Task: Buy 5 Muddlers from Bar & Wine Tools section under best seller category for shipping address: Javier Perez, 2100 Pike Street, San Diego, California 92126, Cell Number 8585770212. Pay from credit card ending with 9757, CVV 798
Action: Mouse moved to (22, 81)
Screenshot: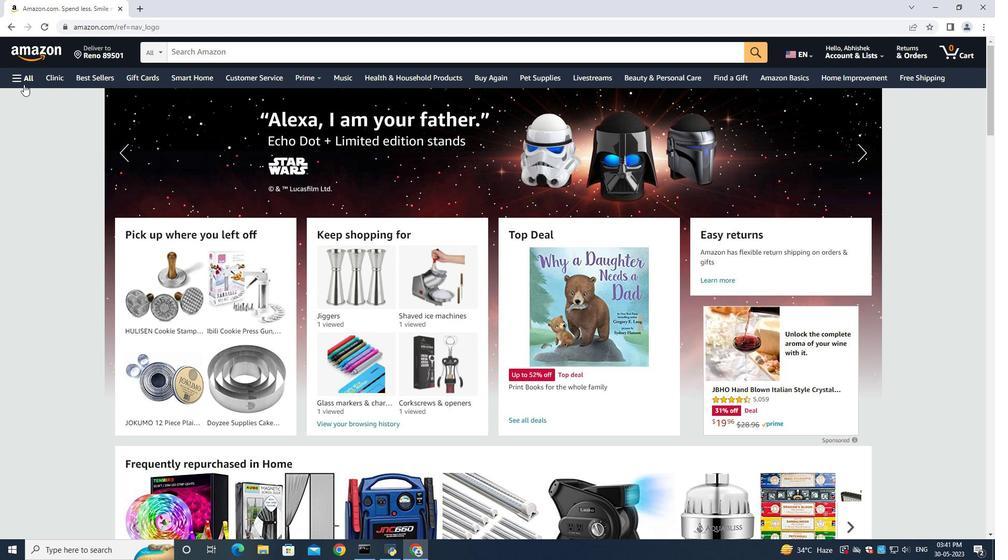 
Action: Mouse pressed left at (22, 81)
Screenshot: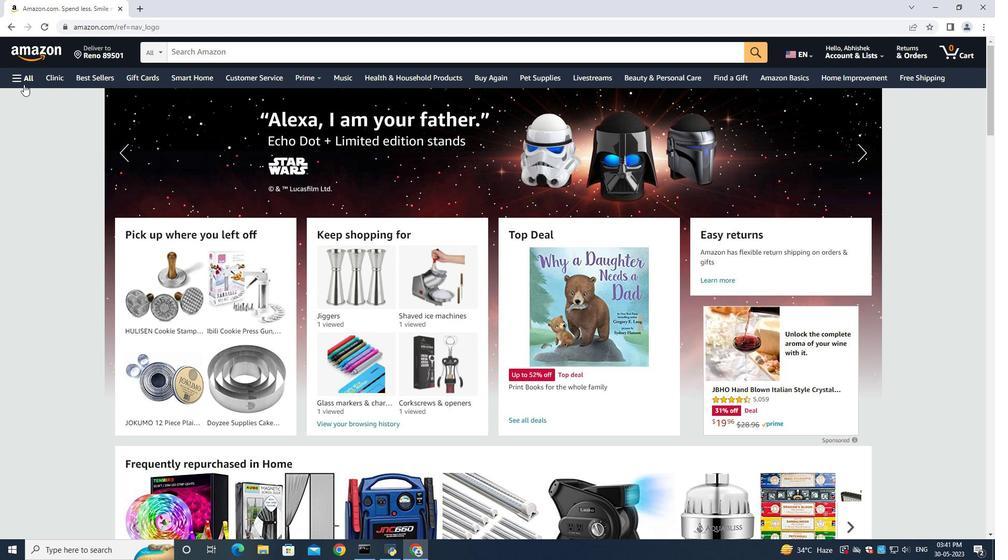 
Action: Mouse moved to (37, 99)
Screenshot: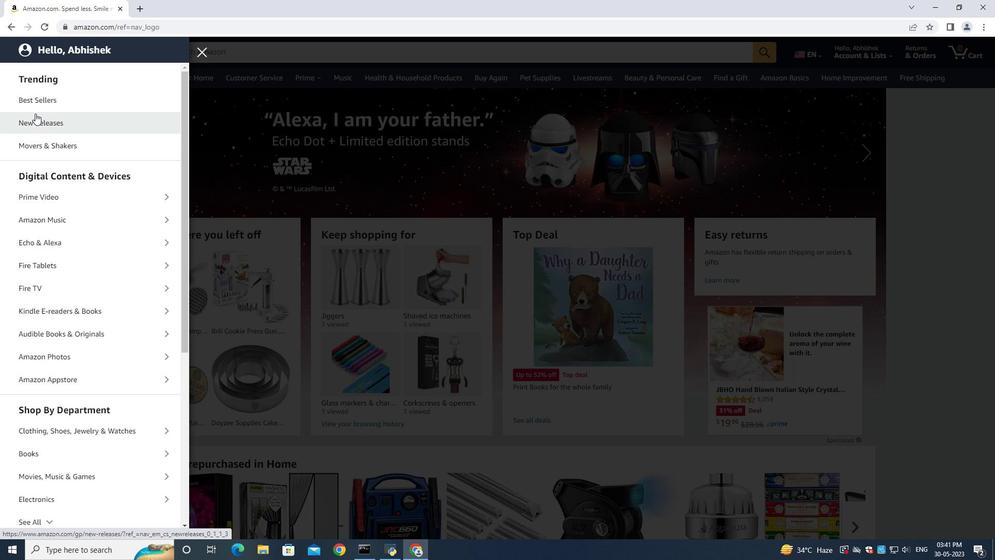 
Action: Mouse pressed left at (37, 99)
Screenshot: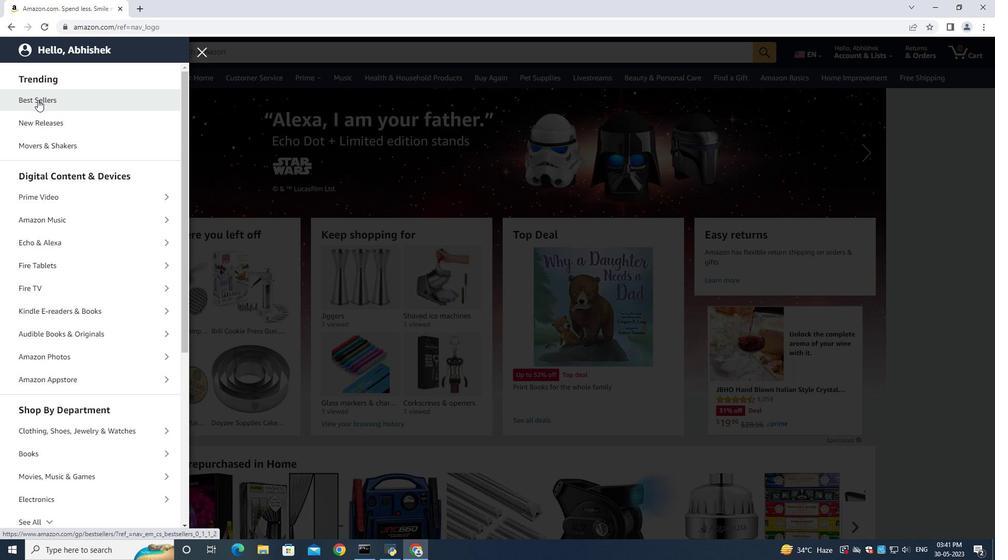 
Action: Mouse moved to (204, 51)
Screenshot: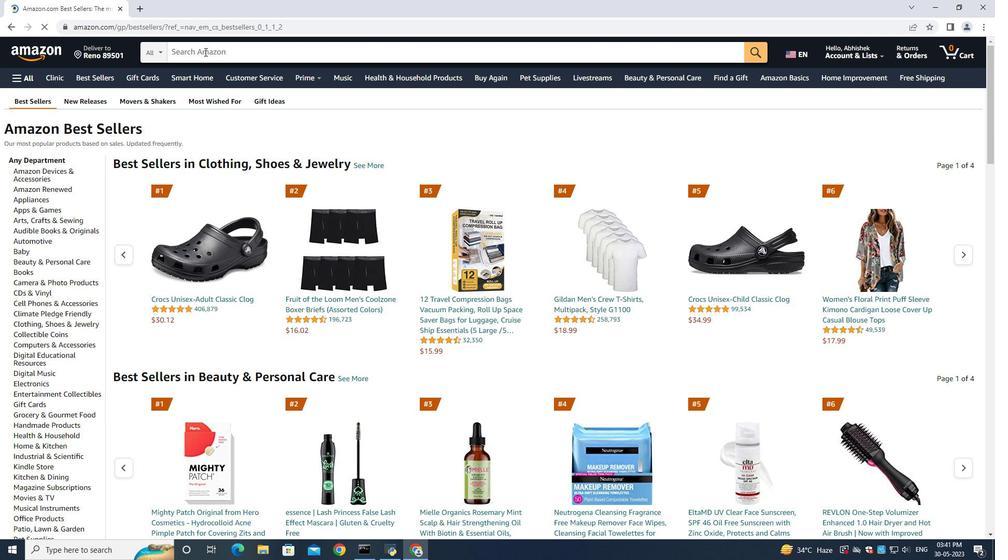 
Action: Mouse pressed left at (204, 51)
Screenshot: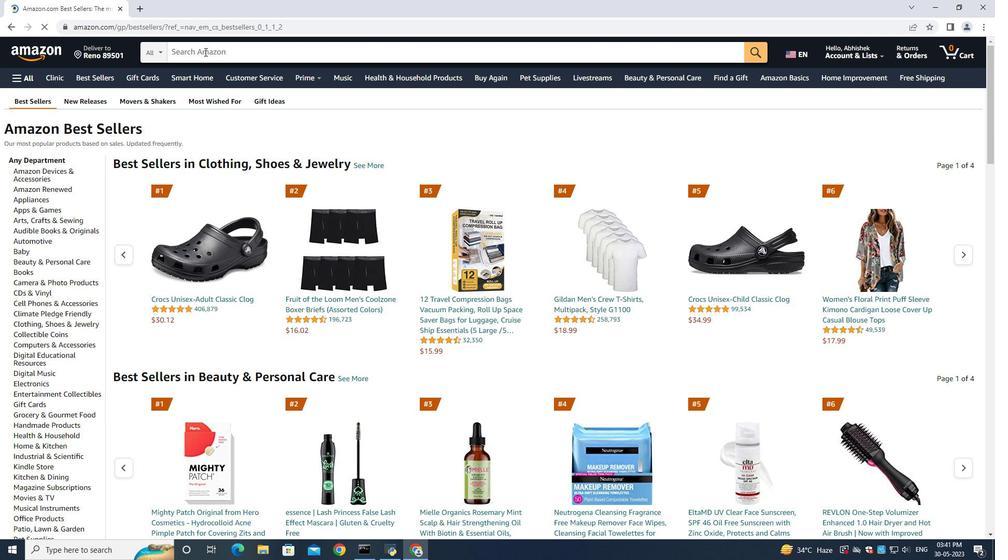 
Action: Mouse moved to (204, 51)
Screenshot: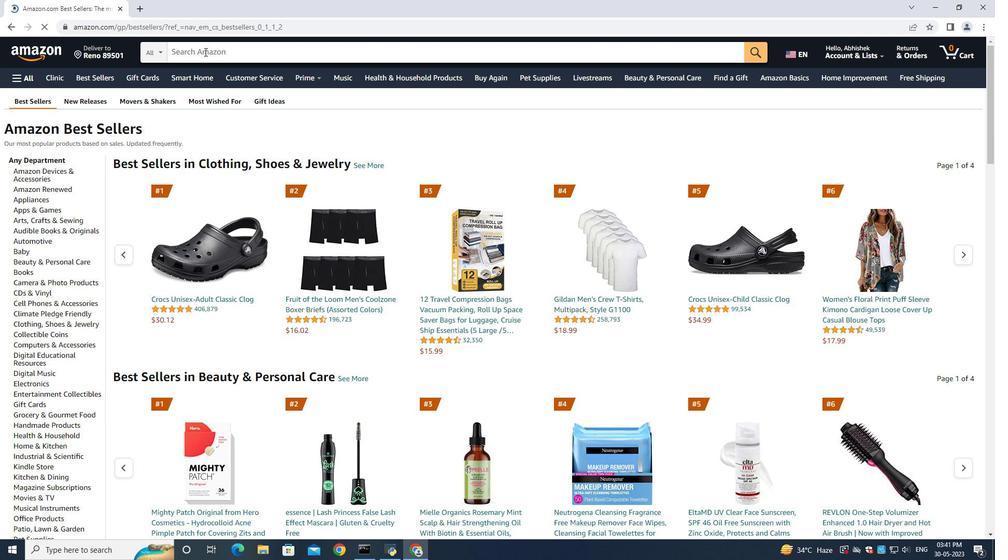 
Action: Key pressed <Key.shift>Muddlers<Key.enter>
Screenshot: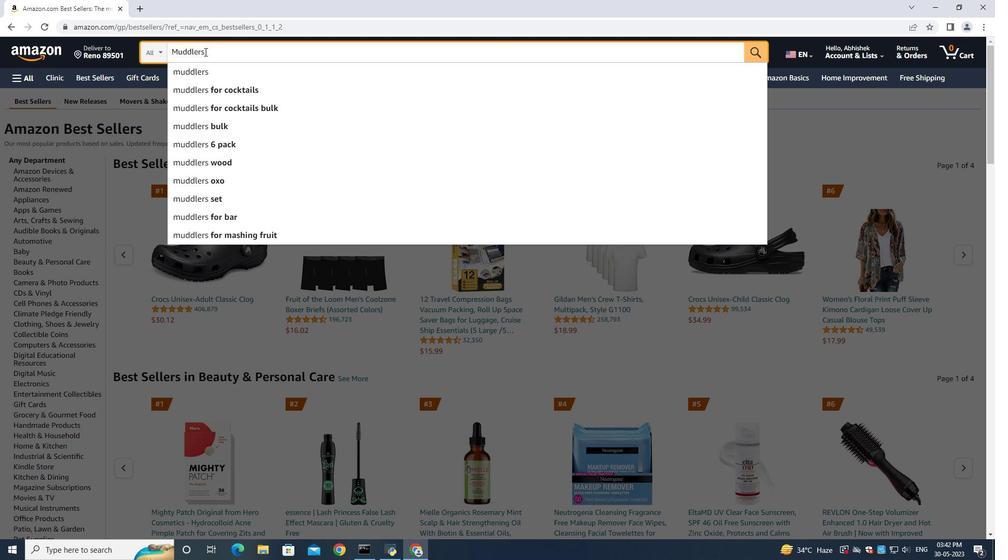 
Action: Mouse moved to (60, 215)
Screenshot: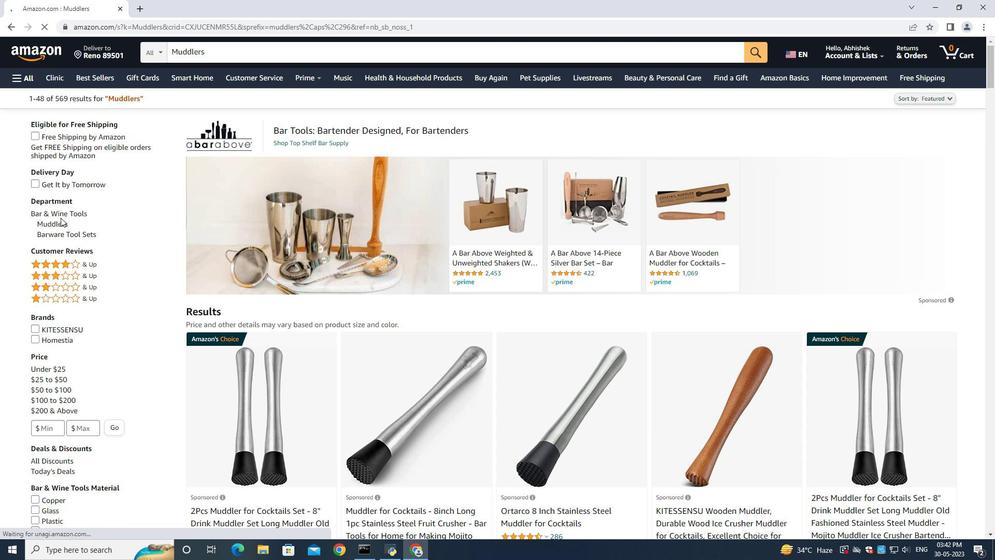 
Action: Mouse pressed left at (60, 215)
Screenshot: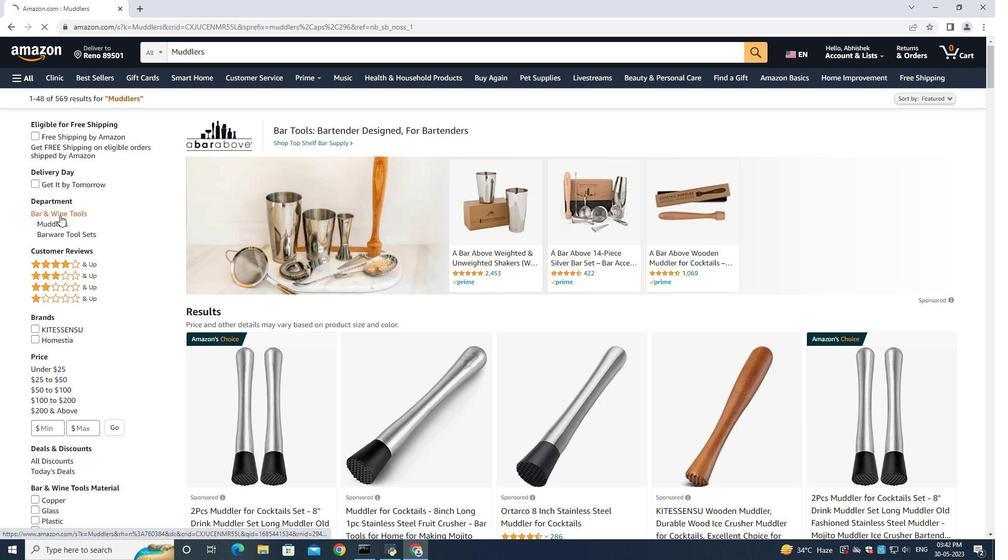 
Action: Mouse moved to (514, 382)
Screenshot: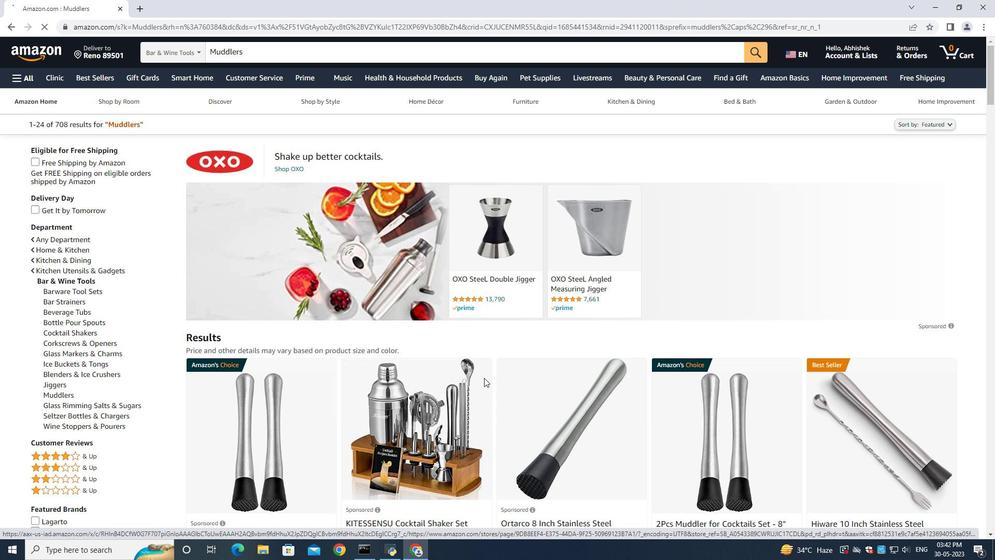 
Action: Mouse scrolled (514, 381) with delta (0, 0)
Screenshot: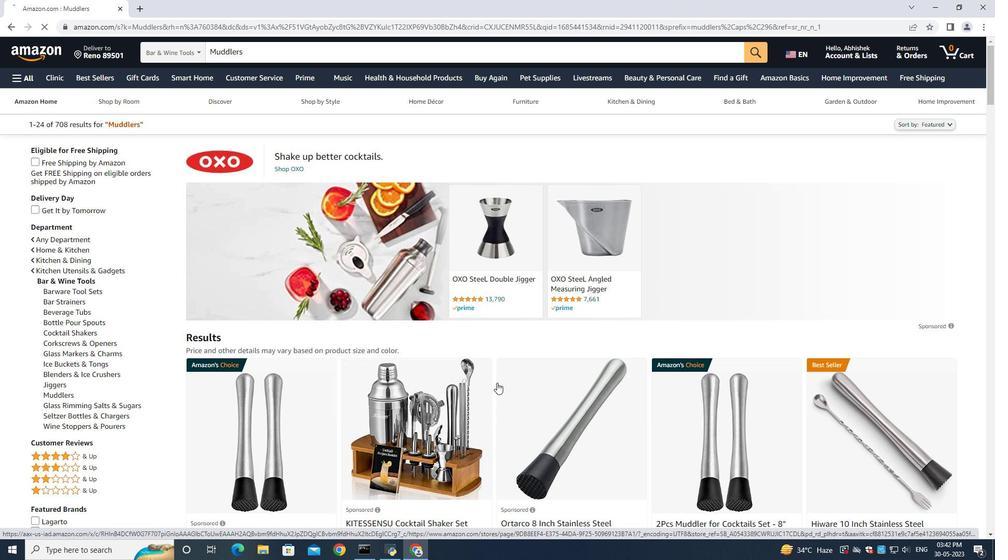 
Action: Mouse scrolled (514, 381) with delta (0, 0)
Screenshot: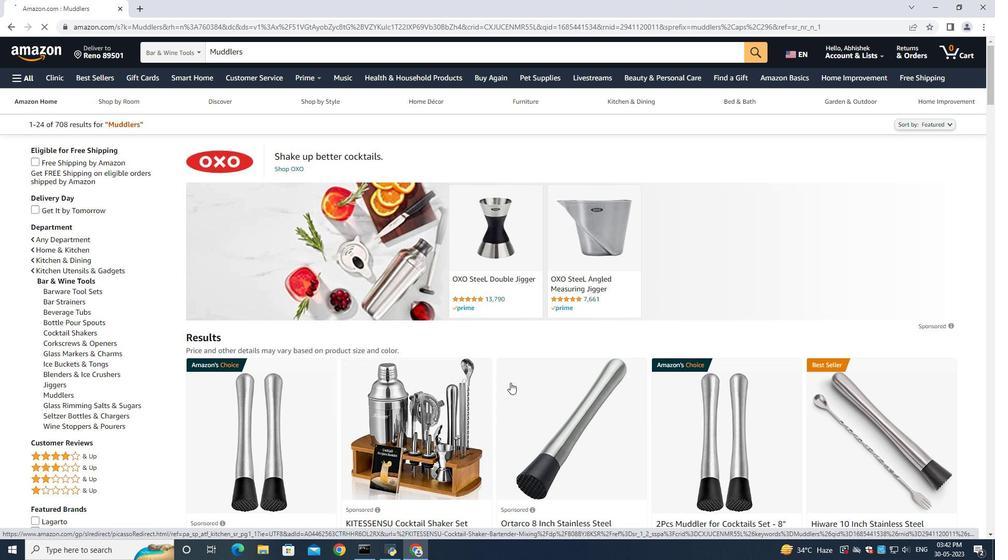 
Action: Mouse moved to (514, 379)
Screenshot: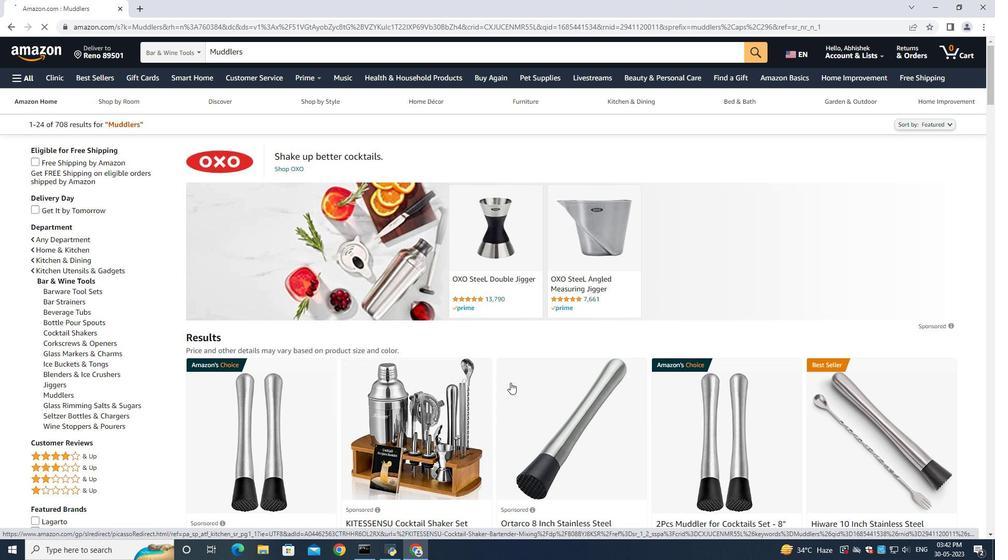 
Action: Mouse scrolled (514, 379) with delta (0, 0)
Screenshot: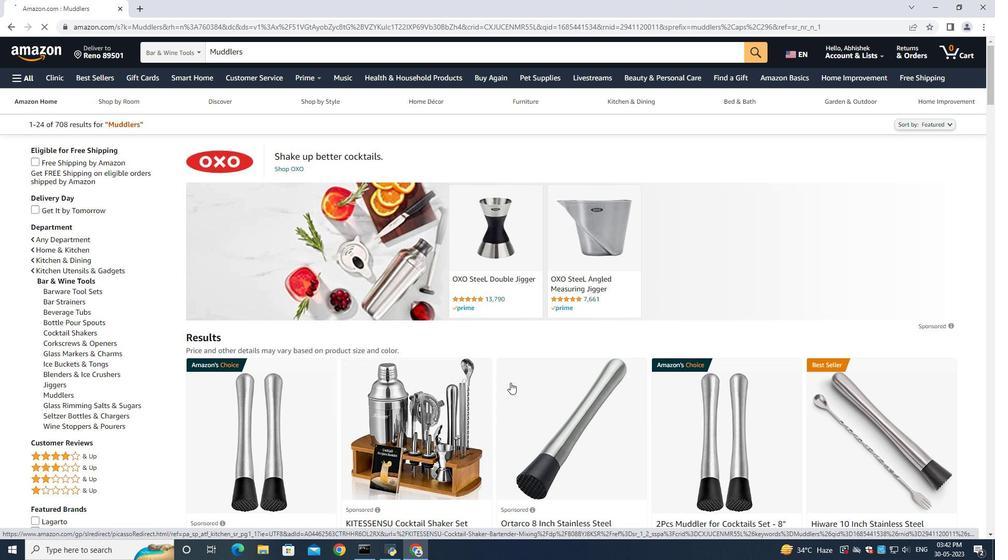 
Action: Mouse moved to (569, 381)
Screenshot: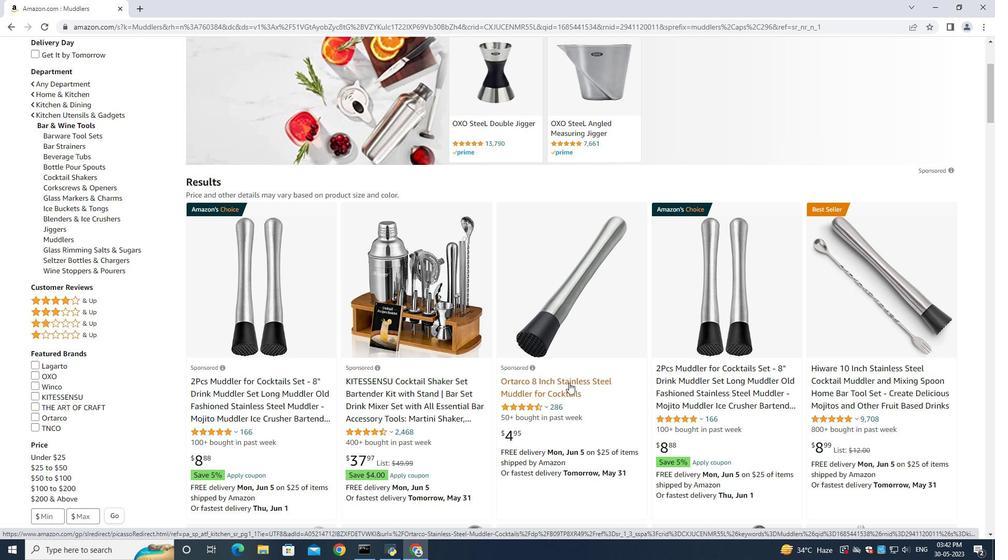 
Action: Mouse scrolled (569, 381) with delta (0, 0)
Screenshot: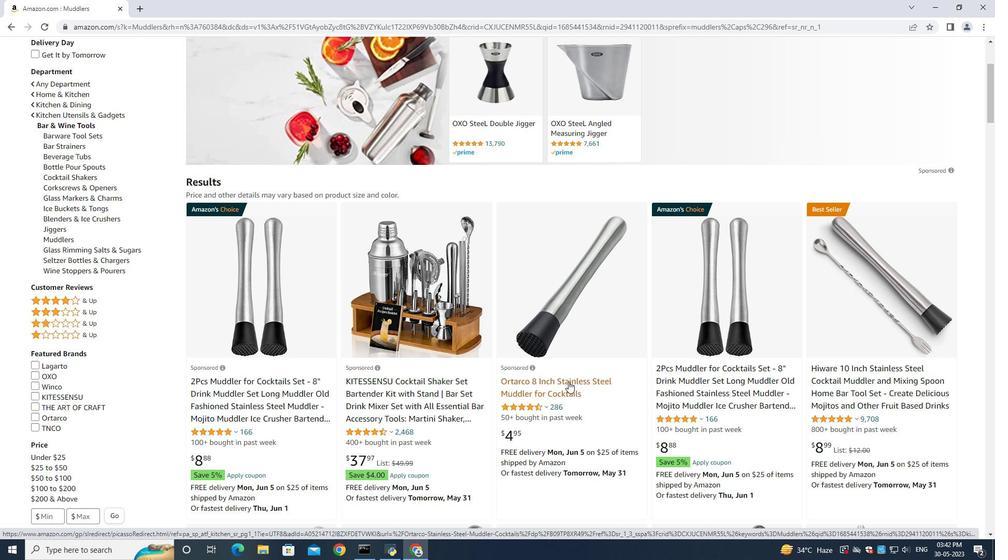 
Action: Mouse scrolled (569, 381) with delta (0, 0)
Screenshot: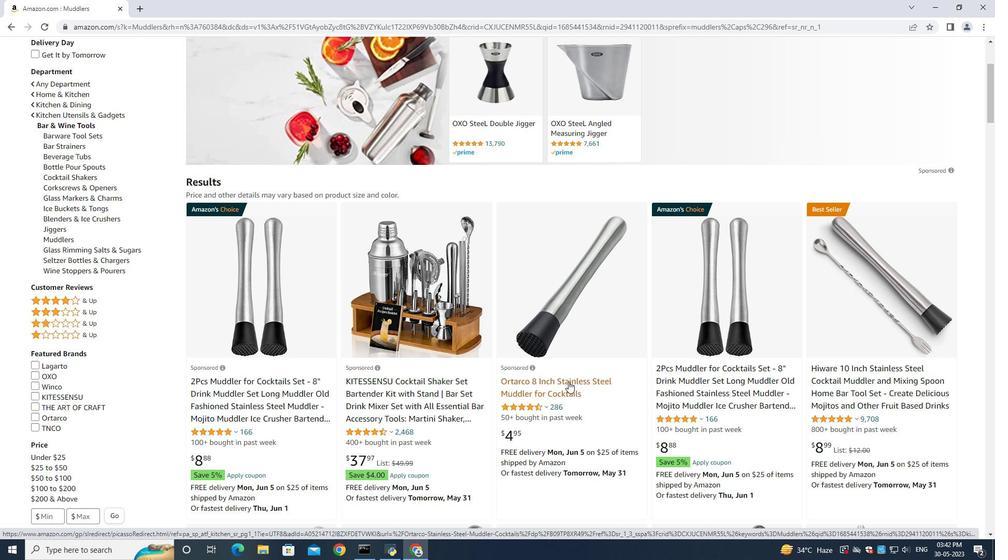 
Action: Mouse moved to (254, 293)
Screenshot: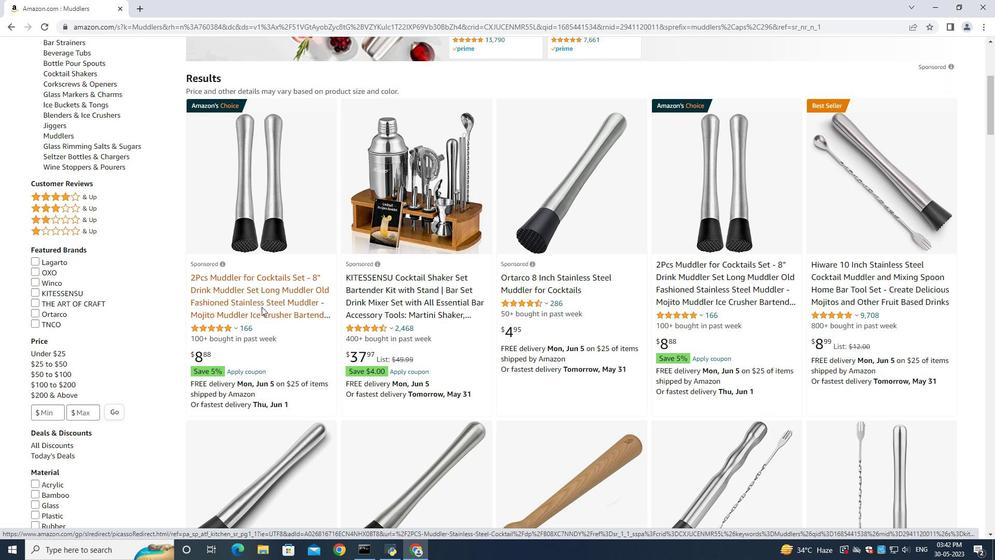 
Action: Mouse pressed left at (254, 293)
Screenshot: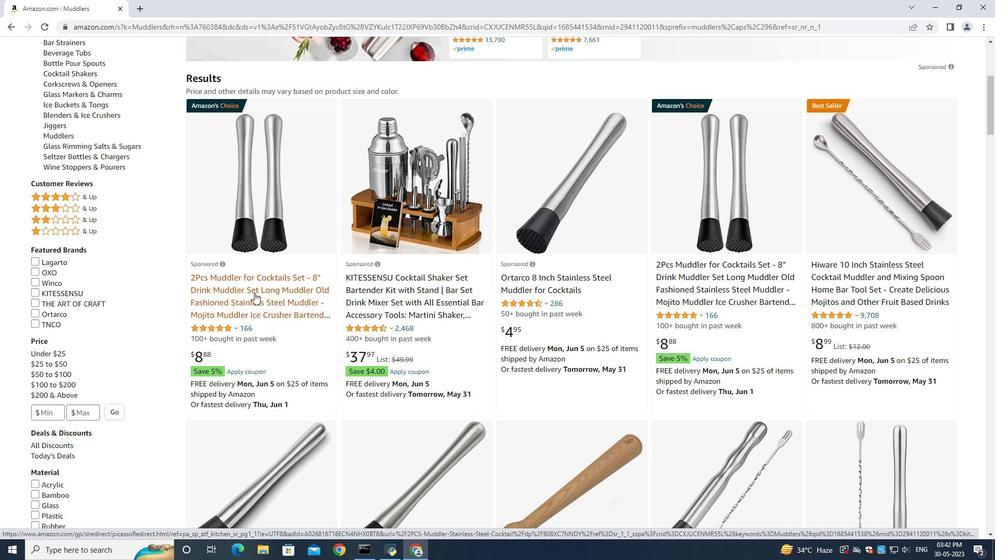 
Action: Mouse moved to (562, 281)
Screenshot: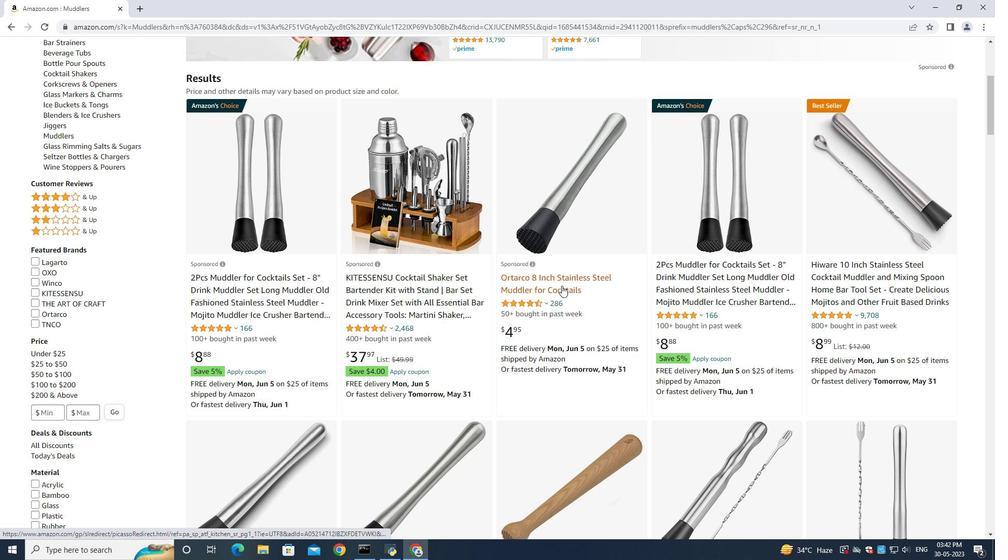 
Action: Mouse pressed left at (562, 281)
Screenshot: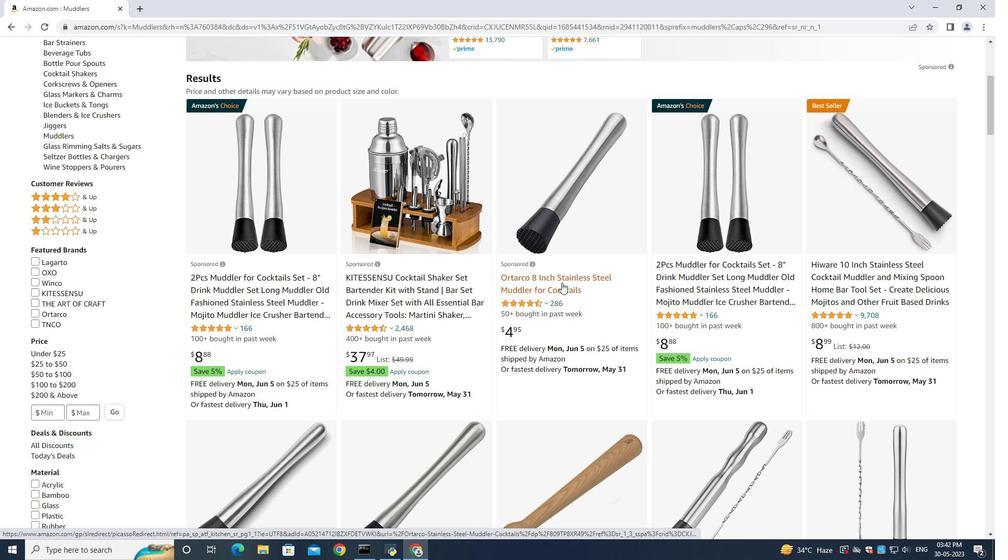 
Action: Mouse moved to (773, 391)
Screenshot: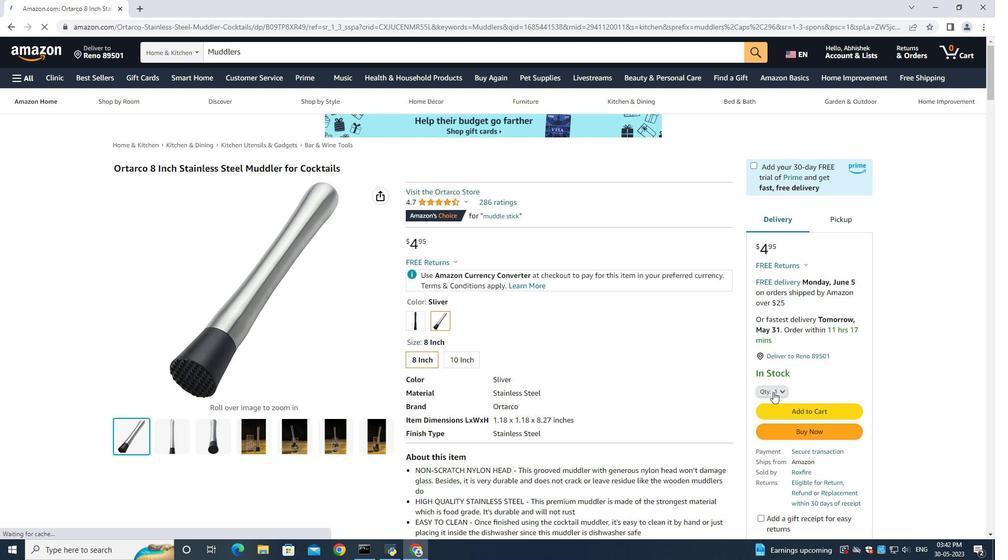 
Action: Mouse pressed left at (773, 391)
Screenshot: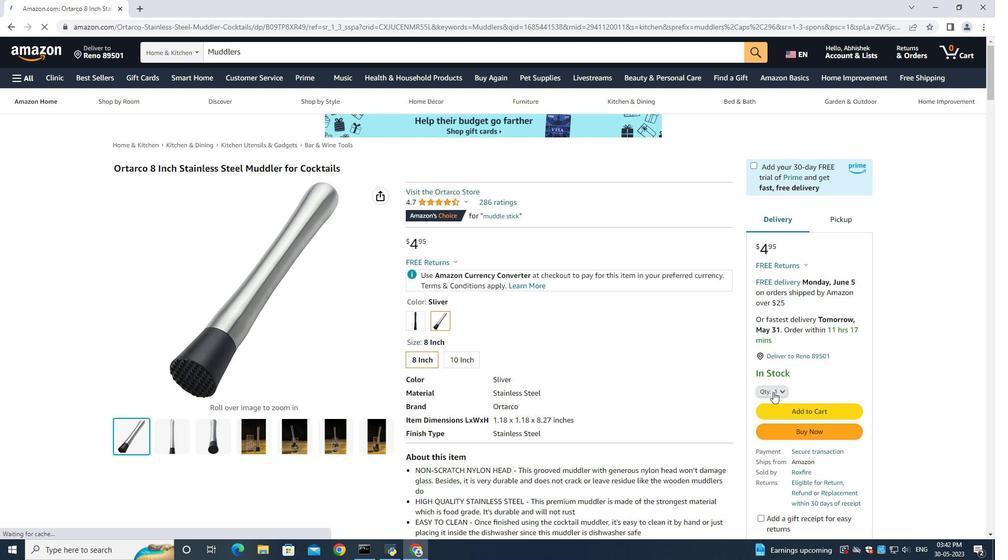 
Action: Mouse moved to (773, 112)
Screenshot: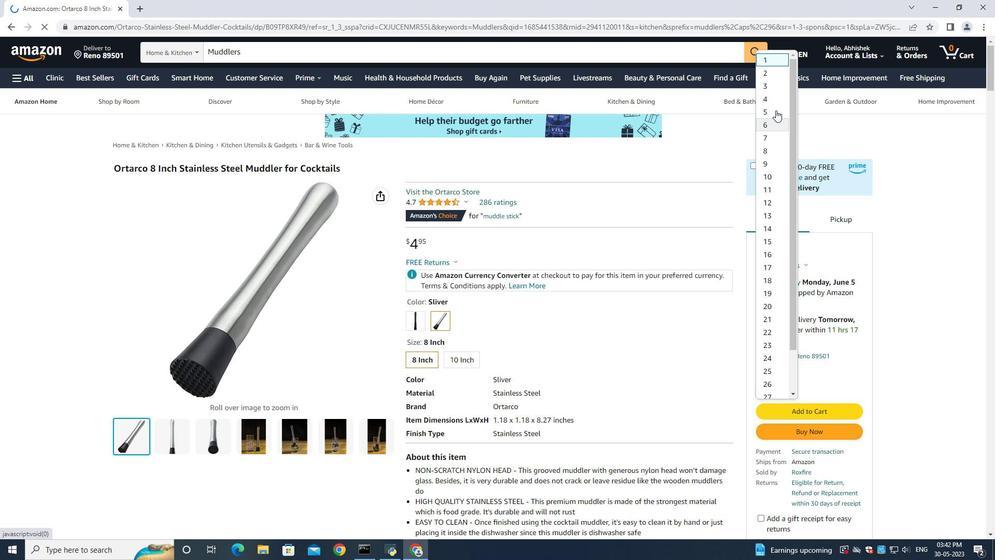 
Action: Mouse pressed left at (773, 112)
Screenshot: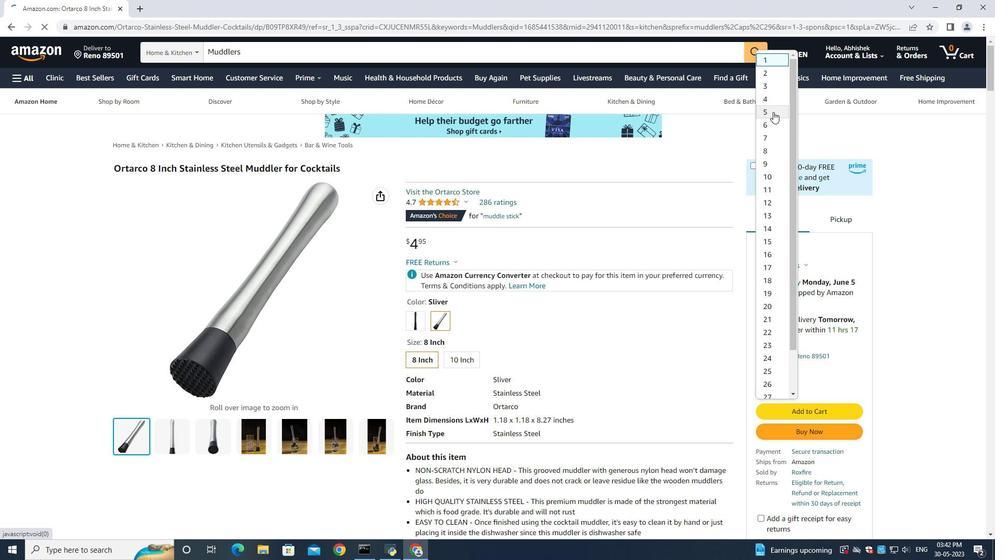 
Action: Mouse moved to (800, 430)
Screenshot: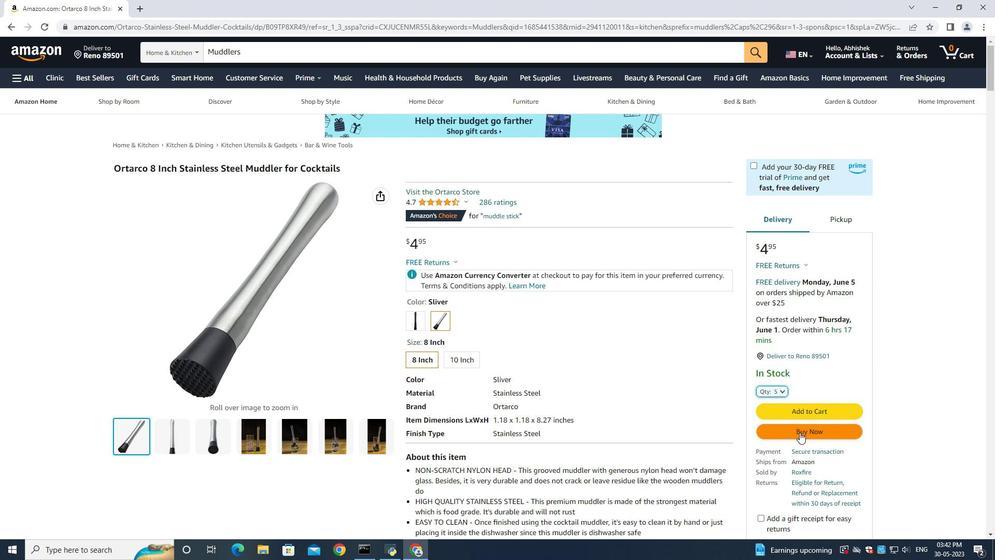 
Action: Mouse pressed left at (800, 430)
Screenshot: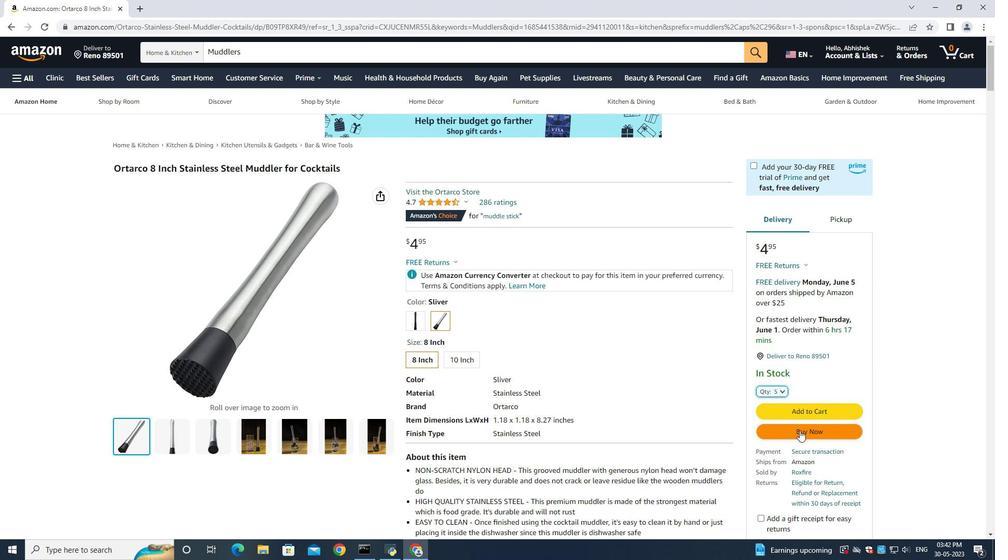 
Action: Mouse moved to (367, 332)
Screenshot: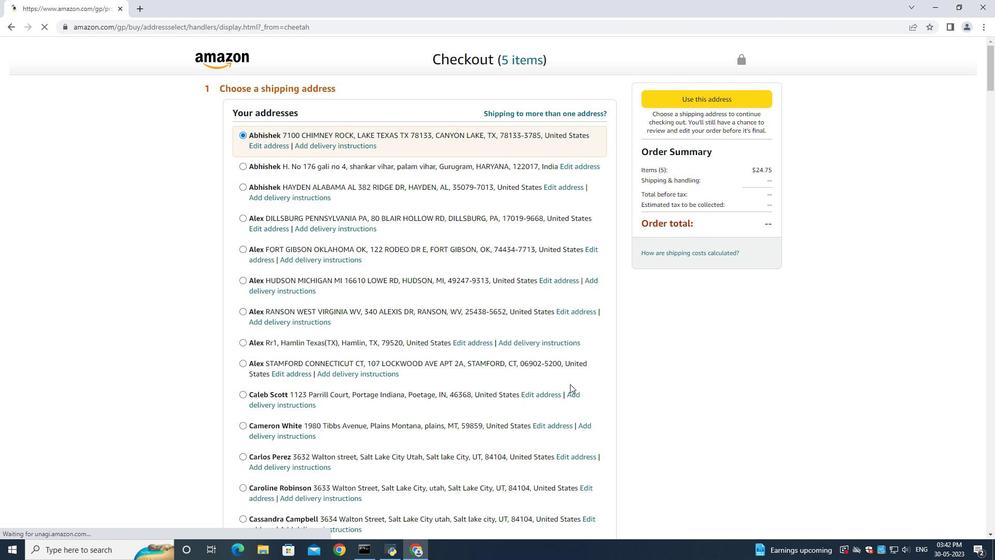 
Action: Mouse scrolled (367, 331) with delta (0, 0)
Screenshot: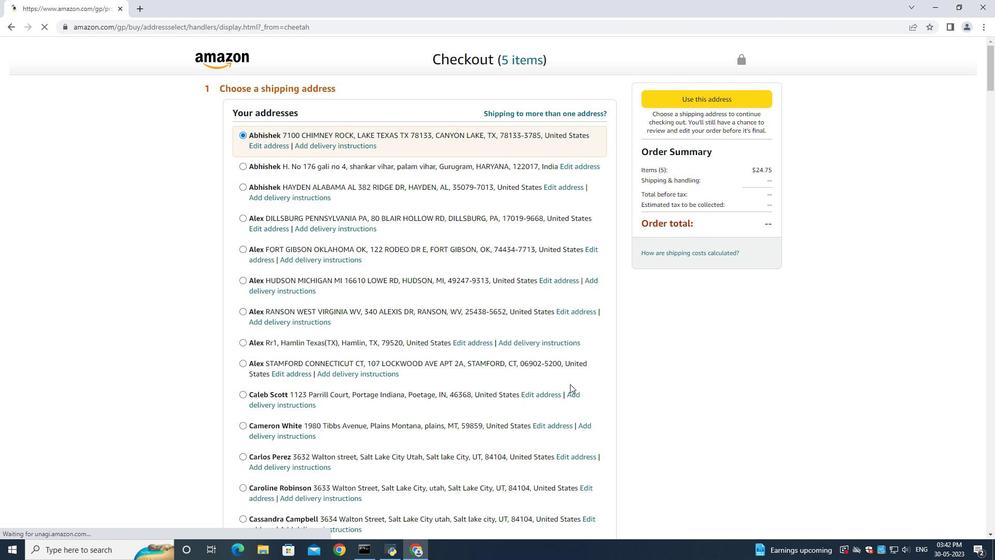
Action: Mouse scrolled (367, 331) with delta (0, 0)
Screenshot: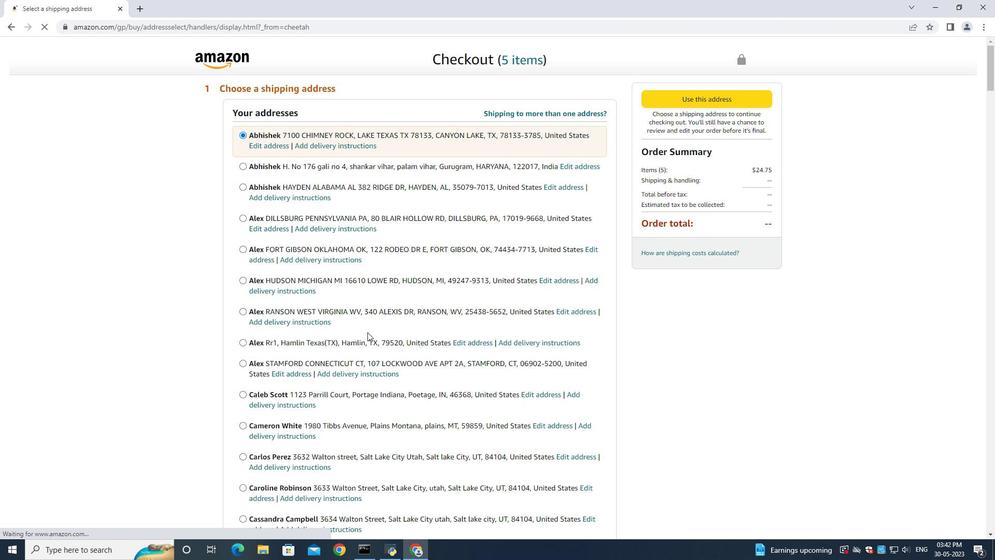 
Action: Mouse scrolled (367, 331) with delta (0, 0)
Screenshot: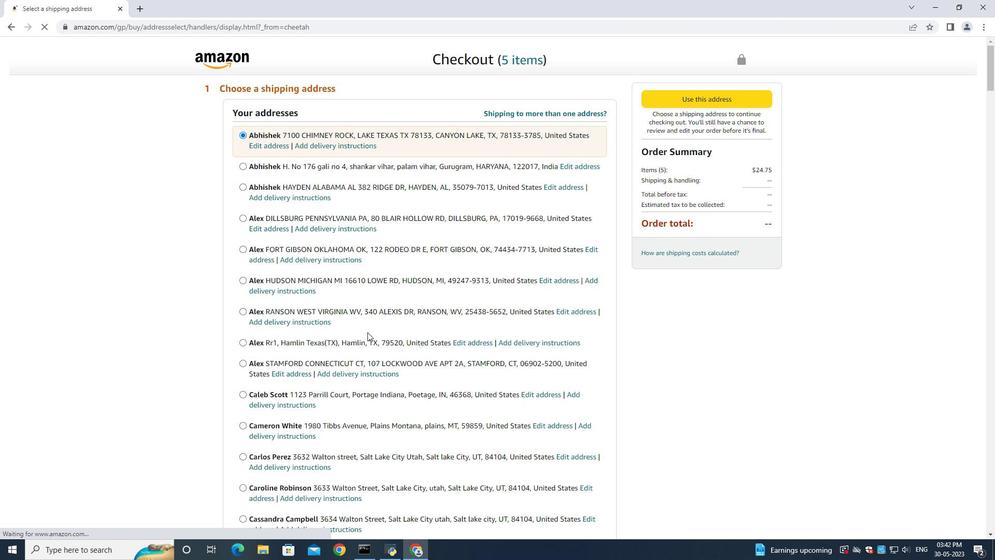 
Action: Mouse scrolled (367, 331) with delta (0, 0)
Screenshot: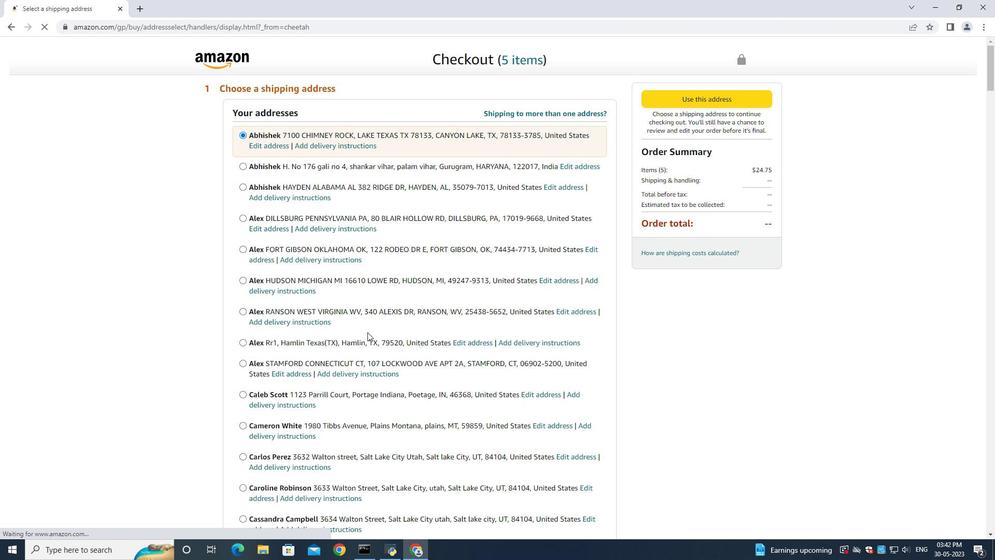 
Action: Mouse scrolled (367, 331) with delta (0, 0)
Screenshot: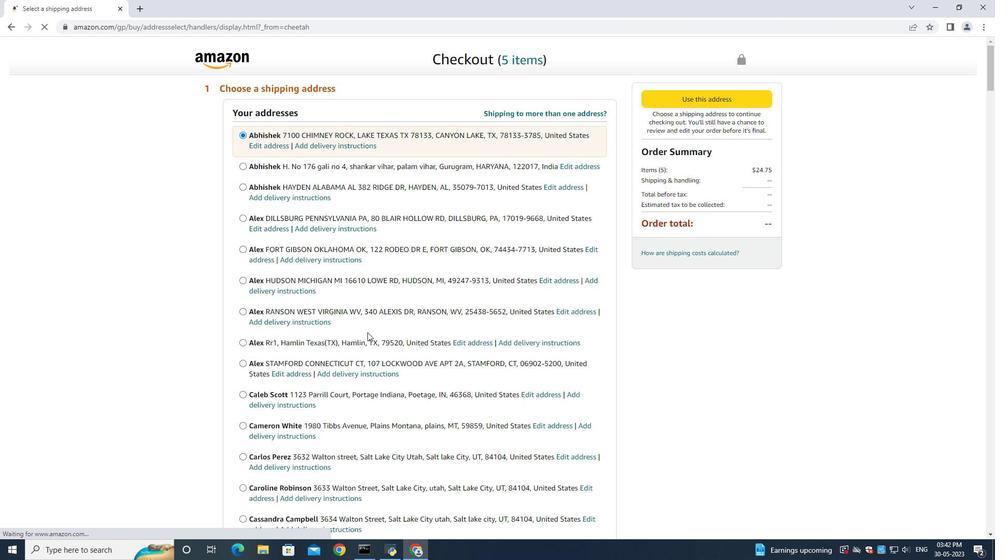 
Action: Mouse scrolled (367, 331) with delta (0, 0)
Screenshot: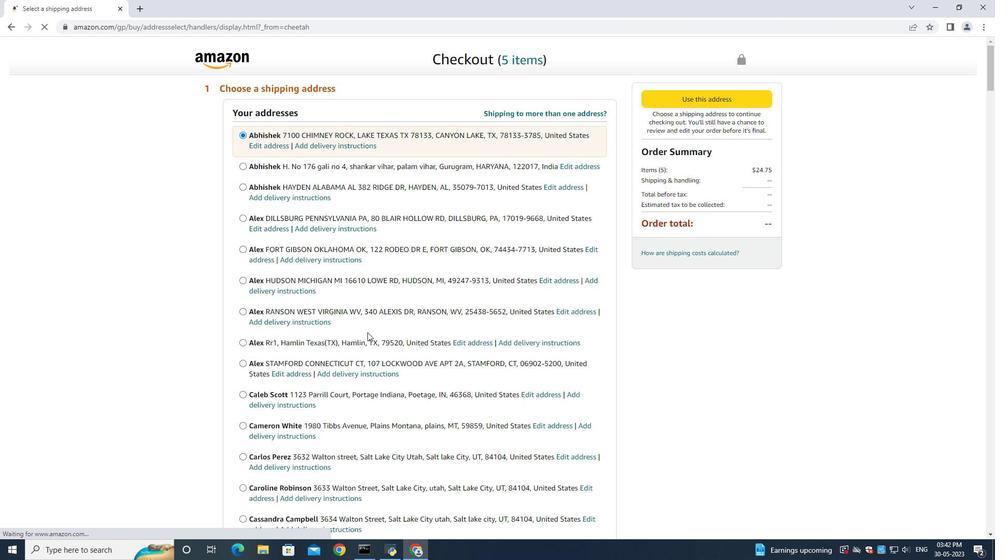 
Action: Mouse scrolled (367, 331) with delta (0, 0)
Screenshot: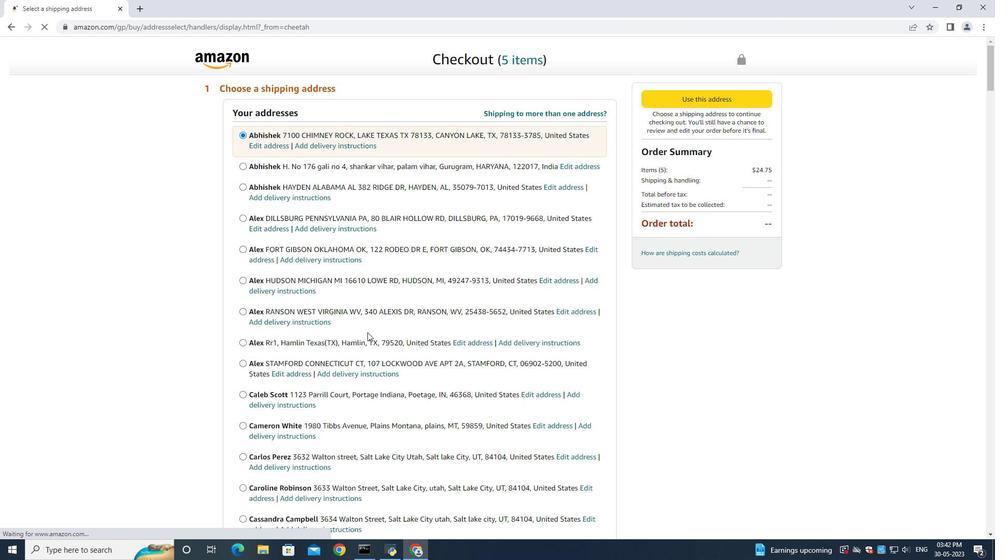 
Action: Mouse scrolled (367, 331) with delta (0, 0)
Screenshot: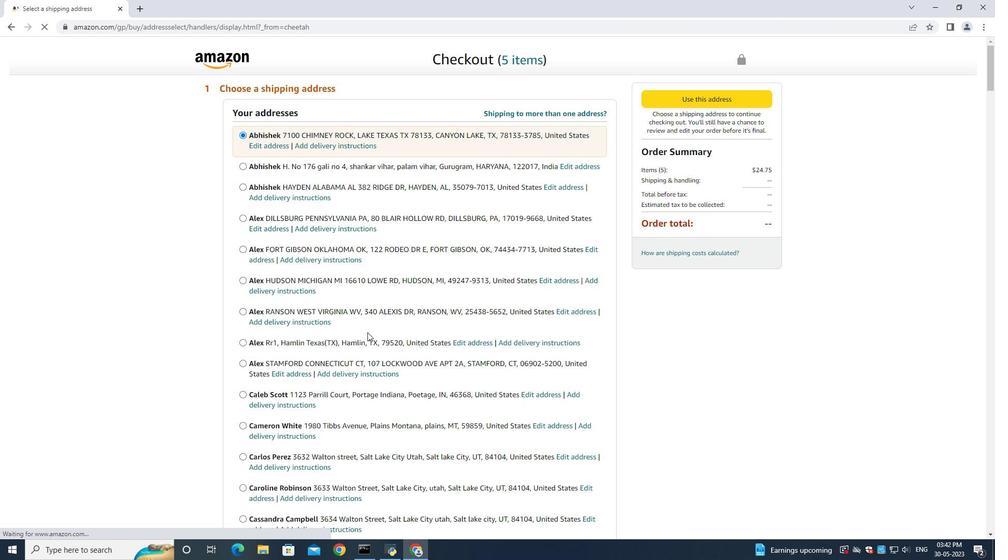 
Action: Mouse scrolled (367, 331) with delta (0, 0)
Screenshot: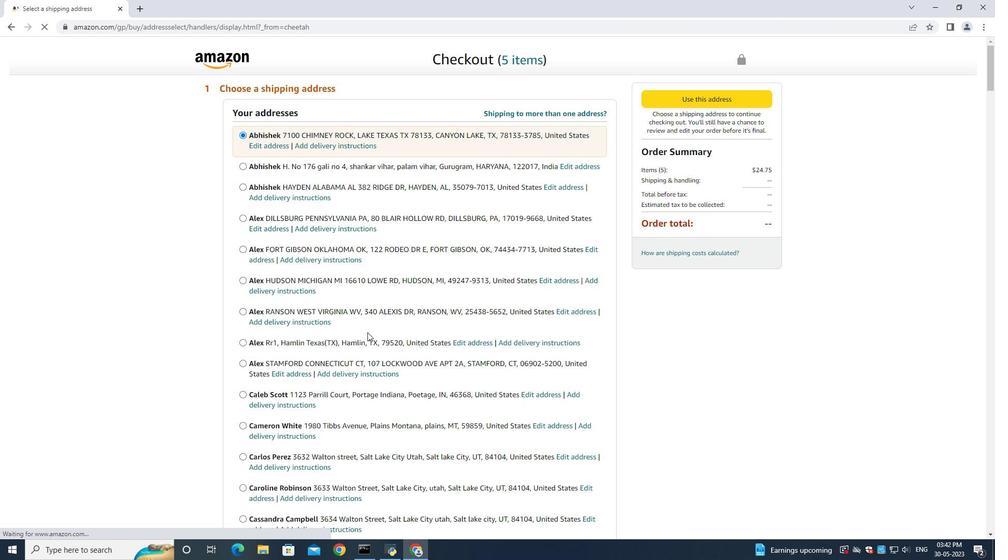 
Action: Mouse scrolled (367, 331) with delta (0, 0)
Screenshot: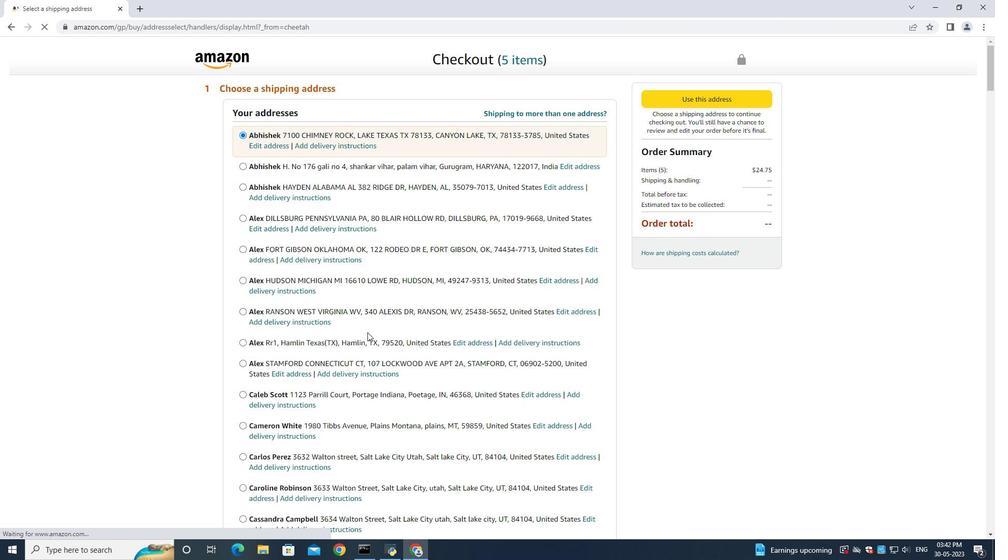 
Action: Mouse scrolled (367, 331) with delta (0, 0)
Screenshot: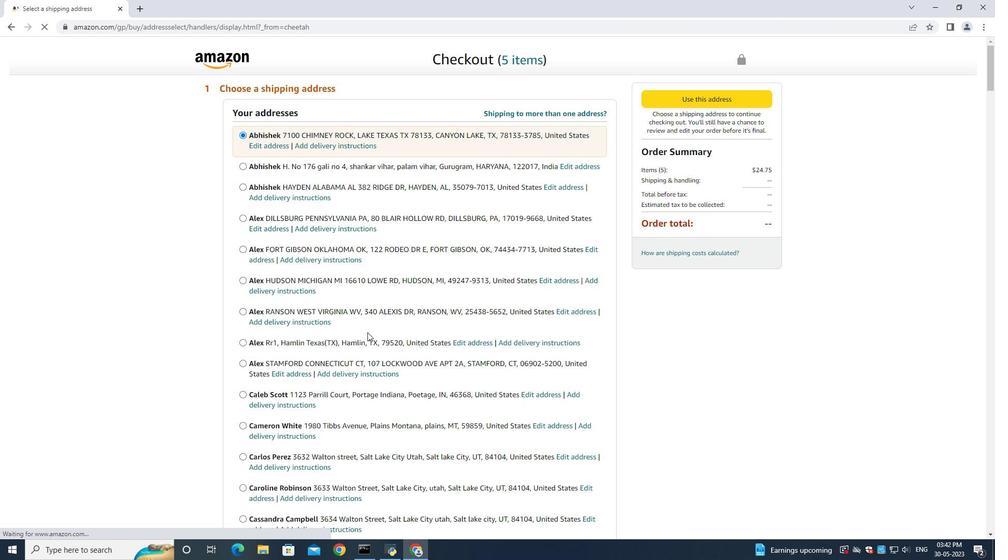 
Action: Mouse scrolled (367, 331) with delta (0, 0)
Screenshot: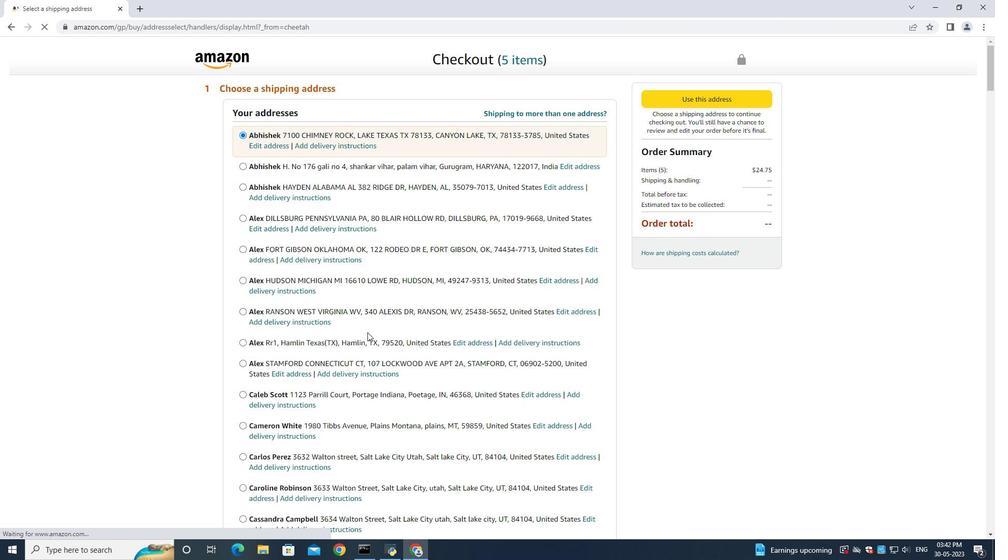 
Action: Mouse scrolled (367, 331) with delta (0, 0)
Screenshot: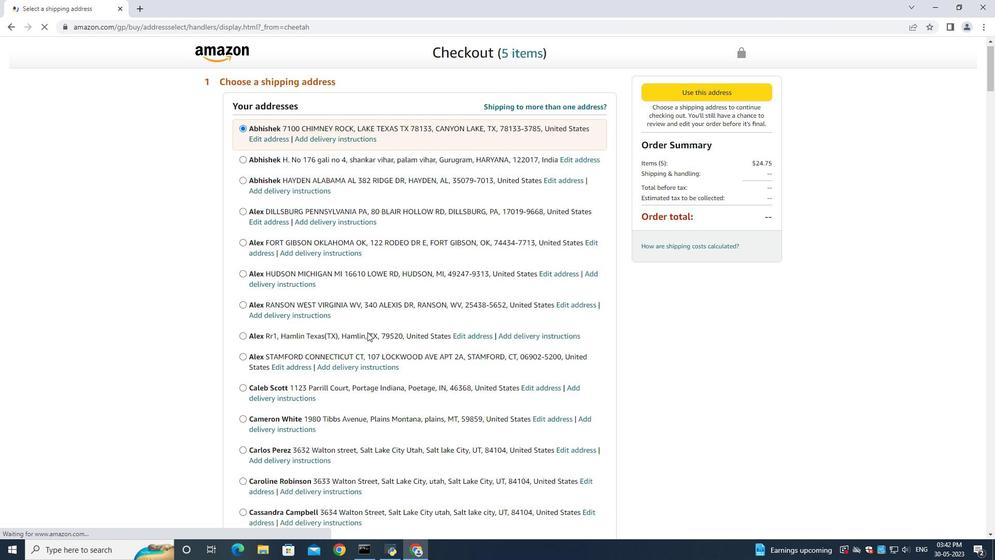 
Action: Mouse scrolled (367, 331) with delta (0, 0)
Screenshot: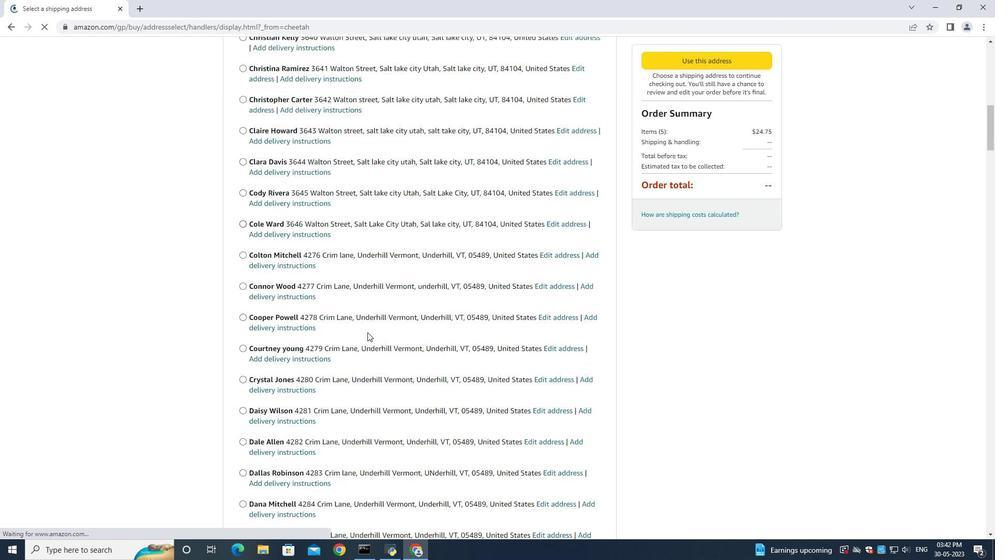 
Action: Mouse scrolled (367, 331) with delta (0, 0)
Screenshot: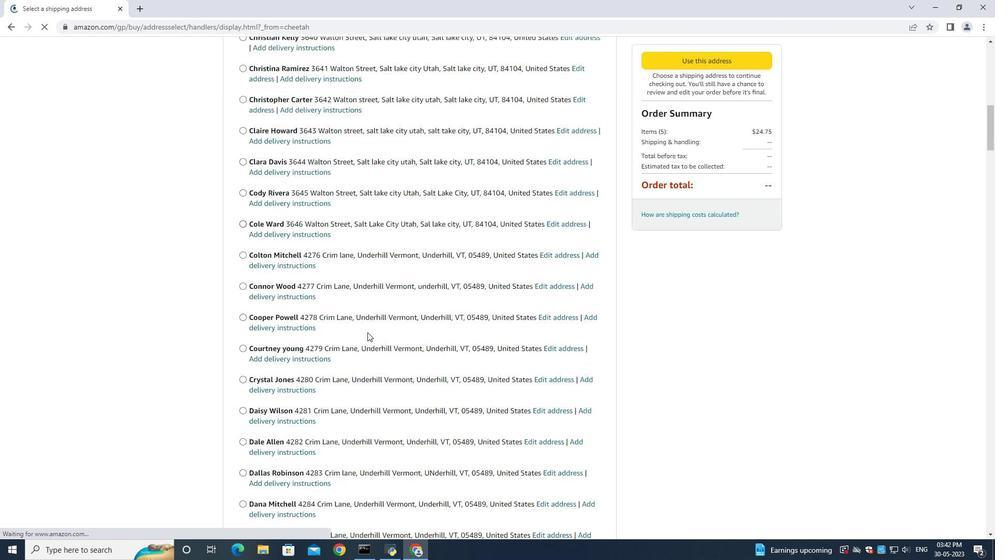 
Action: Mouse scrolled (367, 331) with delta (0, 0)
Screenshot: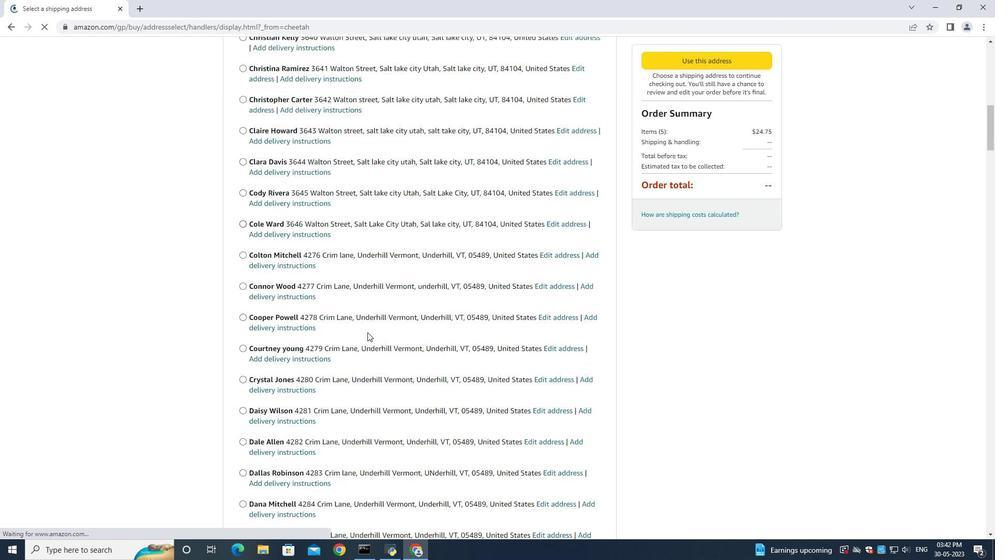
Action: Mouse scrolled (367, 331) with delta (0, 0)
Screenshot: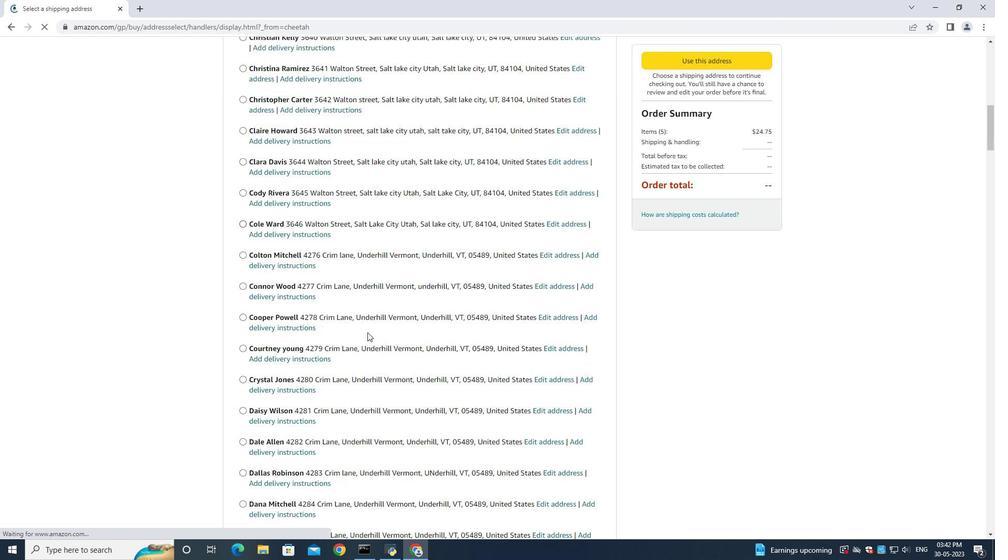 
Action: Mouse scrolled (367, 331) with delta (0, 0)
Screenshot: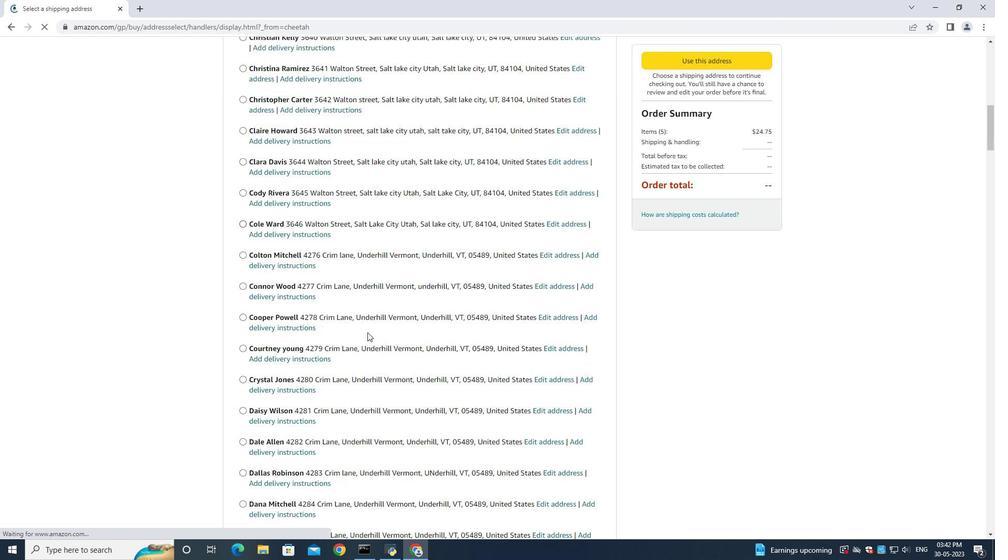 
Action: Mouse scrolled (367, 331) with delta (0, 0)
Screenshot: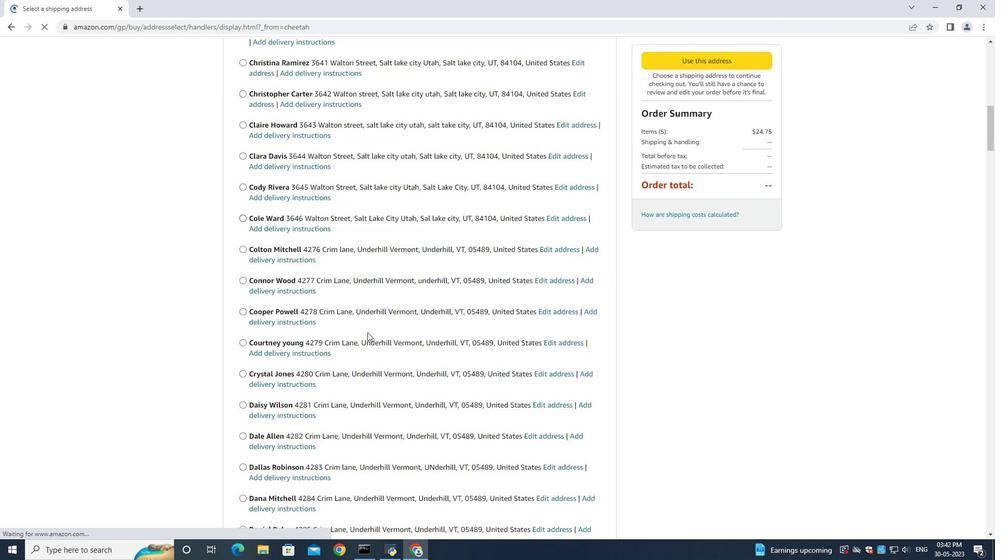 
Action: Mouse scrolled (367, 331) with delta (0, 0)
Screenshot: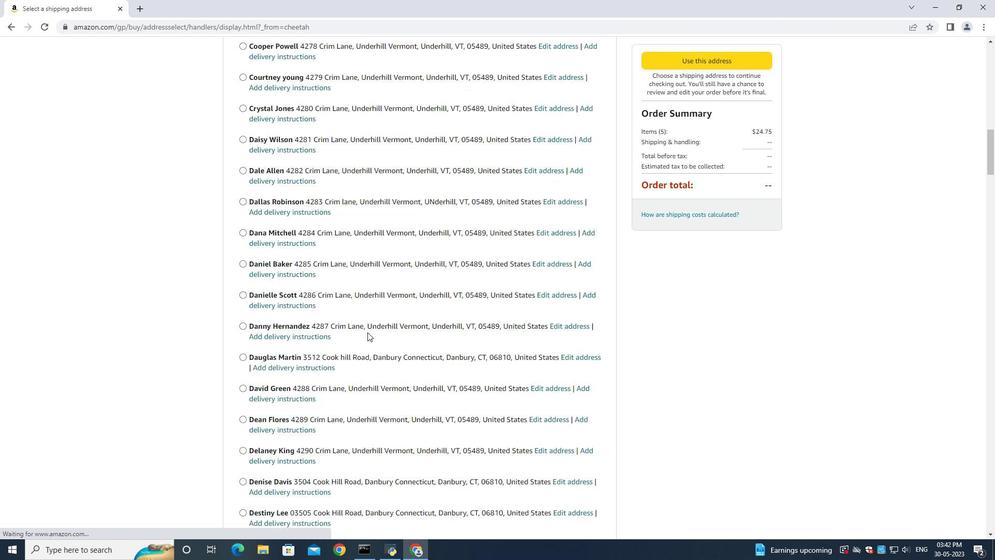
Action: Mouse scrolled (367, 331) with delta (0, 0)
Screenshot: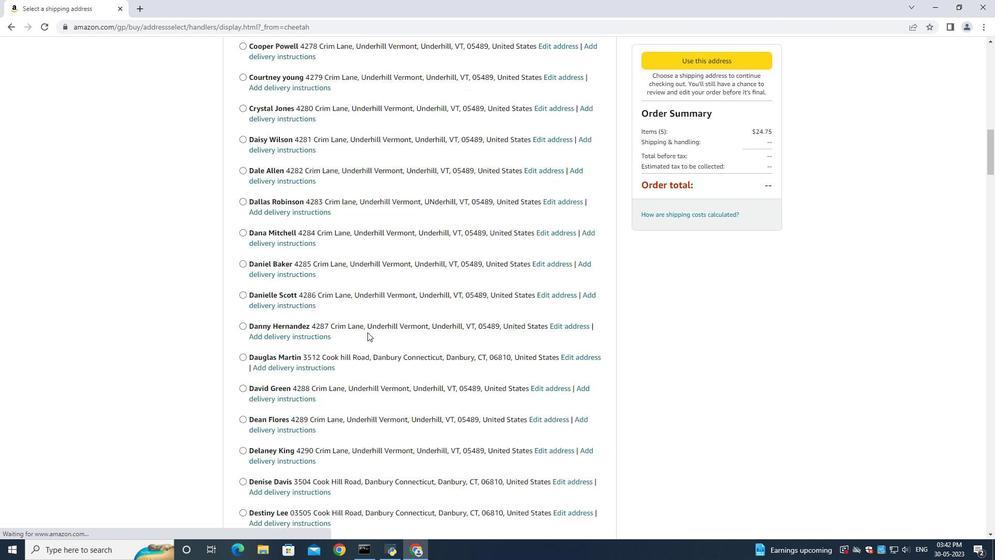 
Action: Mouse scrolled (367, 331) with delta (0, 0)
Screenshot: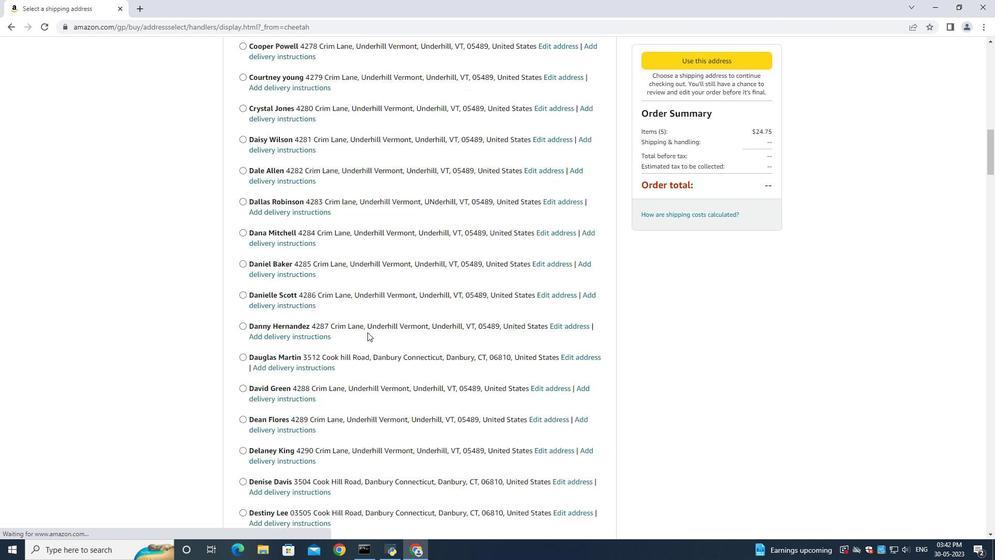 
Action: Mouse scrolled (367, 331) with delta (0, 0)
Screenshot: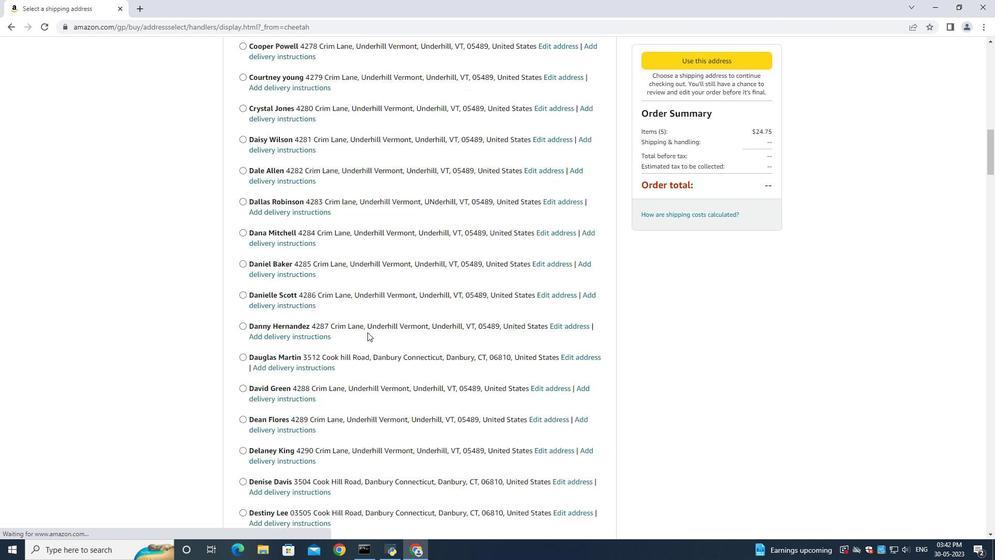 
Action: Mouse scrolled (367, 331) with delta (0, 0)
Screenshot: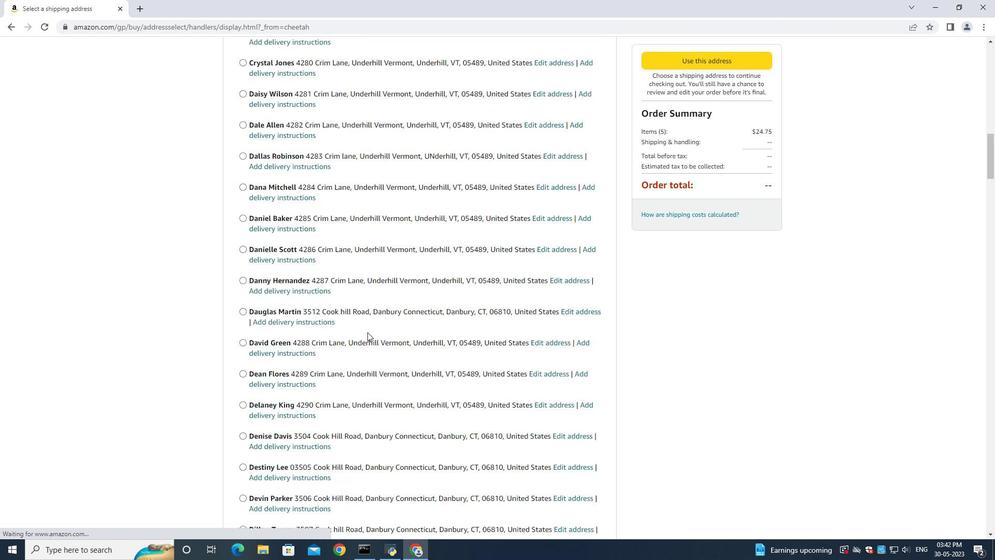 
Action: Mouse scrolled (367, 331) with delta (0, 0)
Screenshot: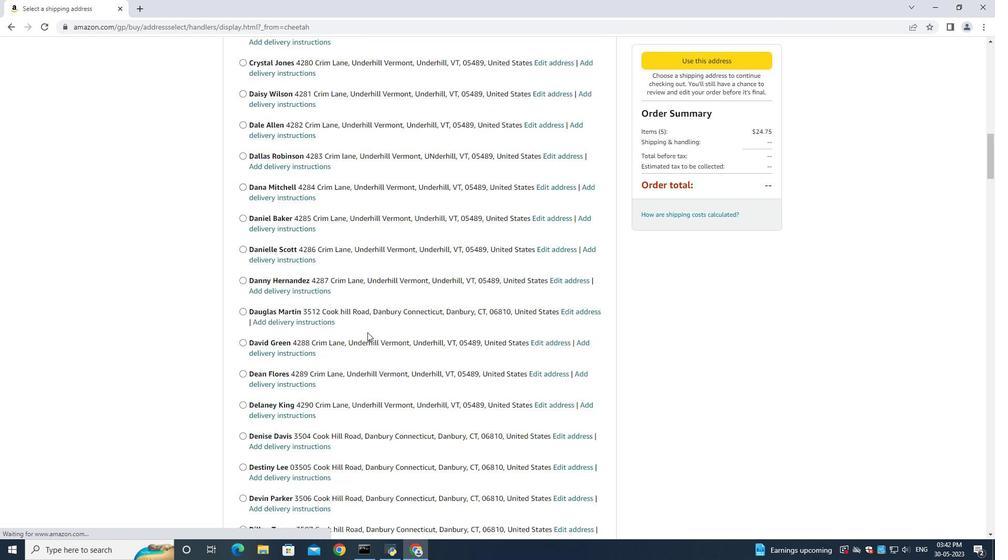
Action: Mouse moved to (367, 333)
Screenshot: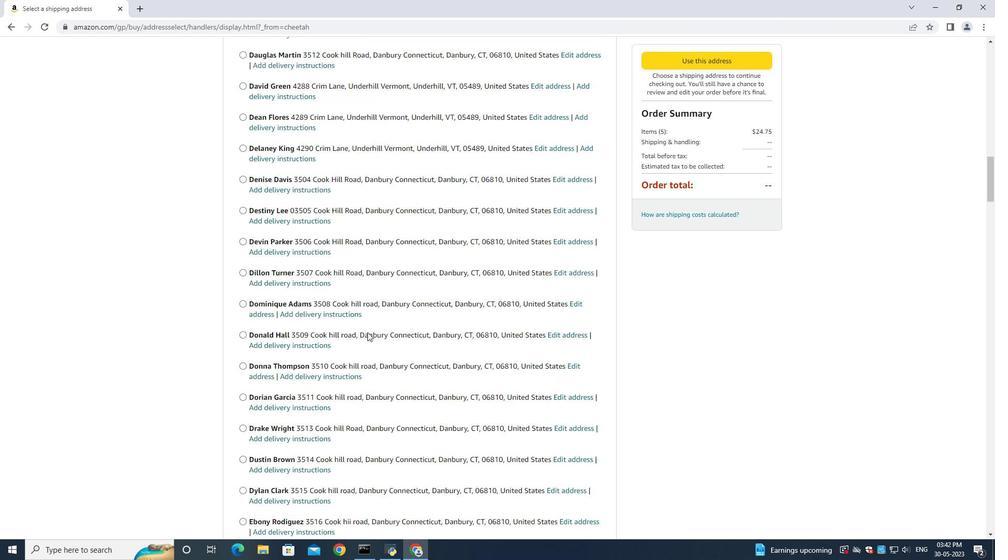 
Action: Mouse scrolled (367, 333) with delta (0, 0)
Screenshot: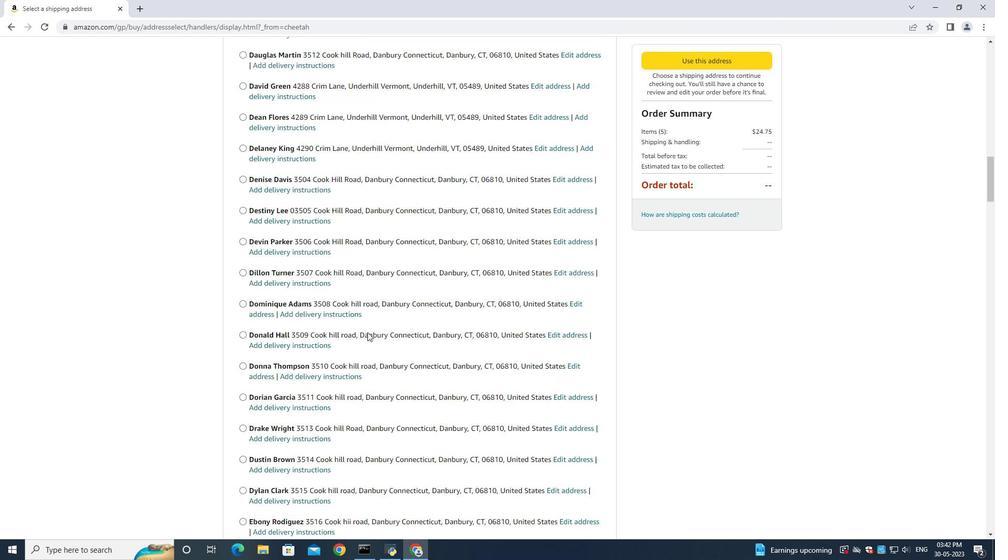 
Action: Mouse moved to (367, 334)
Screenshot: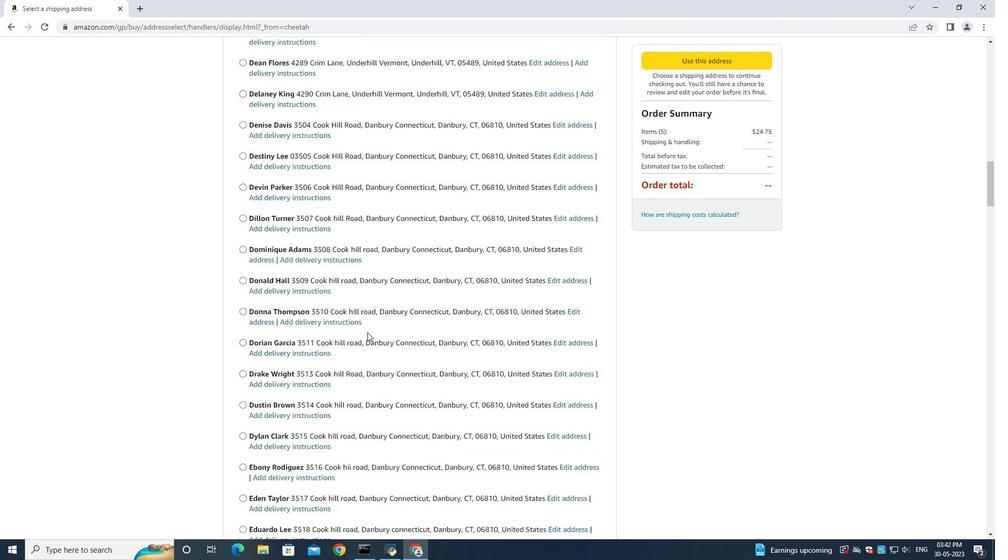 
Action: Mouse scrolled (367, 333) with delta (0, 0)
Screenshot: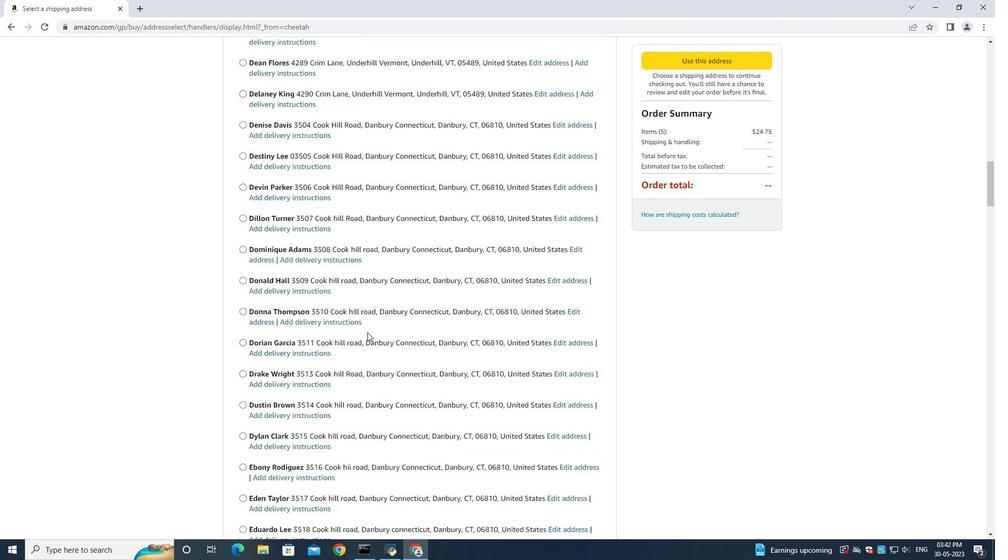 
Action: Mouse scrolled (367, 333) with delta (0, 0)
Screenshot: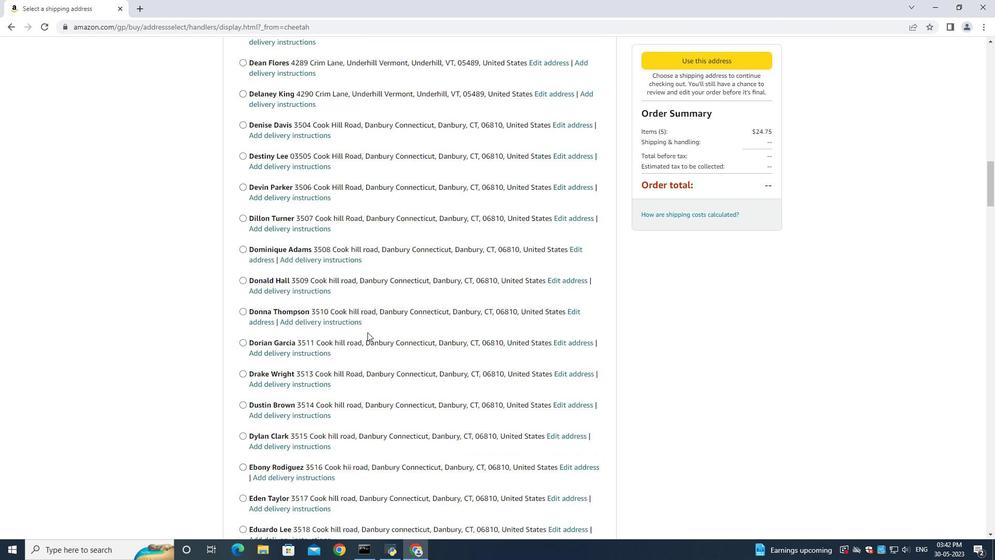
Action: Mouse moved to (367, 334)
Screenshot: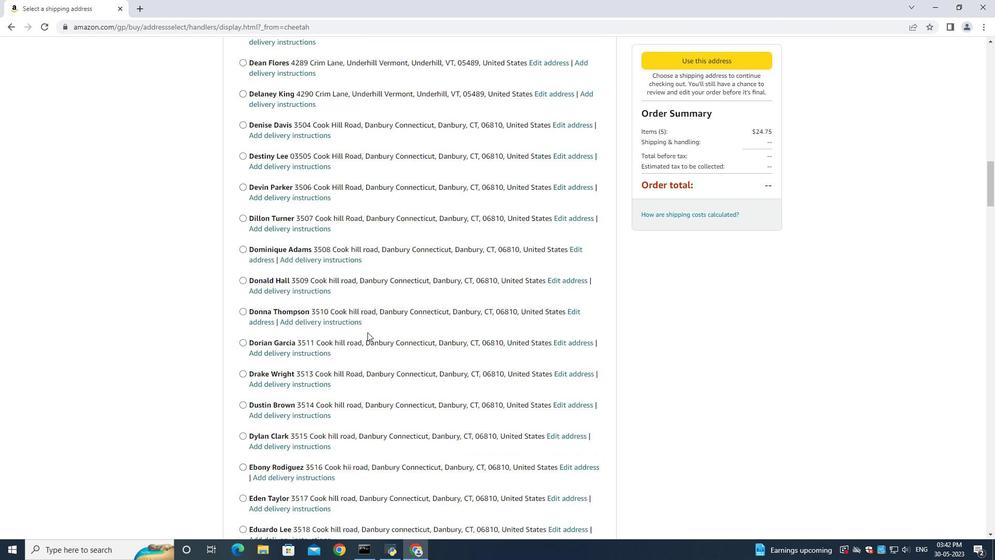
Action: Mouse scrolled (367, 334) with delta (0, 0)
Screenshot: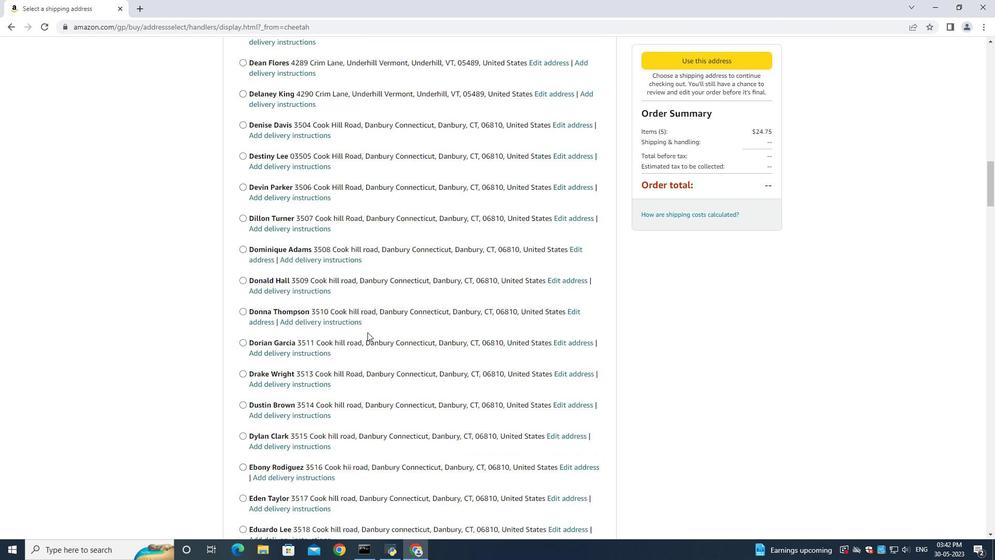 
Action: Mouse scrolled (367, 334) with delta (0, 0)
Screenshot: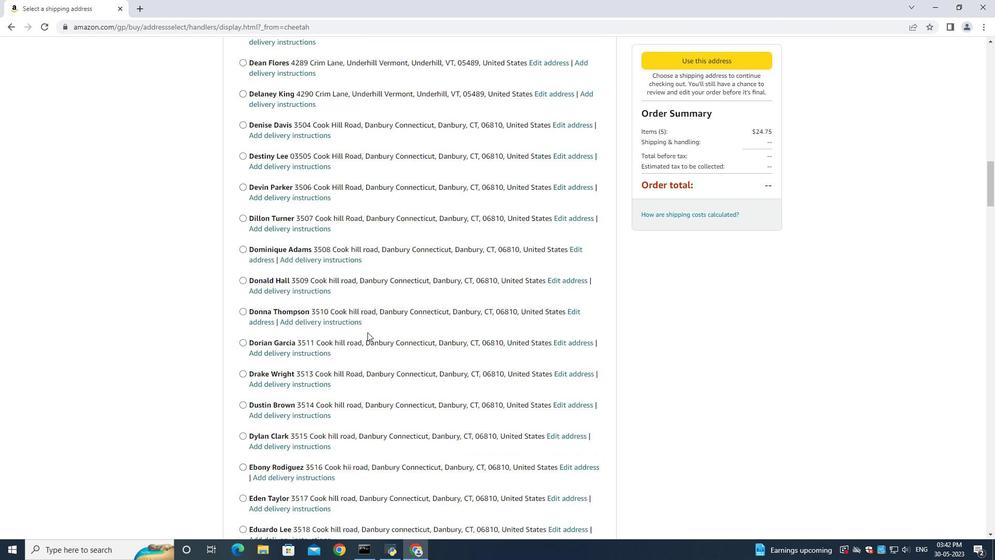 
Action: Mouse scrolled (367, 334) with delta (0, 0)
Screenshot: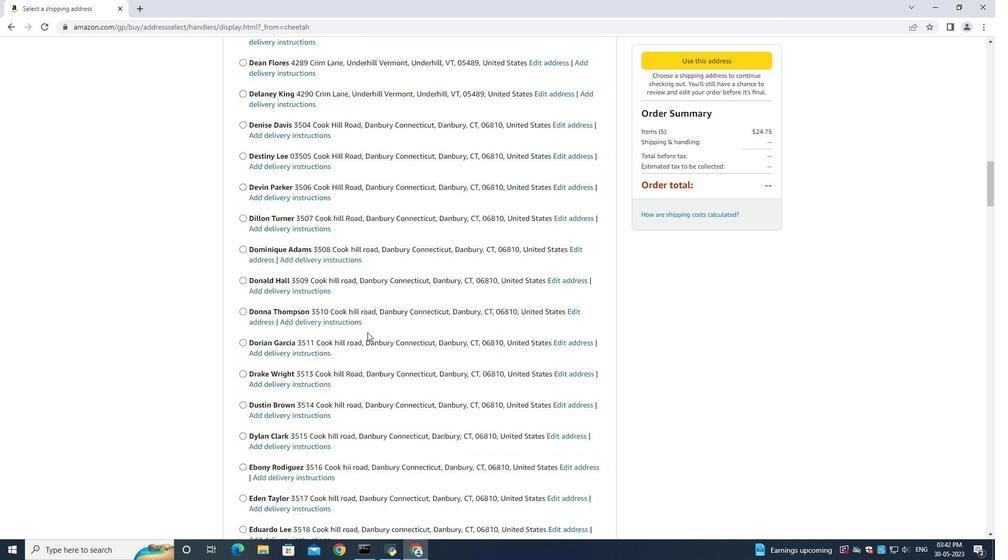 
Action: Mouse moved to (368, 334)
Screenshot: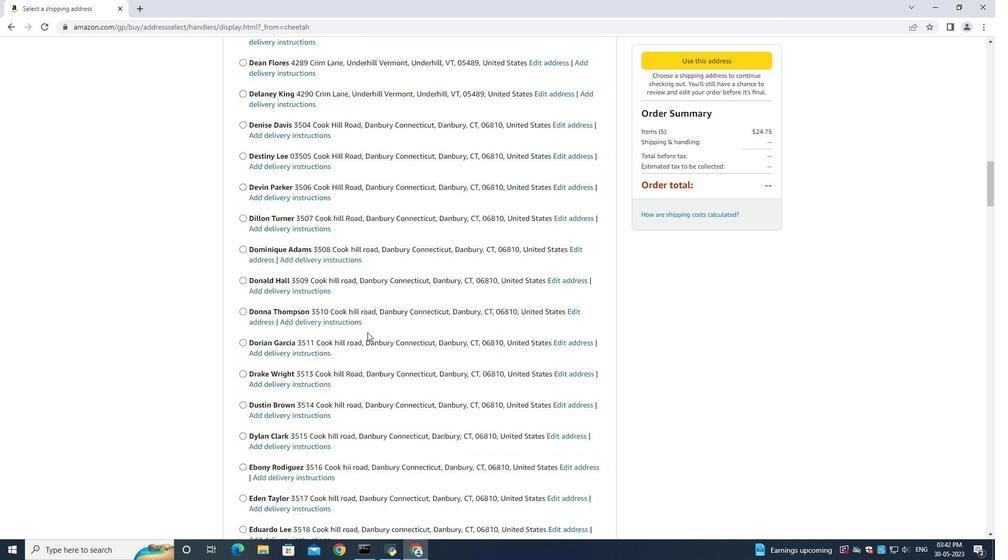 
Action: Mouse scrolled (368, 334) with delta (0, 0)
Screenshot: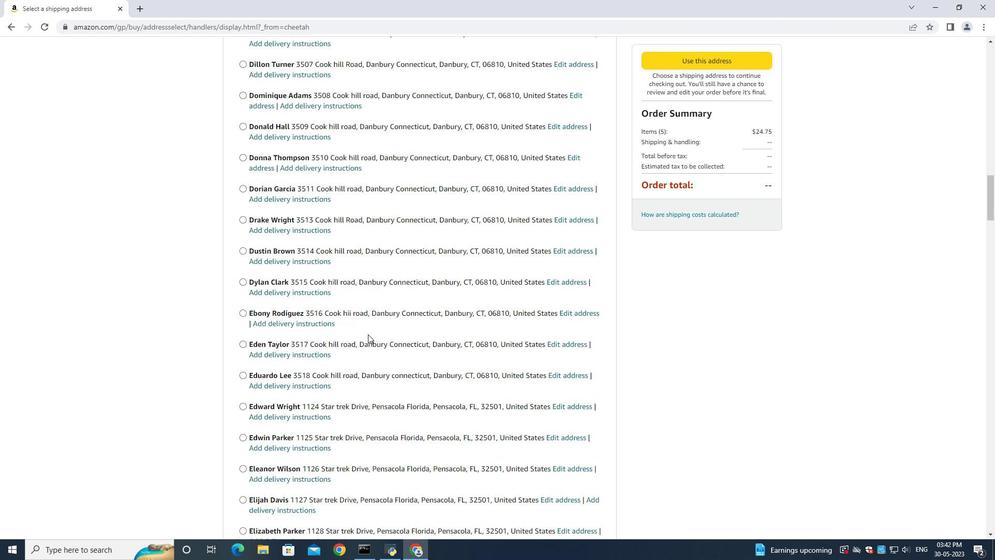 
Action: Mouse scrolled (368, 334) with delta (0, 0)
Screenshot: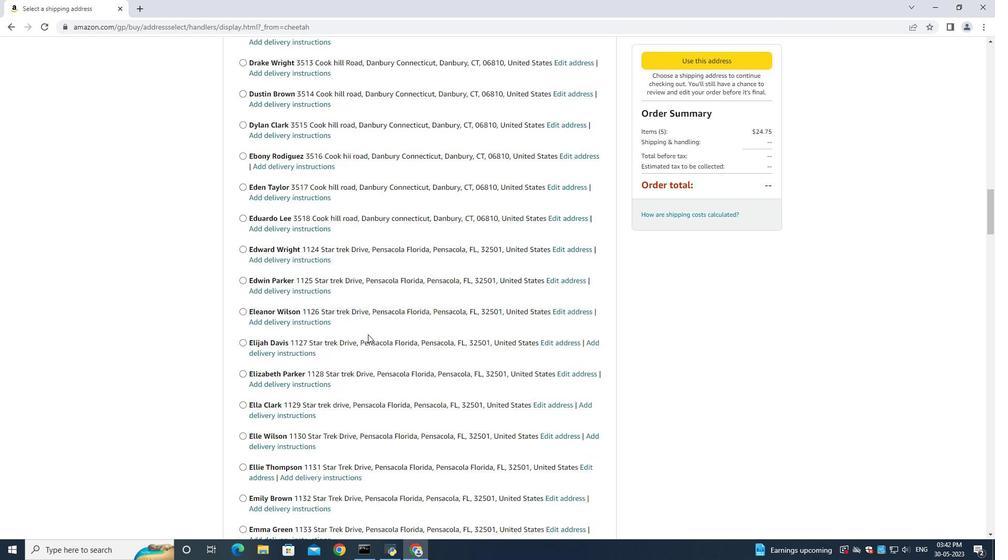 
Action: Mouse scrolled (368, 334) with delta (0, 0)
Screenshot: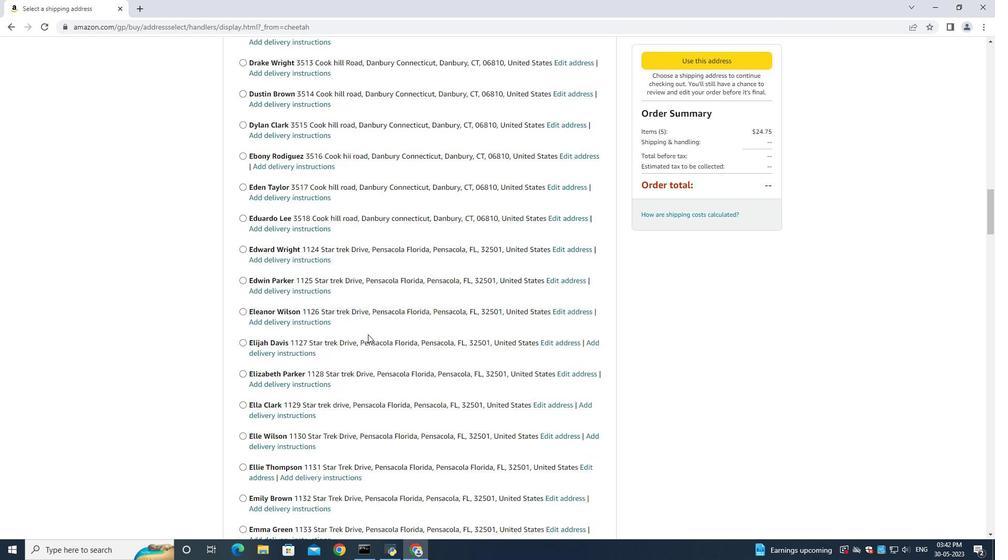 
Action: Mouse scrolled (368, 334) with delta (0, 0)
Screenshot: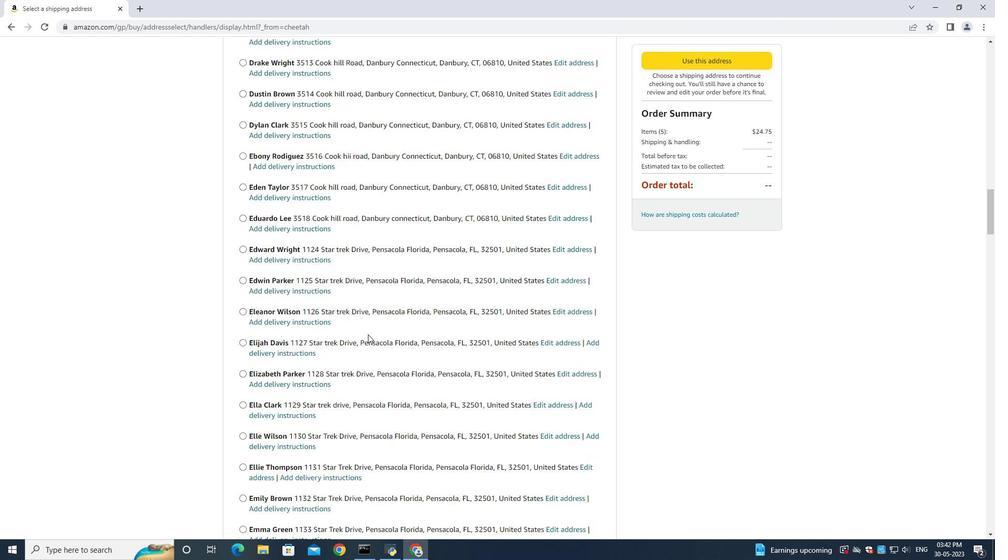 
Action: Mouse scrolled (368, 334) with delta (0, 0)
Screenshot: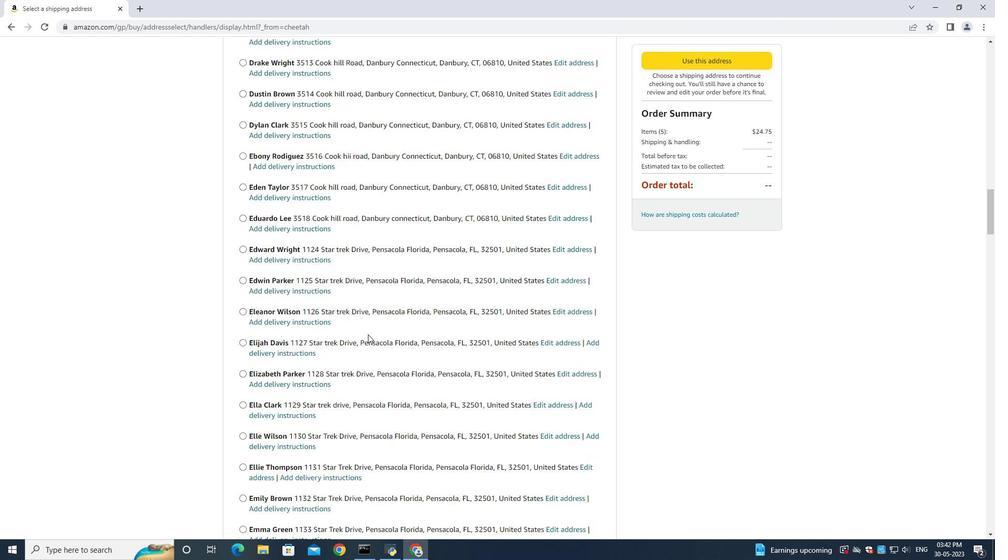 
Action: Mouse scrolled (368, 334) with delta (0, 0)
Screenshot: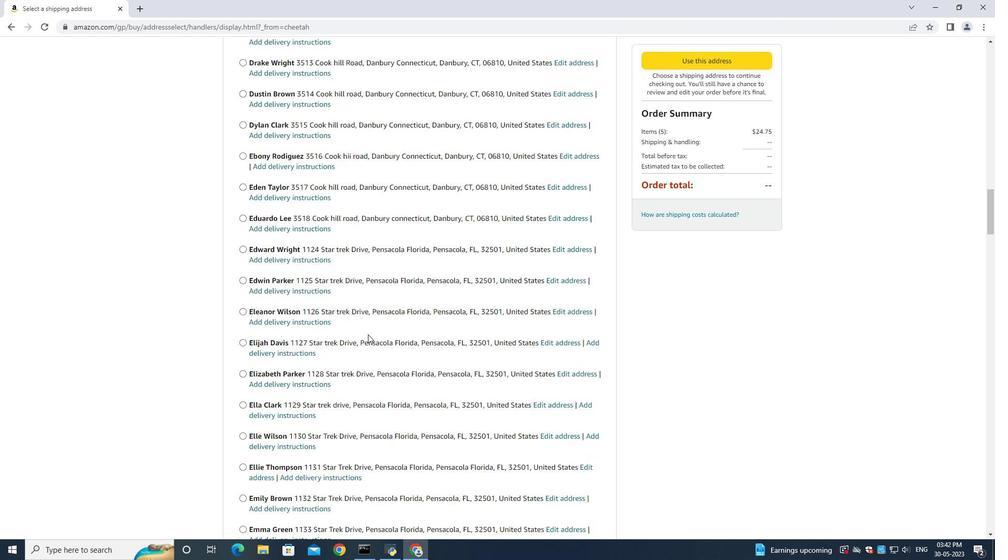 
Action: Mouse scrolled (368, 334) with delta (0, 0)
Screenshot: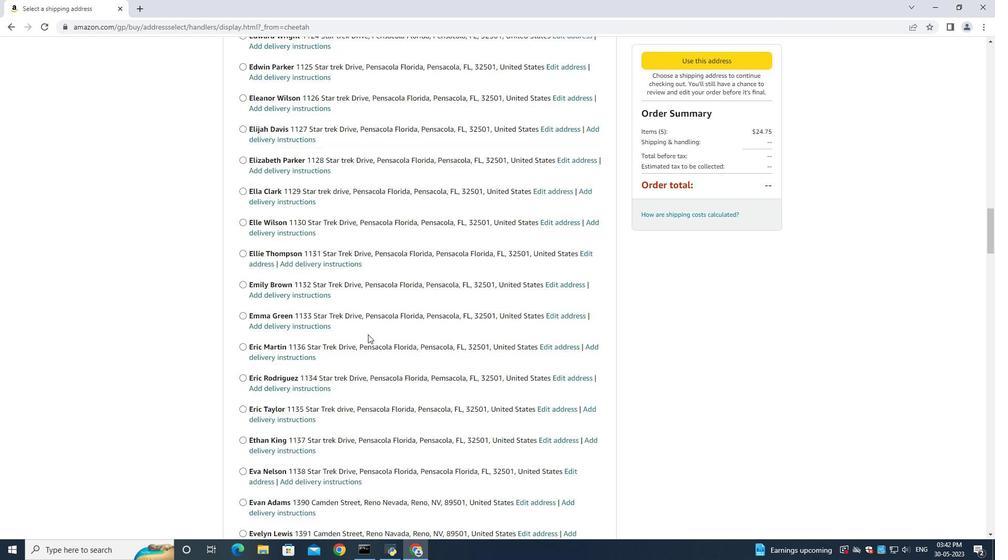 
Action: Mouse scrolled (368, 334) with delta (0, 0)
Screenshot: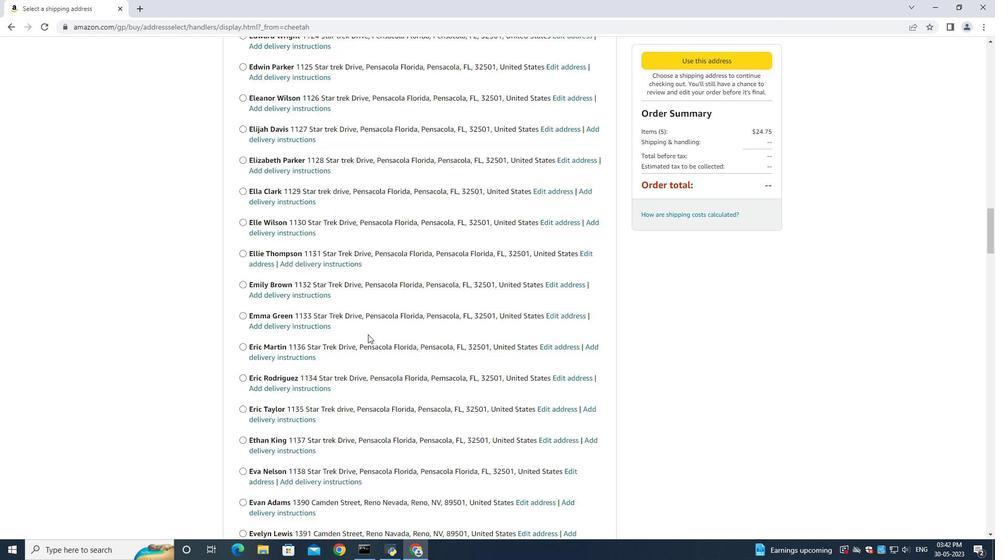 
Action: Mouse scrolled (368, 334) with delta (0, 0)
Screenshot: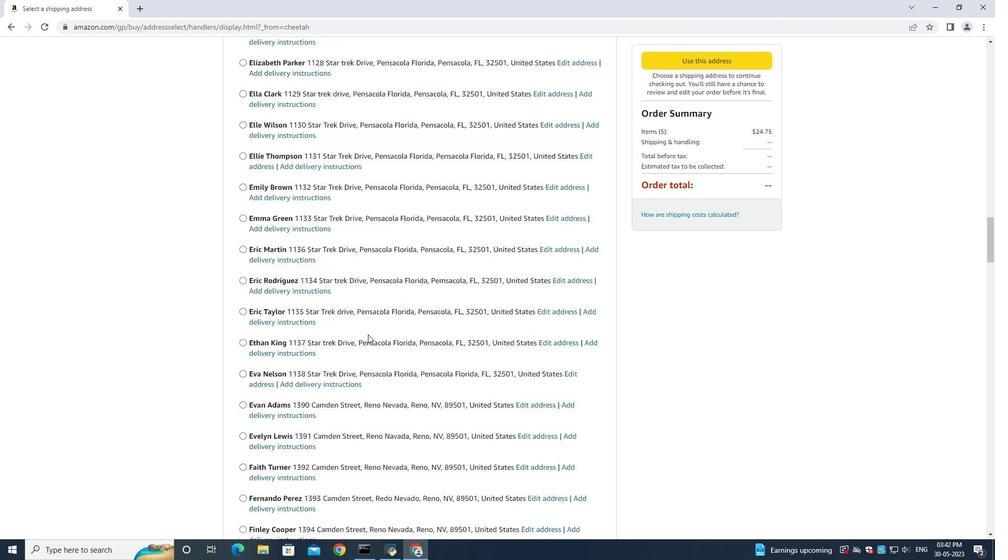 
Action: Mouse scrolled (368, 334) with delta (0, 0)
Screenshot: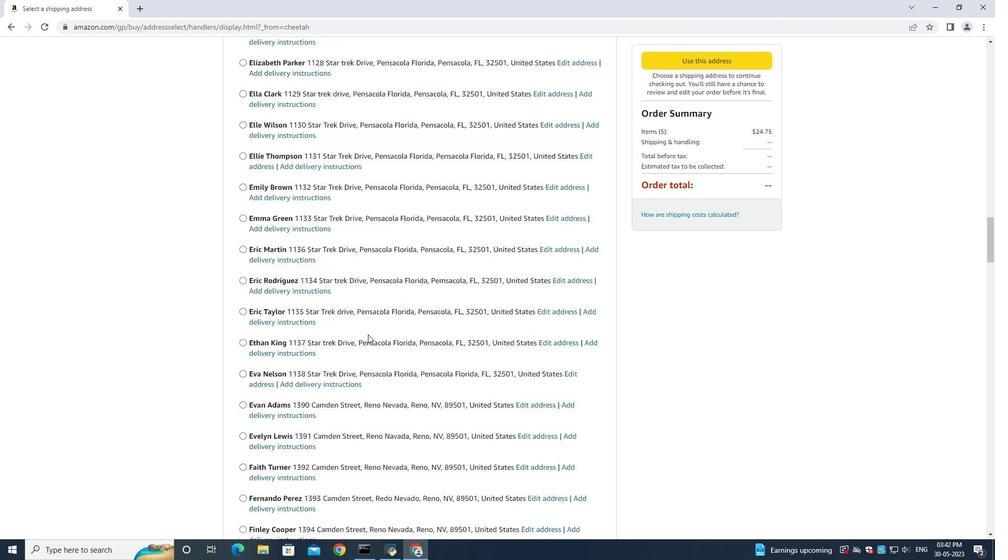 
Action: Mouse scrolled (368, 334) with delta (0, 0)
Screenshot: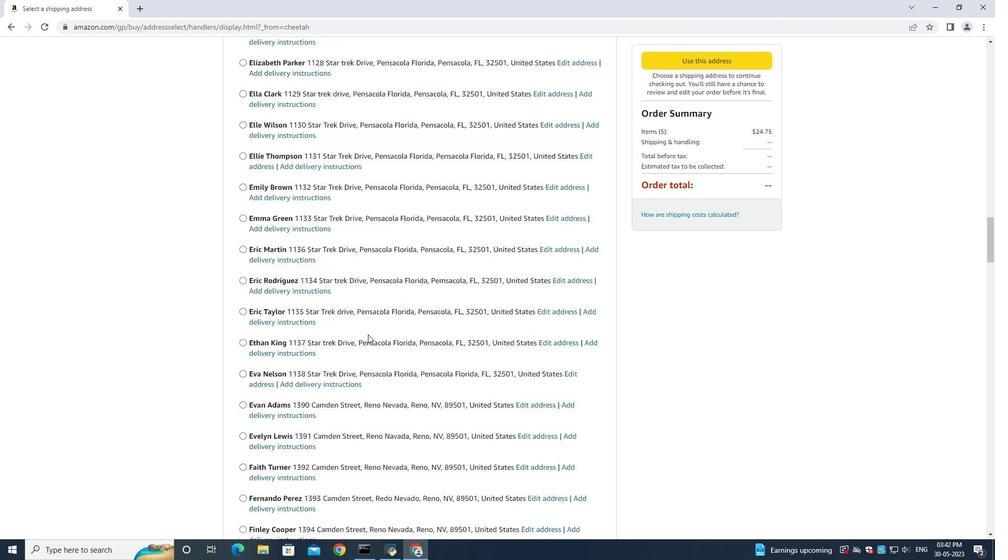 
Action: Mouse scrolled (368, 334) with delta (0, 0)
Screenshot: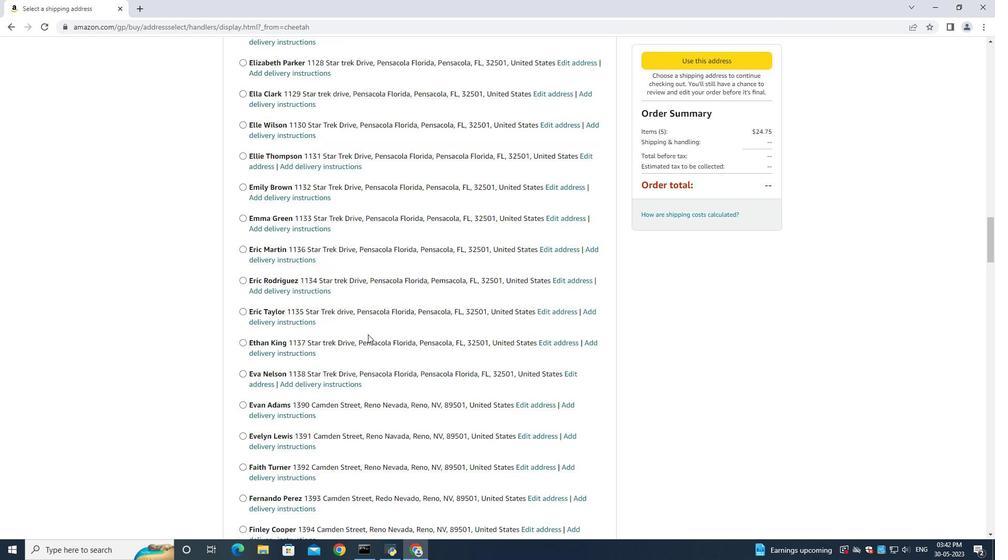 
Action: Mouse scrolled (368, 334) with delta (0, 0)
Screenshot: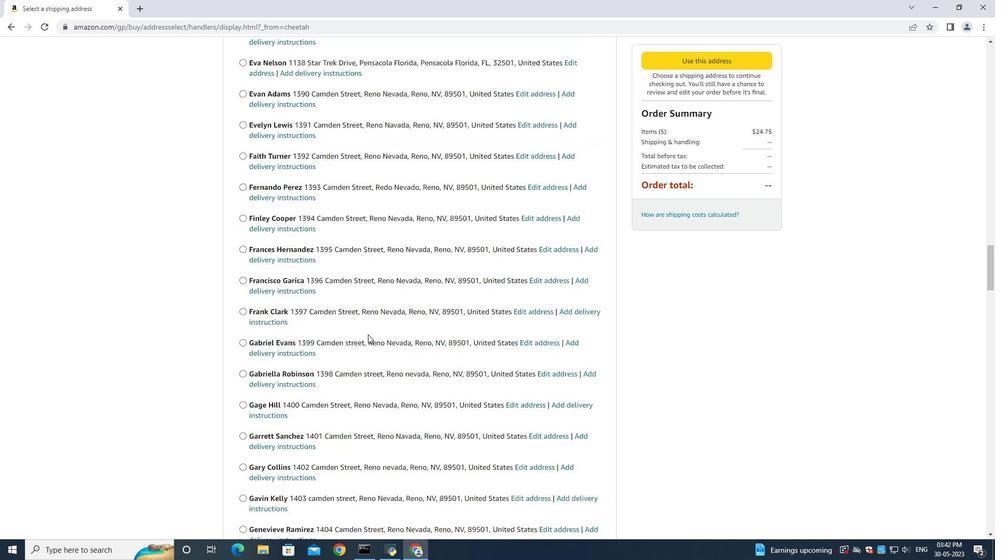 
Action: Mouse scrolled (368, 334) with delta (0, 0)
Screenshot: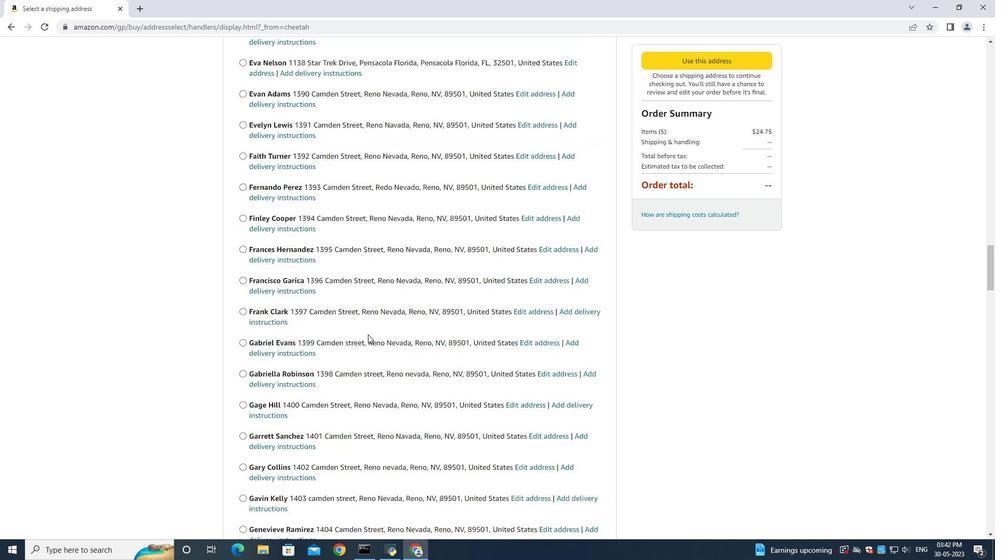 
Action: Mouse scrolled (368, 334) with delta (0, 0)
Screenshot: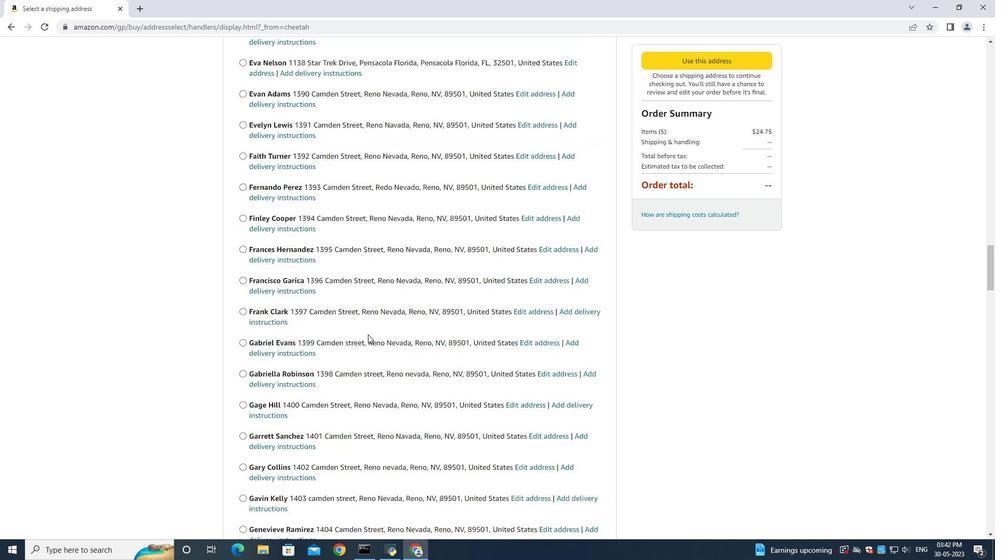 
Action: Mouse scrolled (368, 334) with delta (0, 0)
Screenshot: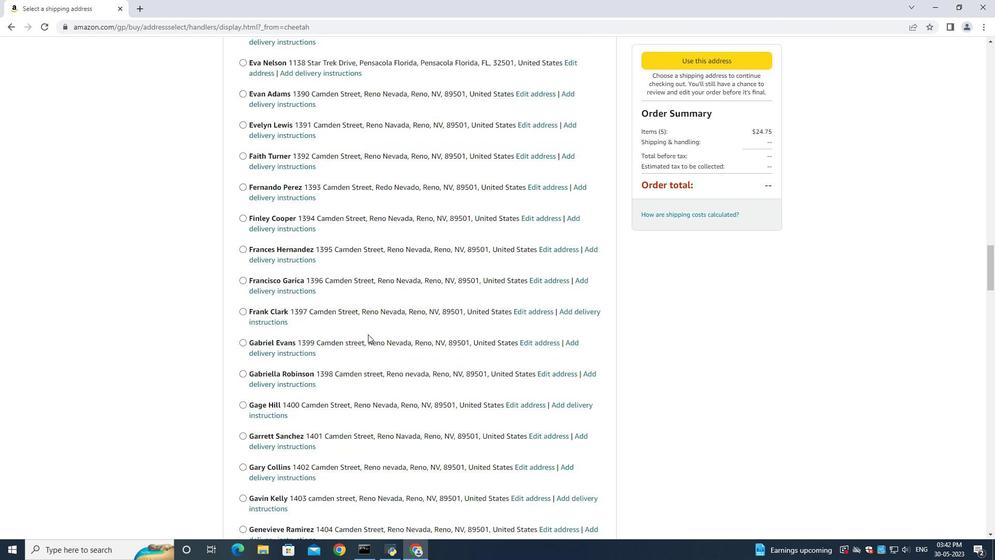 
Action: Mouse scrolled (368, 334) with delta (0, 0)
Screenshot: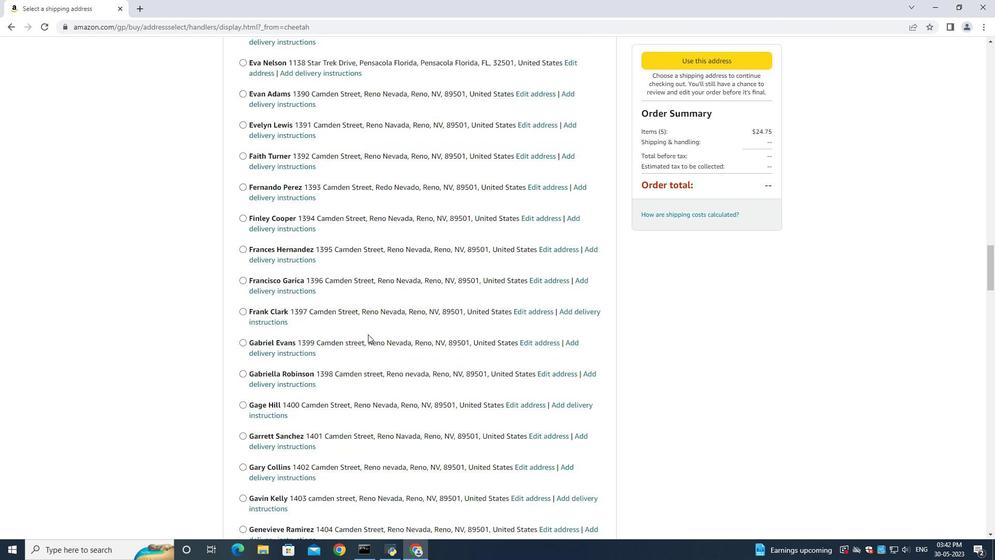 
Action: Mouse scrolled (368, 334) with delta (0, 0)
Screenshot: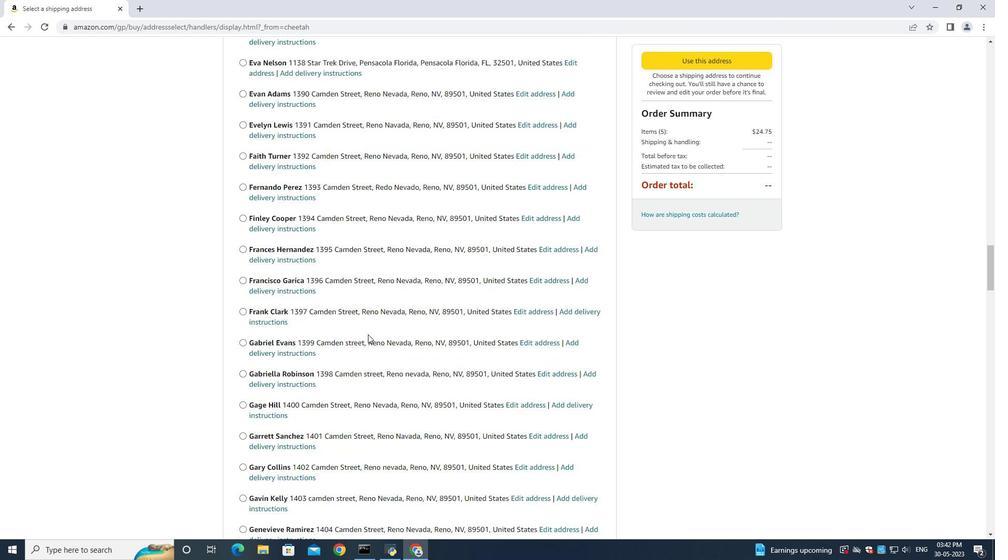 
Action: Mouse scrolled (368, 334) with delta (0, 0)
Screenshot: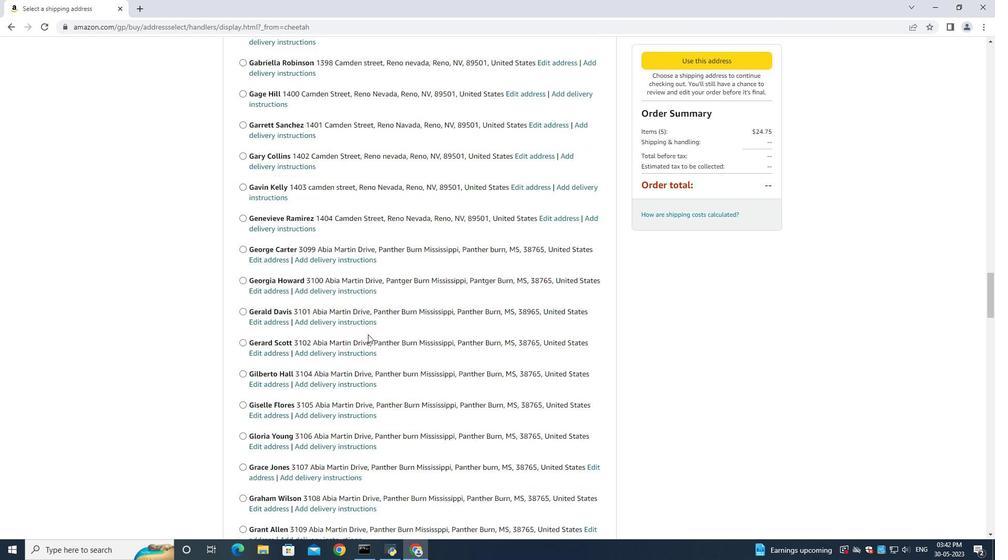 
Action: Mouse scrolled (368, 334) with delta (0, 0)
Screenshot: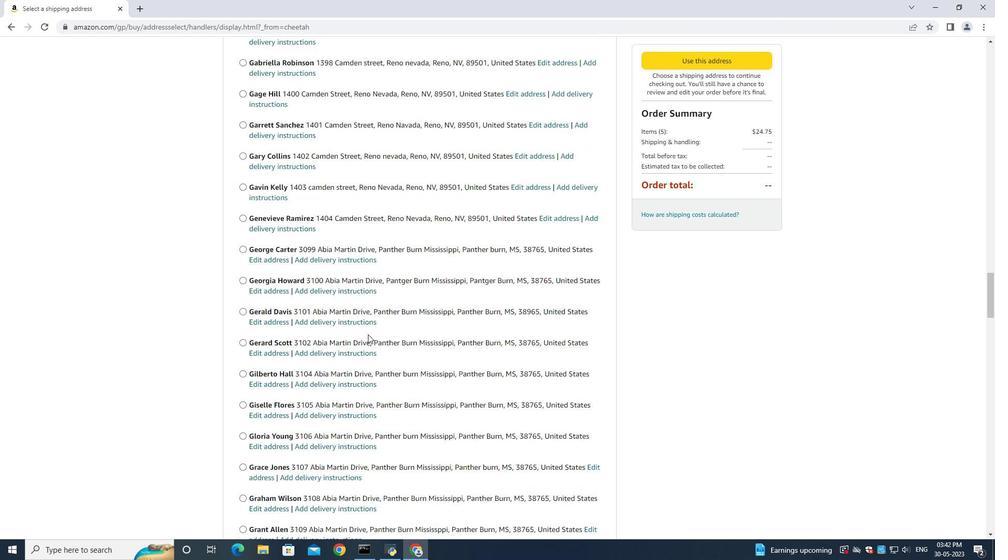 
Action: Mouse scrolled (368, 334) with delta (0, 0)
Screenshot: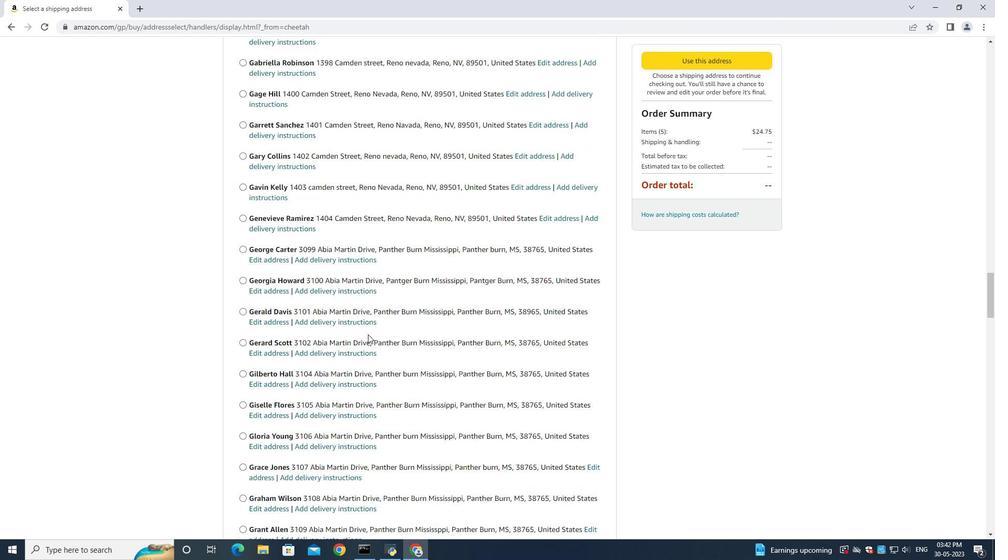 
Action: Mouse scrolled (368, 334) with delta (0, 0)
Screenshot: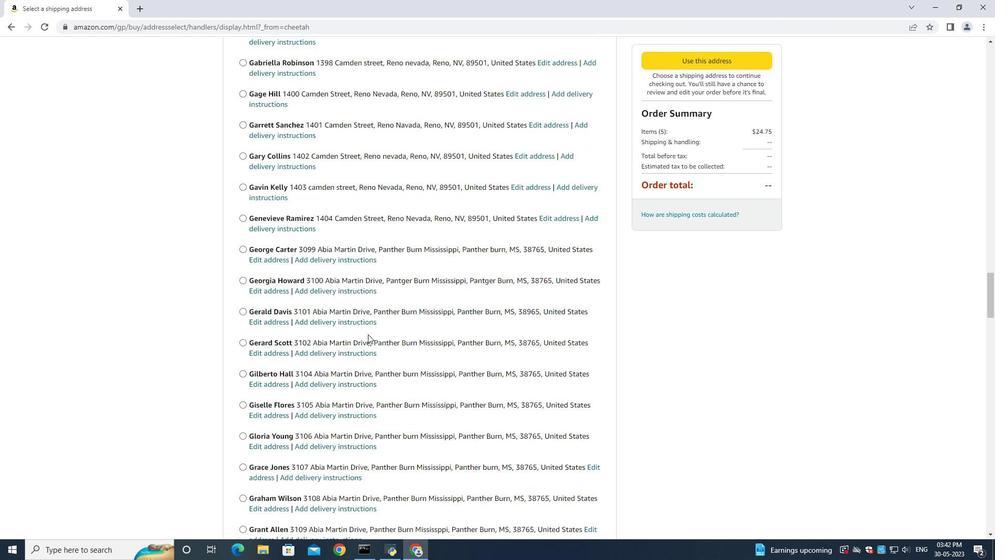 
Action: Mouse scrolled (368, 334) with delta (0, 0)
Screenshot: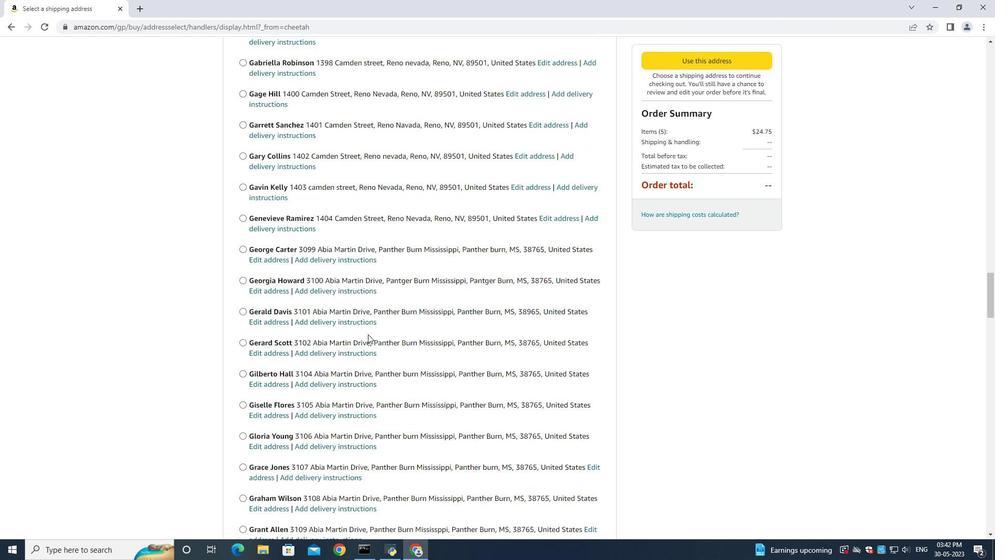 
Action: Mouse scrolled (368, 334) with delta (0, 0)
Screenshot: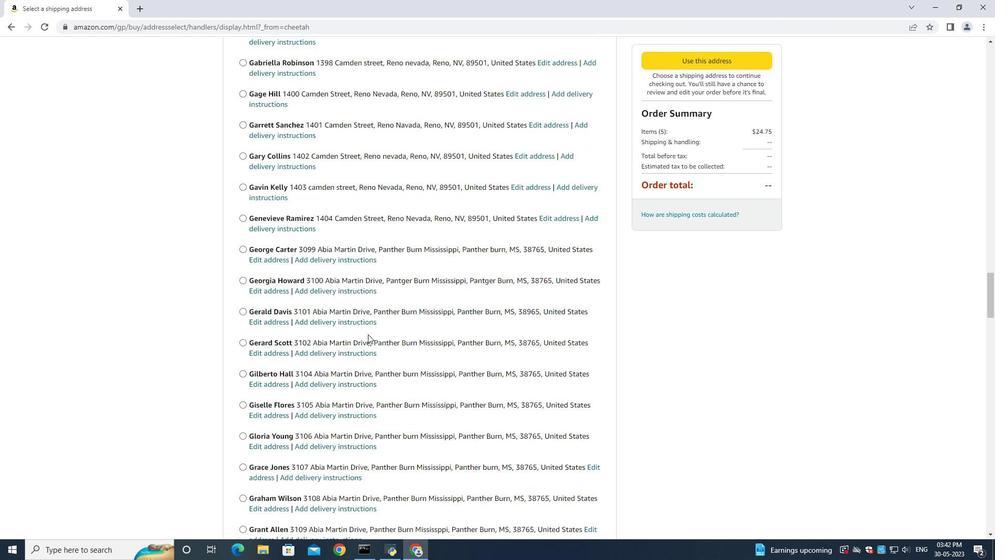 
Action: Mouse scrolled (368, 334) with delta (0, 0)
Screenshot: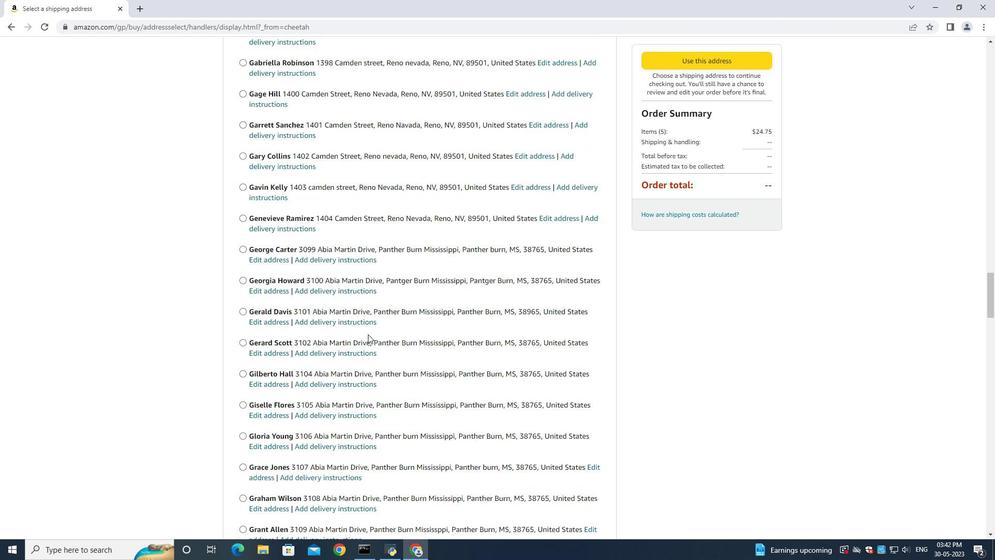 
Action: Mouse scrolled (368, 334) with delta (0, 0)
Screenshot: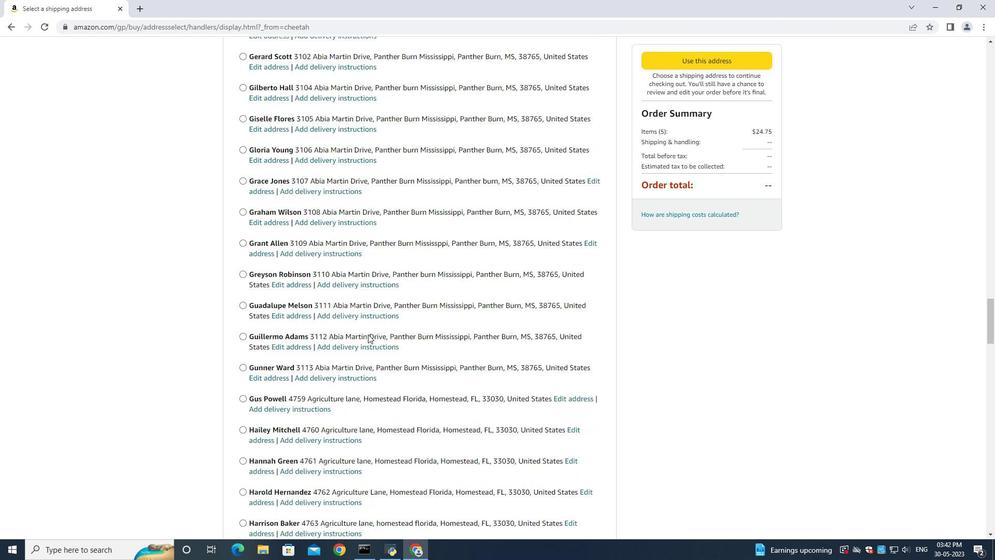 
Action: Mouse scrolled (368, 334) with delta (0, 0)
Screenshot: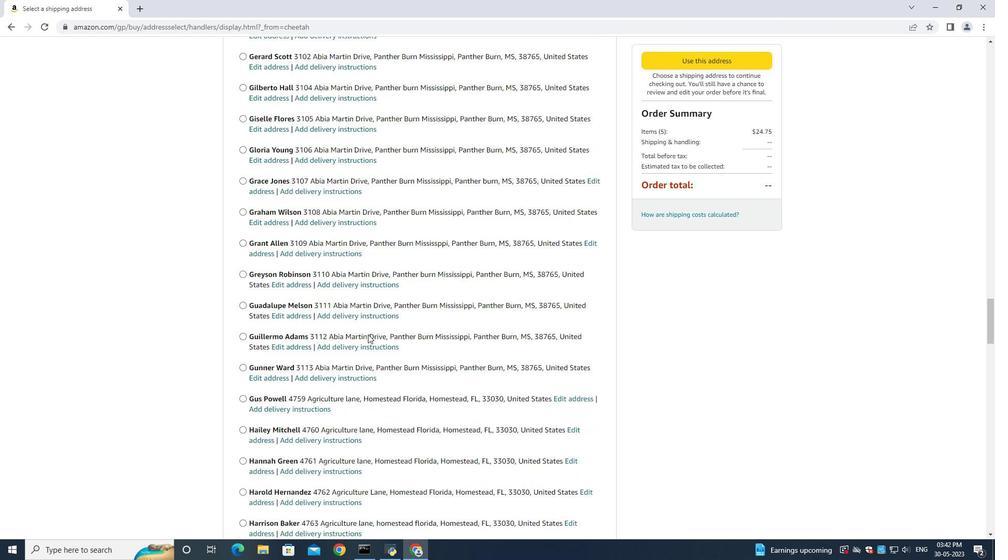 
Action: Mouse scrolled (368, 334) with delta (0, 0)
Screenshot: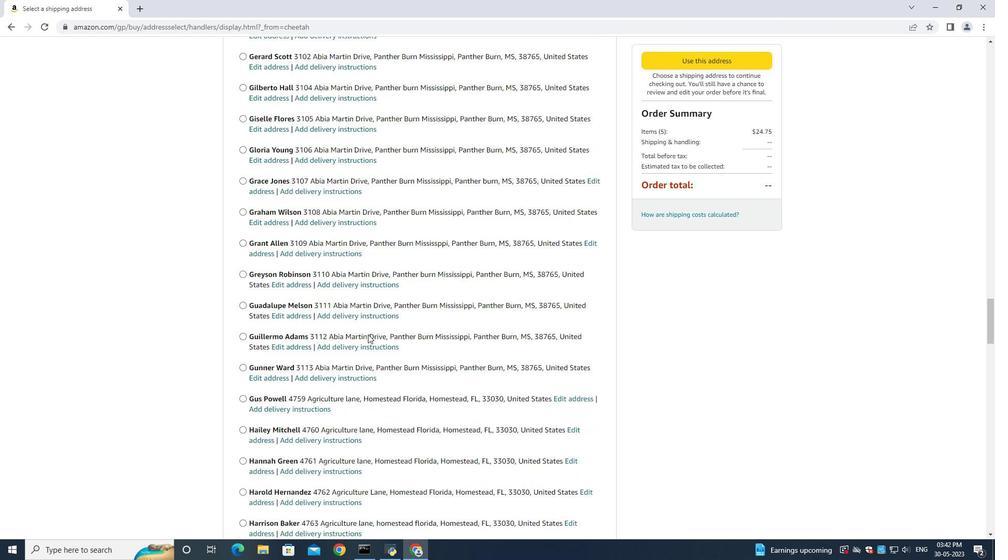 
Action: Mouse scrolled (368, 334) with delta (0, 0)
Screenshot: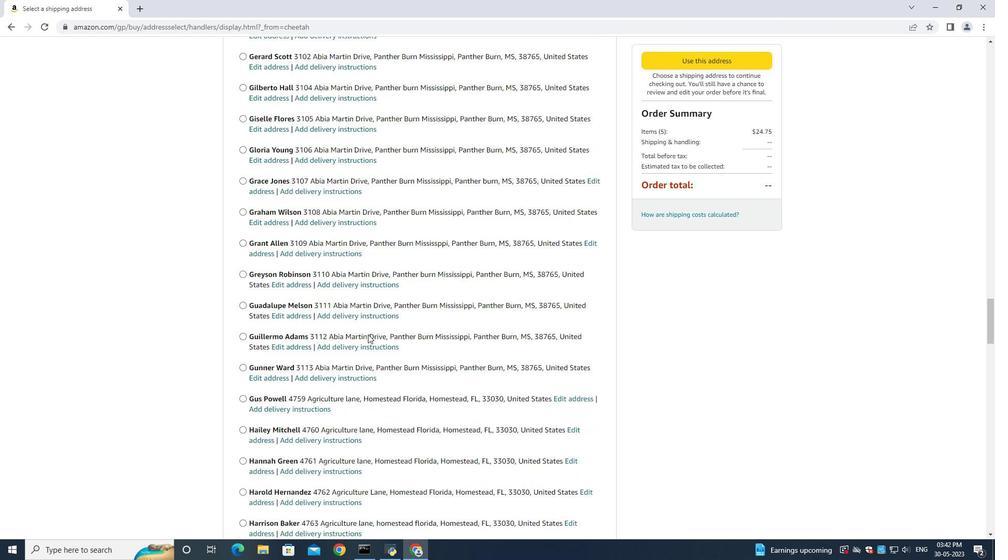 
Action: Mouse scrolled (368, 334) with delta (0, 0)
Screenshot: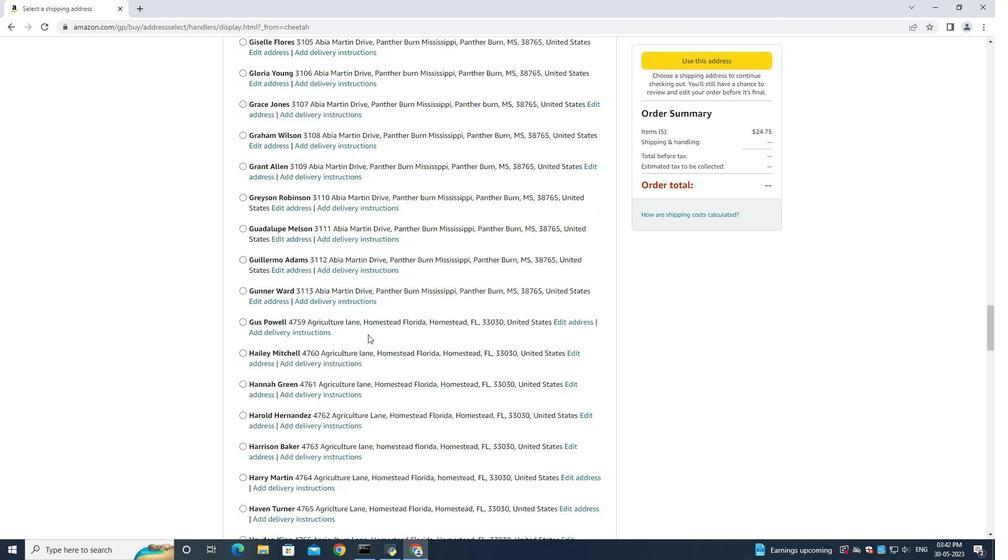 
Action: Mouse scrolled (368, 334) with delta (0, 0)
Screenshot: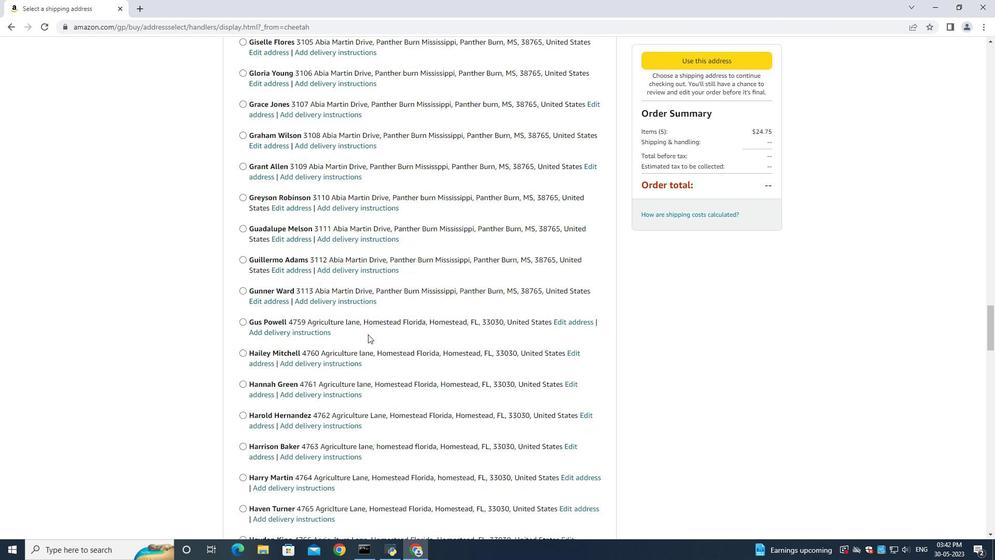 
Action: Mouse scrolled (368, 334) with delta (0, 0)
Screenshot: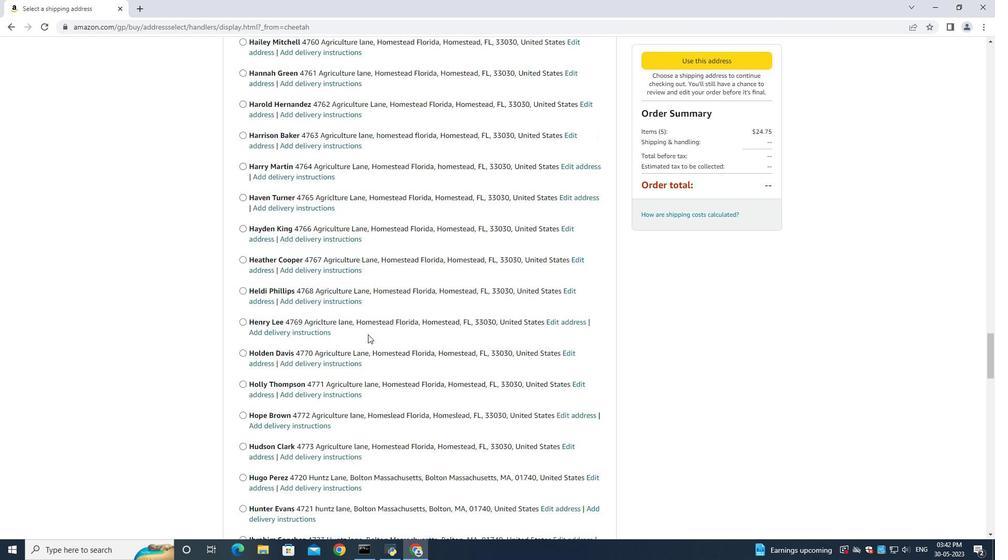 
Action: Mouse scrolled (368, 334) with delta (0, 0)
Screenshot: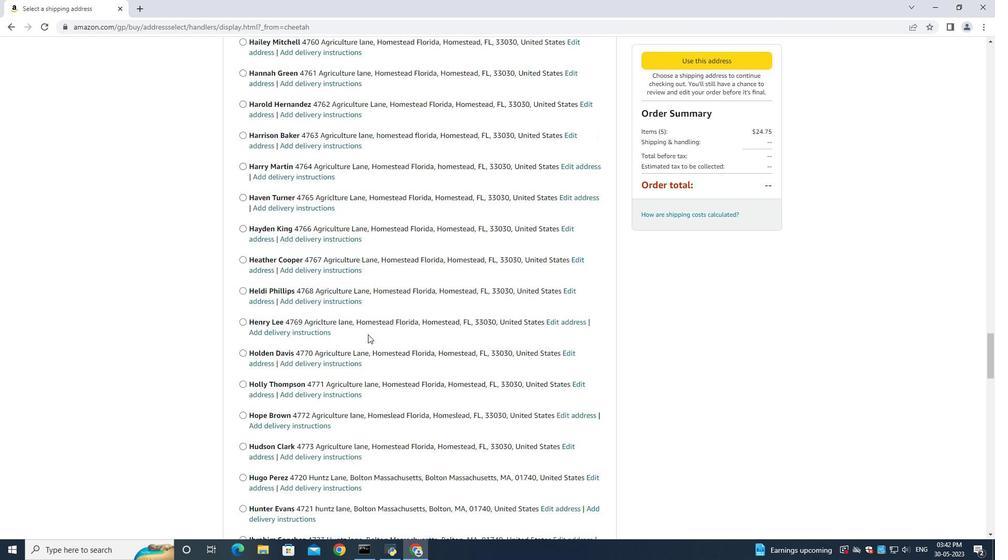 
Action: Mouse scrolled (368, 334) with delta (0, 0)
Screenshot: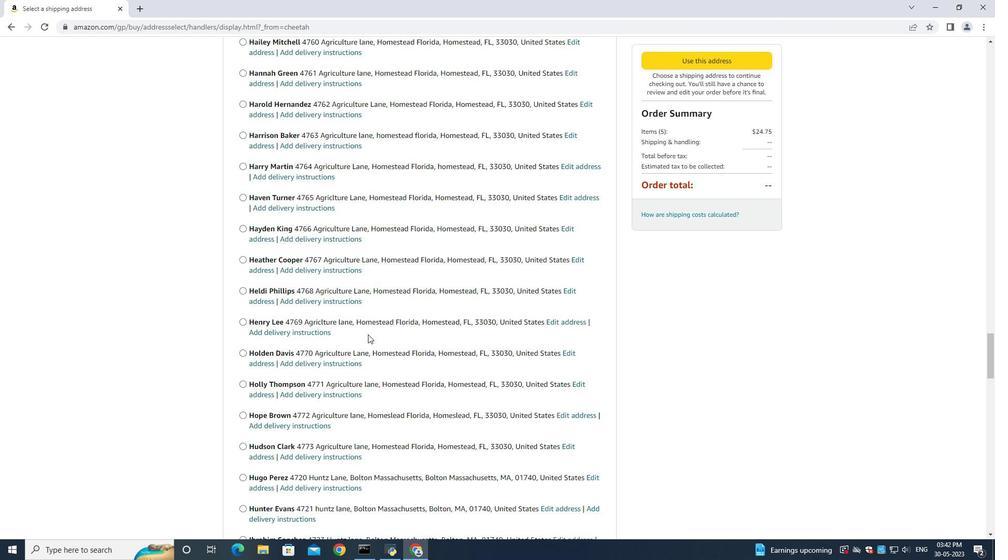 
Action: Mouse scrolled (368, 334) with delta (0, 0)
Screenshot: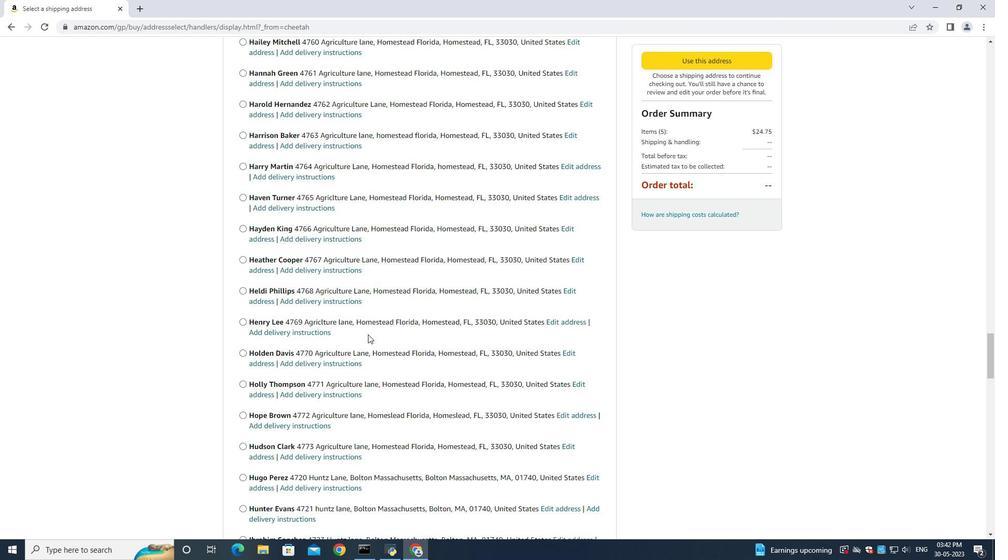
Action: Mouse scrolled (368, 334) with delta (0, 0)
Screenshot: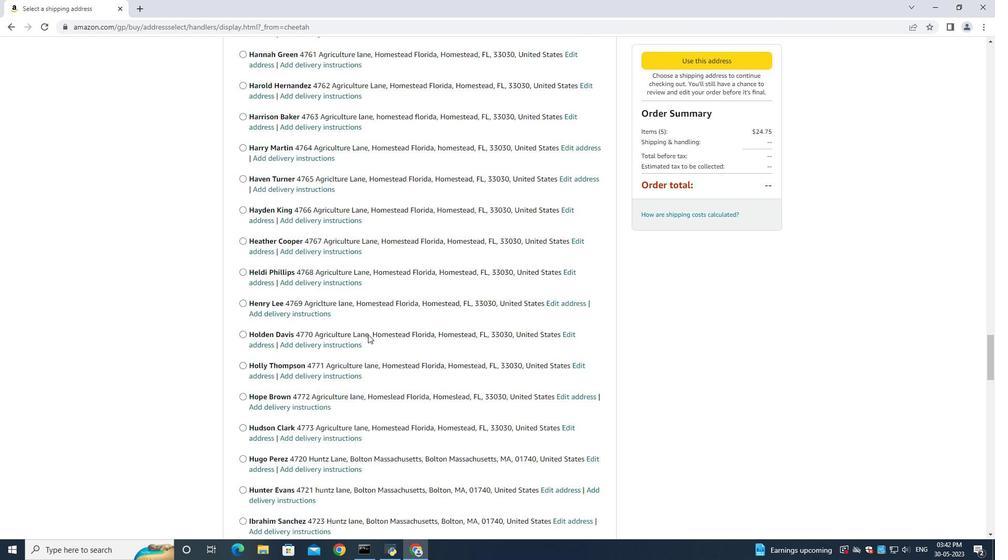 
Action: Mouse moved to (368, 333)
Screenshot: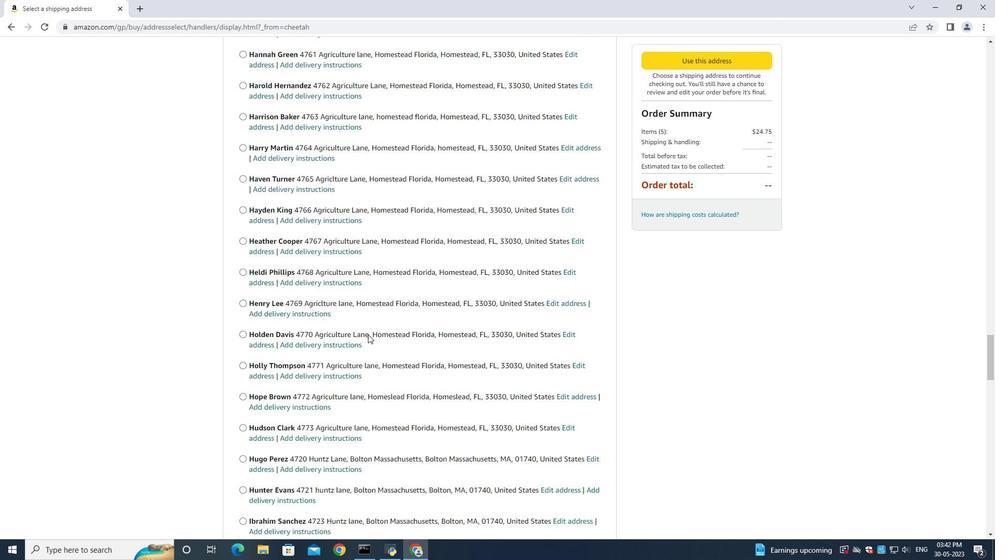 
Action: Mouse scrolled (368, 333) with delta (0, 0)
Screenshot: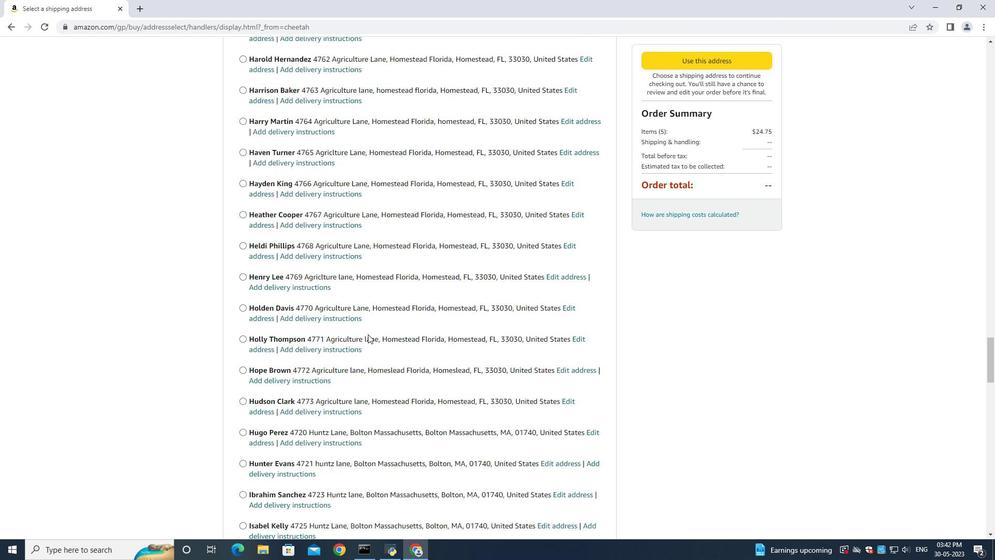 
Action: Mouse scrolled (368, 333) with delta (0, 0)
Screenshot: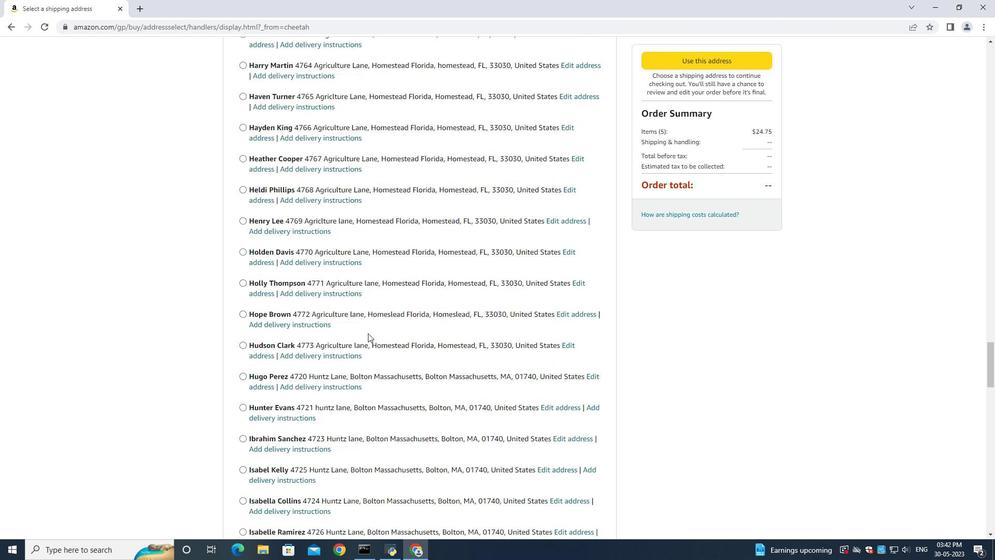 
Action: Mouse scrolled (368, 333) with delta (0, 0)
Screenshot: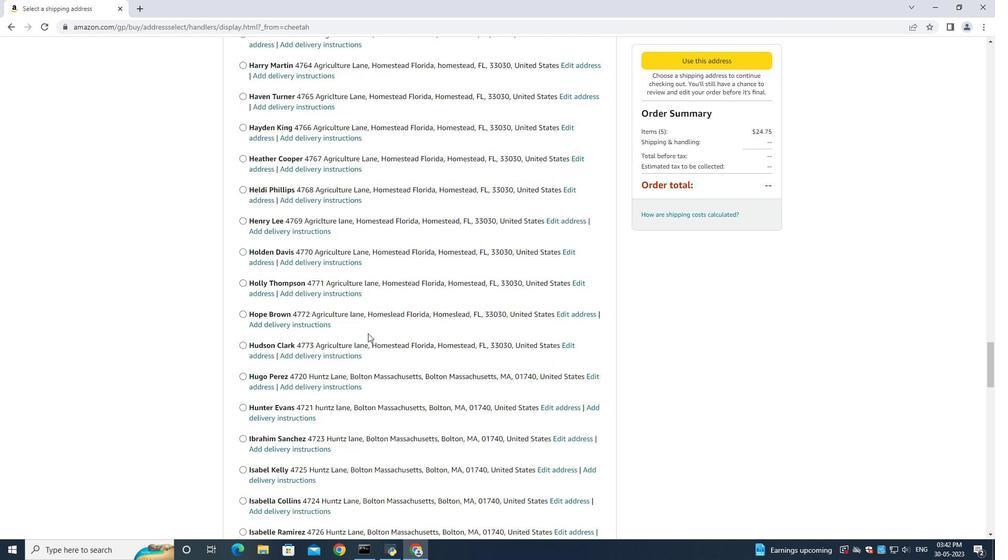 
Action: Mouse scrolled (368, 333) with delta (0, 0)
Screenshot: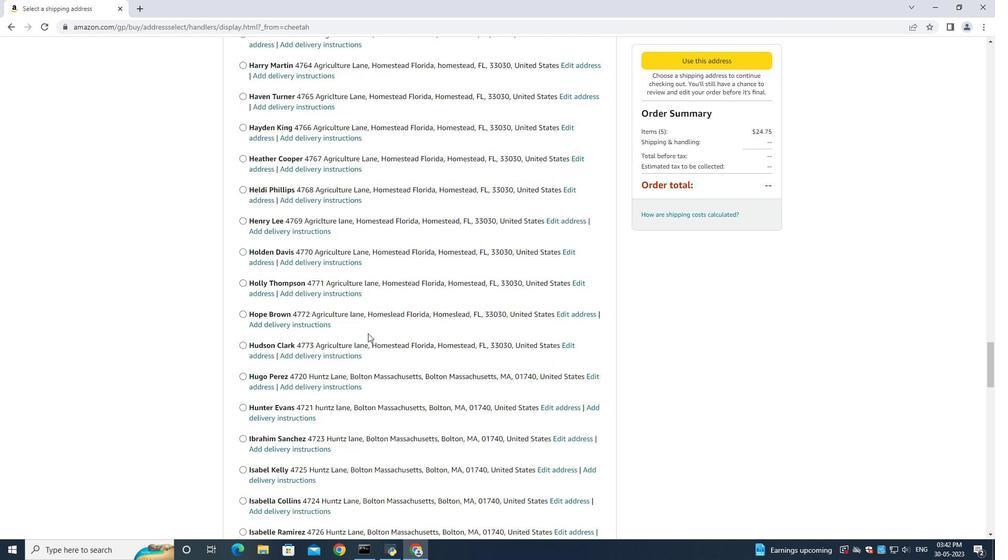 
Action: Mouse scrolled (368, 333) with delta (0, 0)
Screenshot: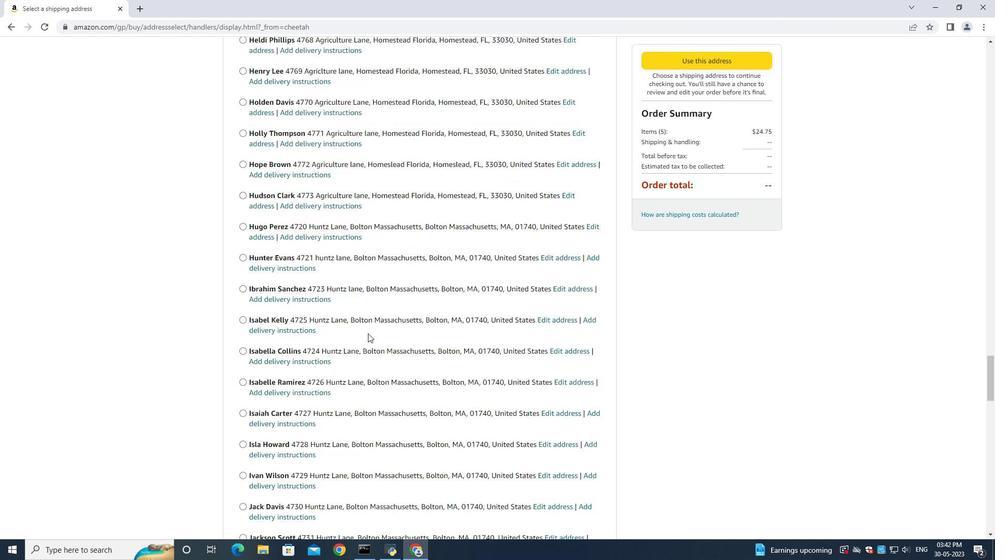 
Action: Mouse scrolled (368, 333) with delta (0, 0)
Screenshot: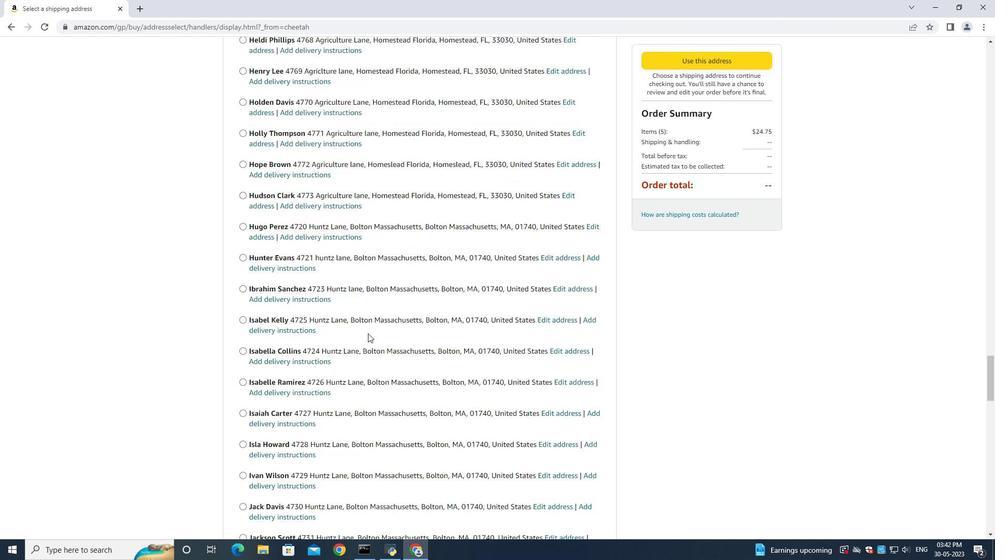 
Action: Mouse scrolled (368, 333) with delta (0, 0)
Screenshot: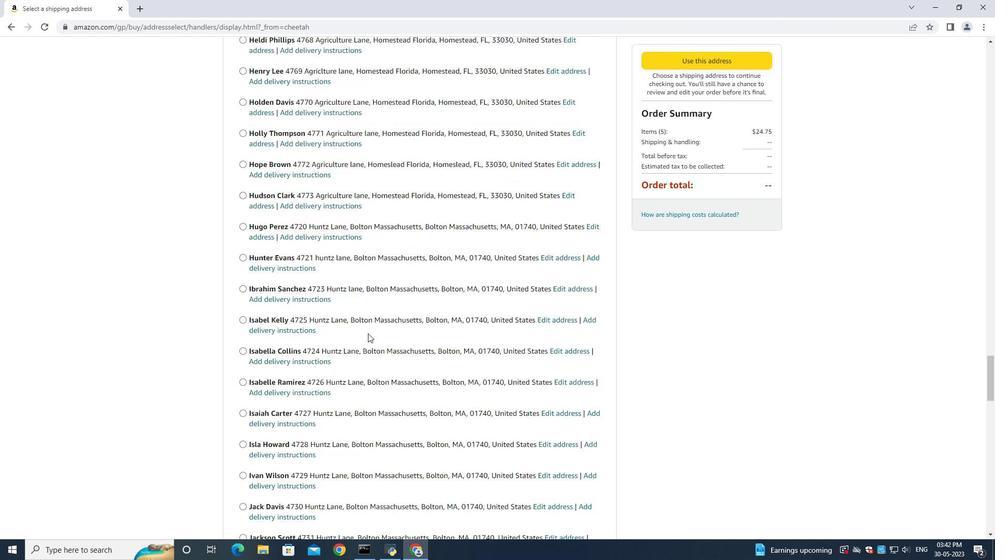 
Action: Mouse moved to (368, 330)
Screenshot: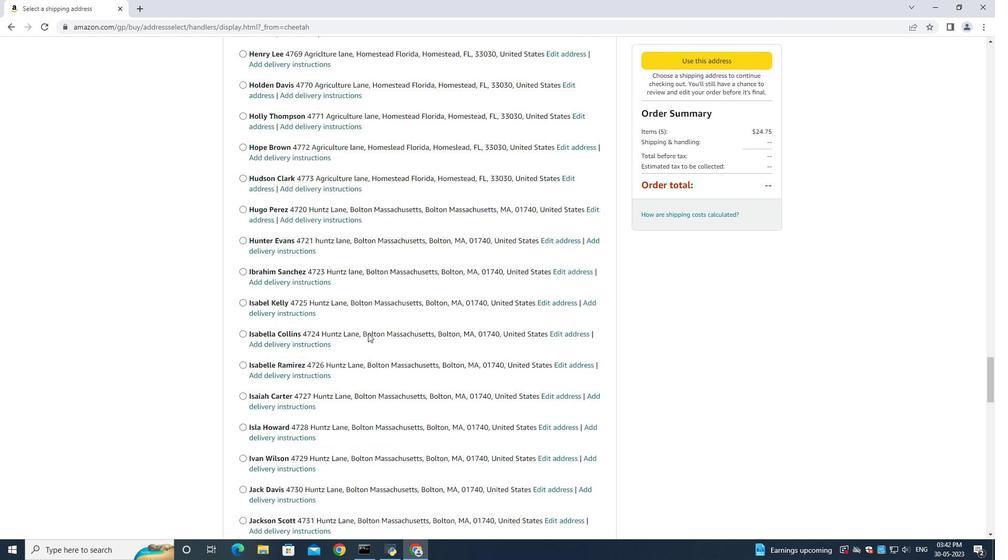 
Action: Mouse scrolled (368, 330) with delta (0, 0)
Screenshot: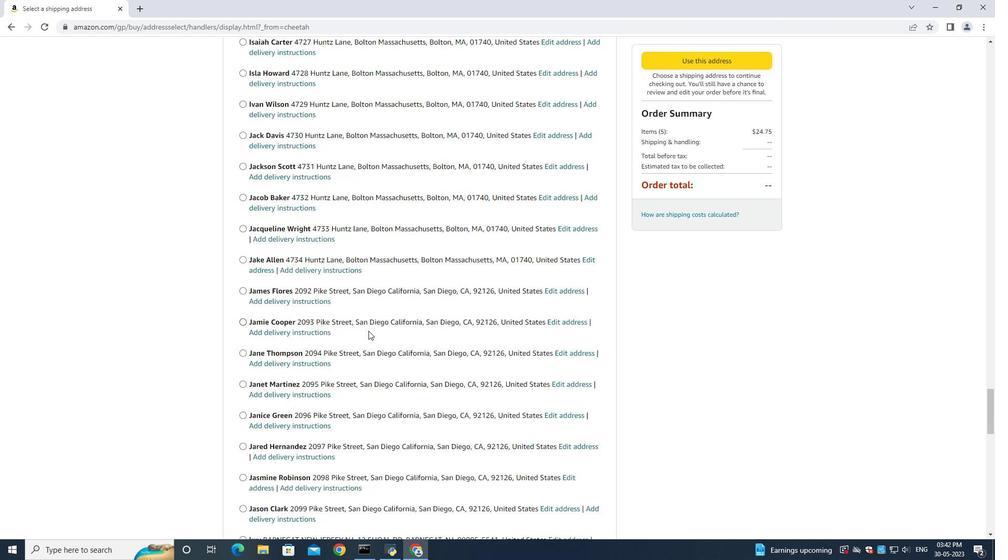 
Action: Mouse scrolled (368, 330) with delta (0, 0)
Screenshot: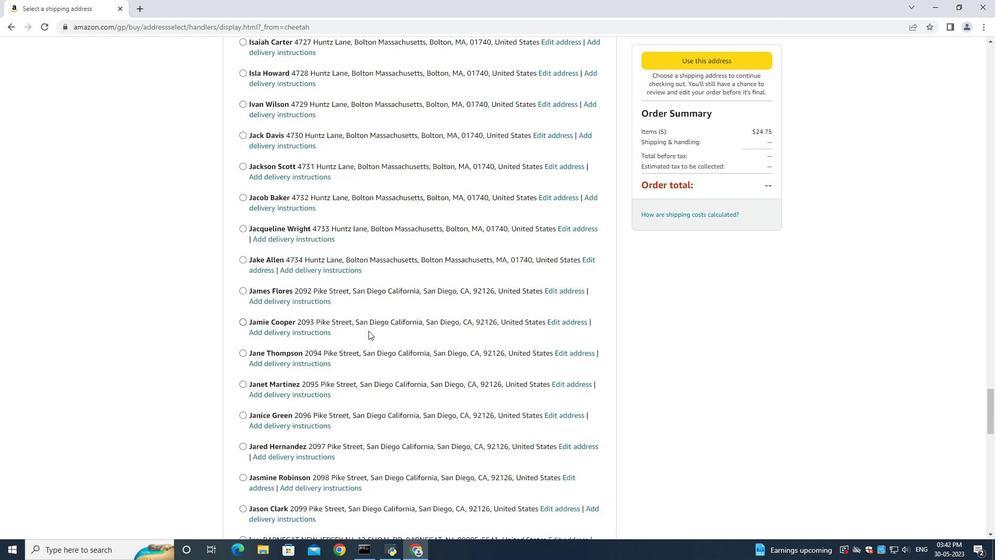 
Action: Mouse scrolled (368, 330) with delta (0, 0)
Screenshot: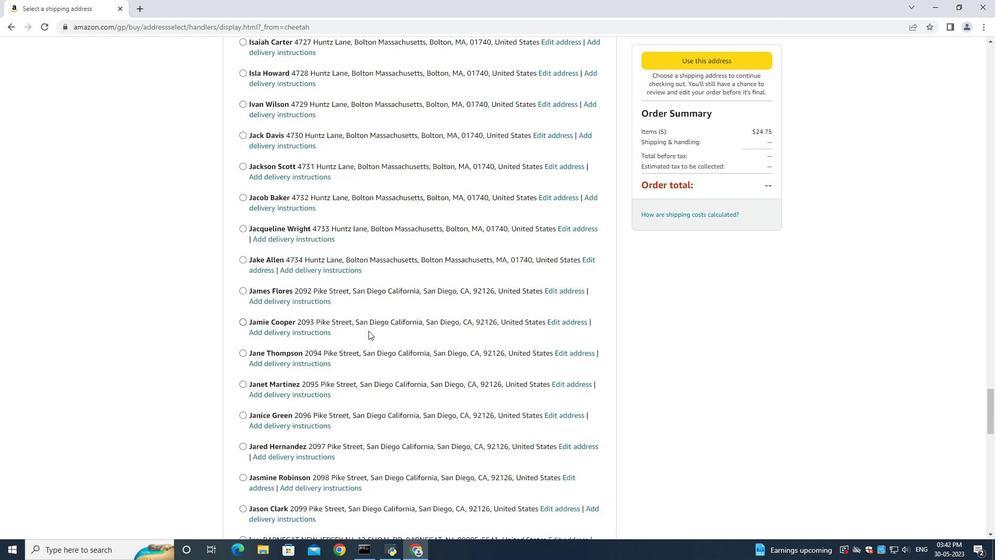 
Action: Mouse scrolled (368, 330) with delta (0, 0)
Screenshot: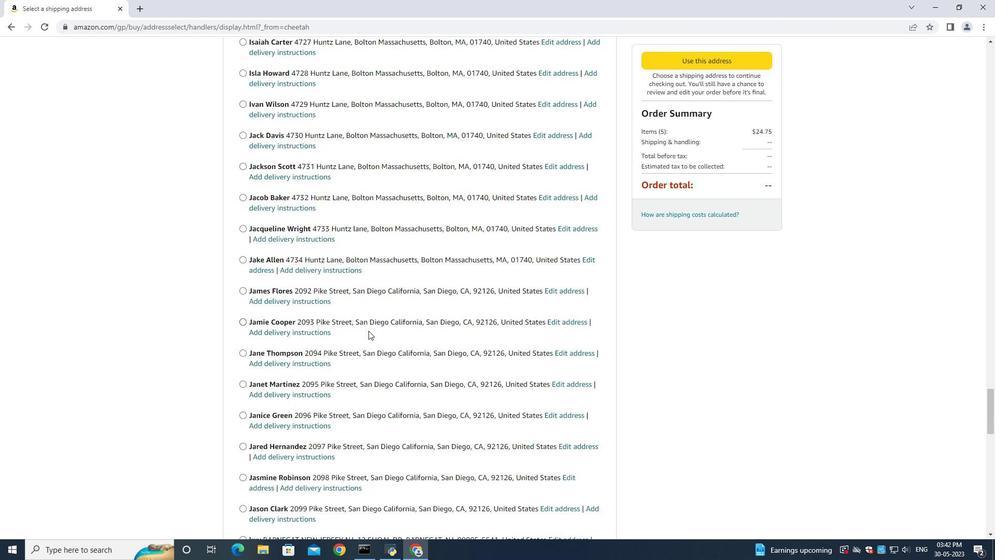 
Action: Mouse scrolled (368, 330) with delta (0, 0)
Screenshot: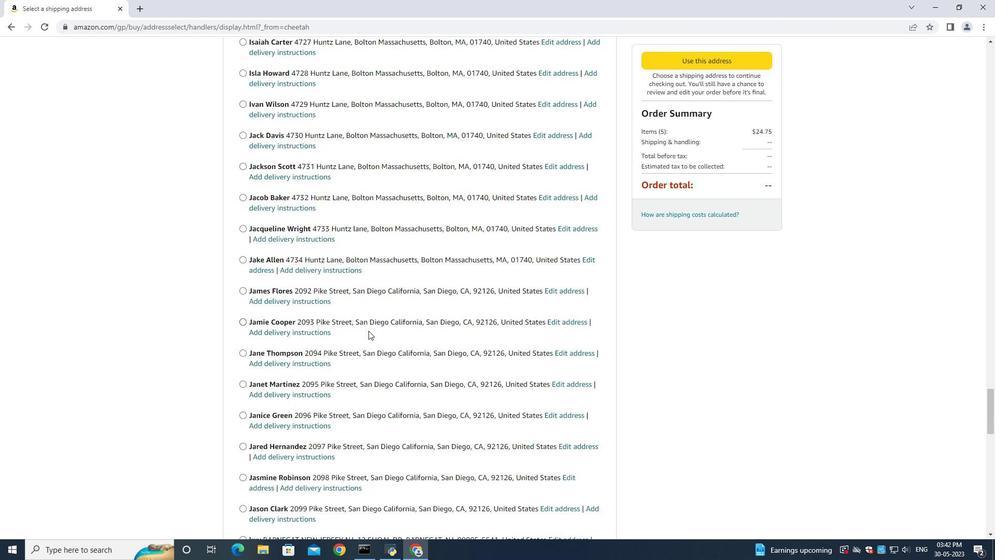 
Action: Mouse scrolled (368, 330) with delta (0, 0)
Screenshot: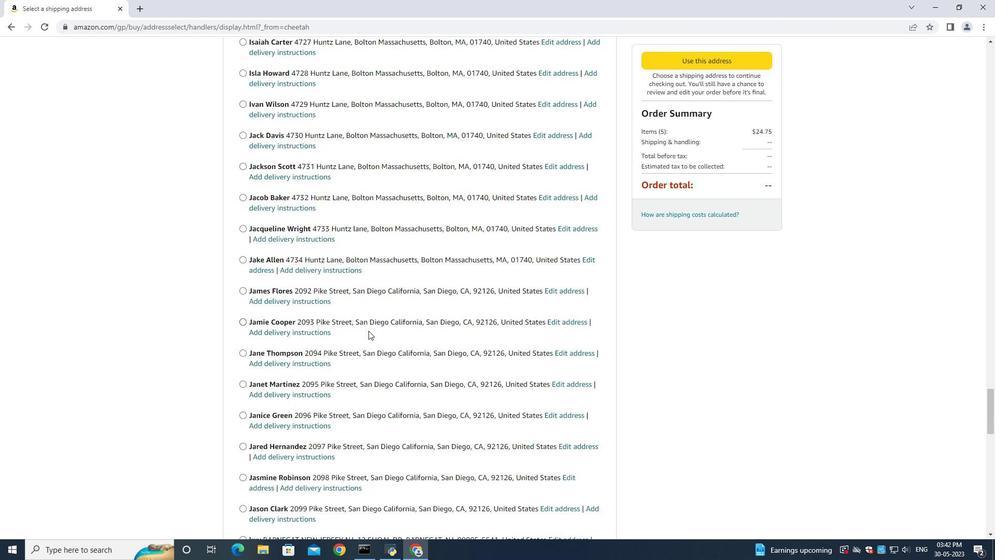 
Action: Mouse scrolled (368, 330) with delta (0, 0)
Screenshot: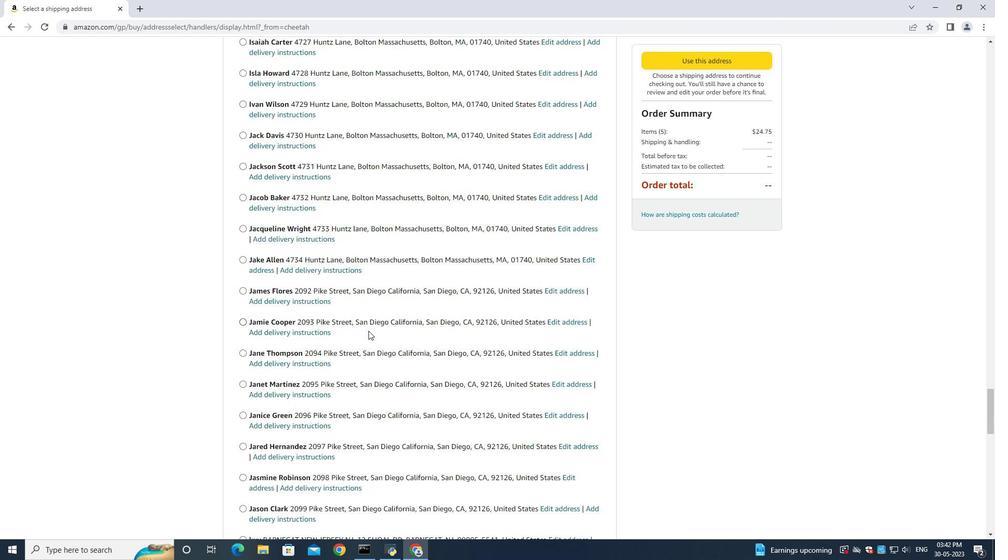 
Action: Mouse scrolled (368, 330) with delta (0, 0)
Screenshot: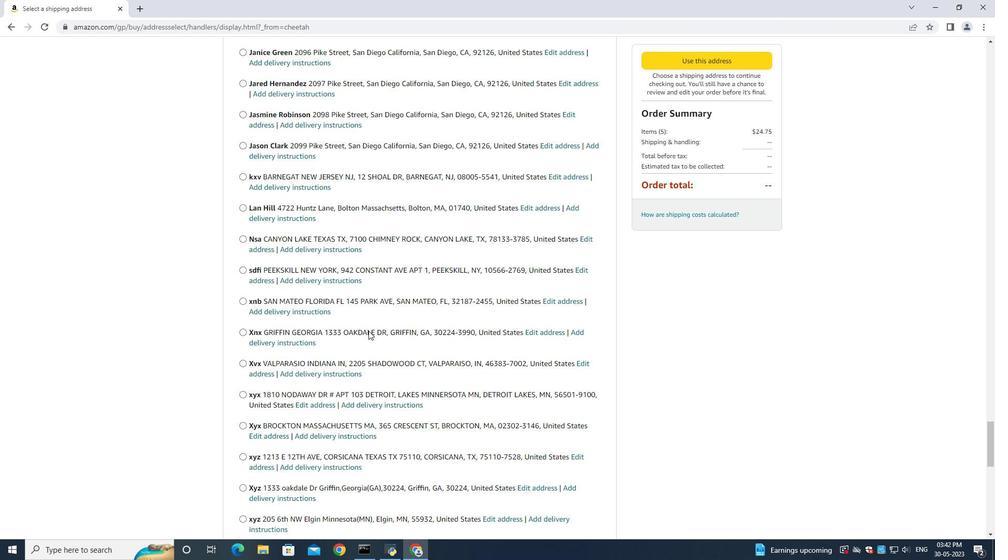 
Action: Mouse scrolled (368, 330) with delta (0, 0)
Screenshot: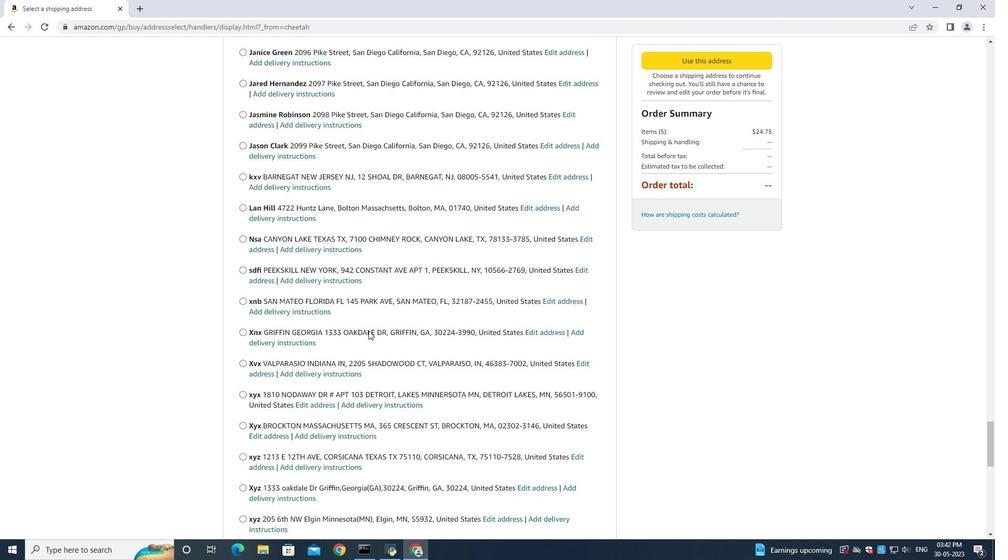 
Action: Mouse scrolled (368, 330) with delta (0, 0)
Screenshot: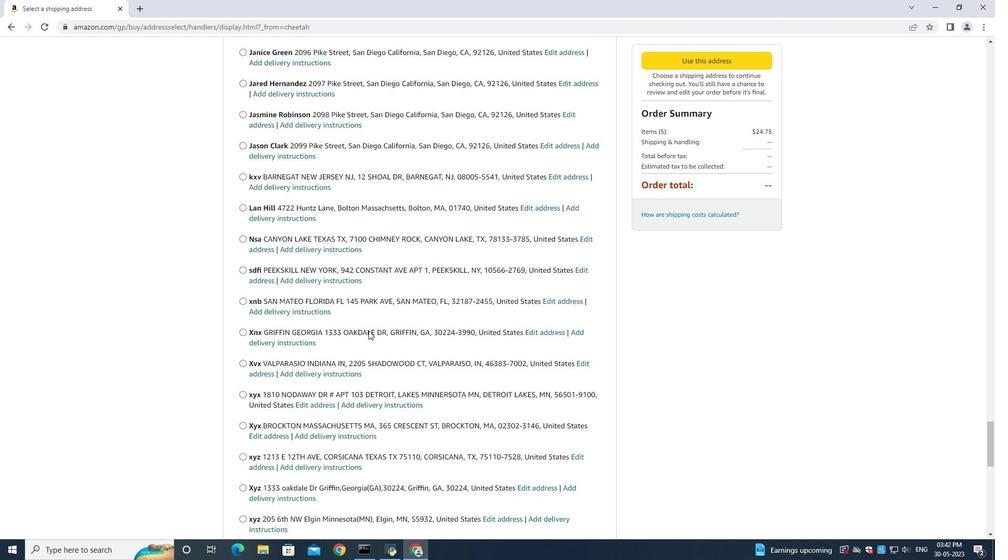 
Action: Mouse scrolled (368, 330) with delta (0, 0)
Screenshot: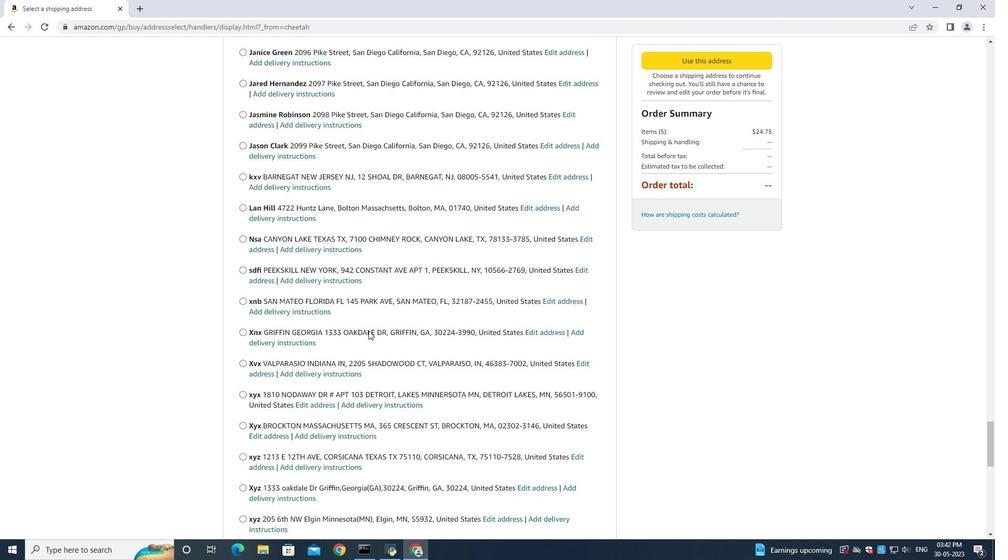 
Action: Mouse scrolled (368, 330) with delta (0, 0)
Screenshot: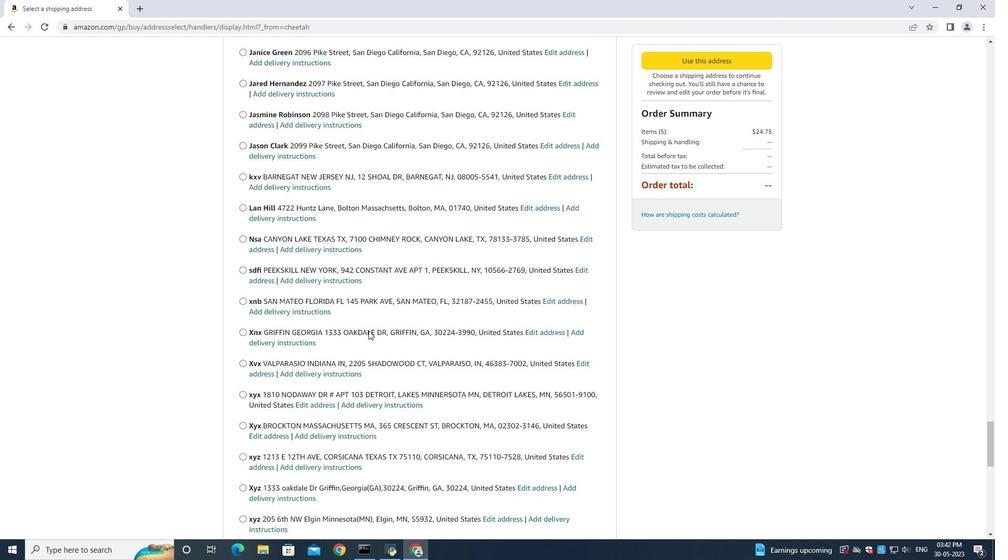 
Action: Mouse scrolled (368, 330) with delta (0, 0)
Screenshot: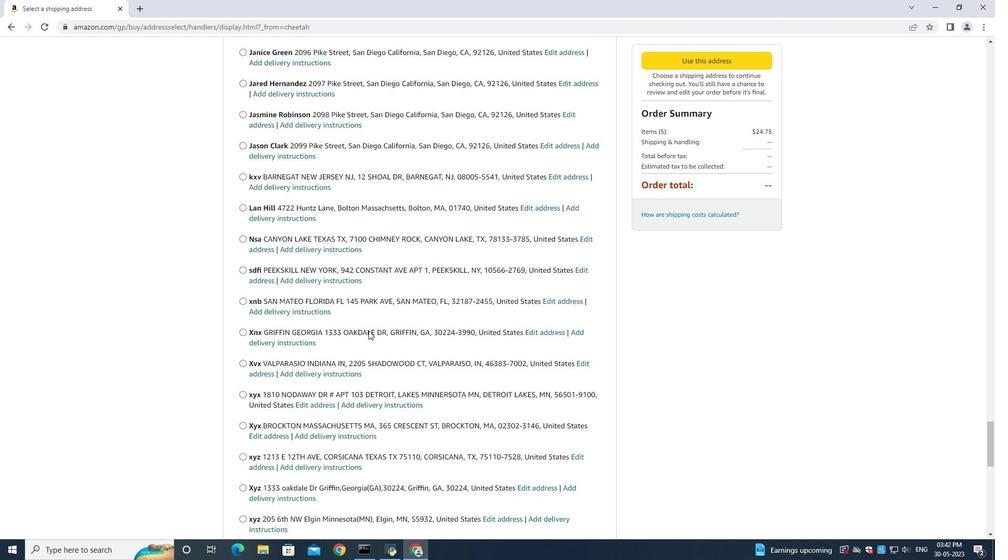 
Action: Mouse scrolled (368, 330) with delta (0, 0)
Screenshot: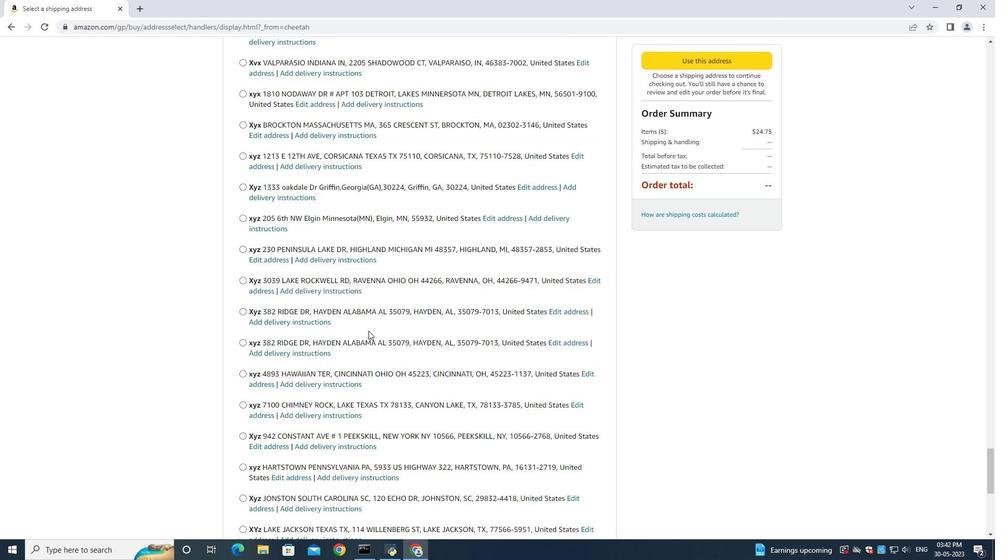 
Action: Mouse scrolled (368, 330) with delta (0, 0)
Screenshot: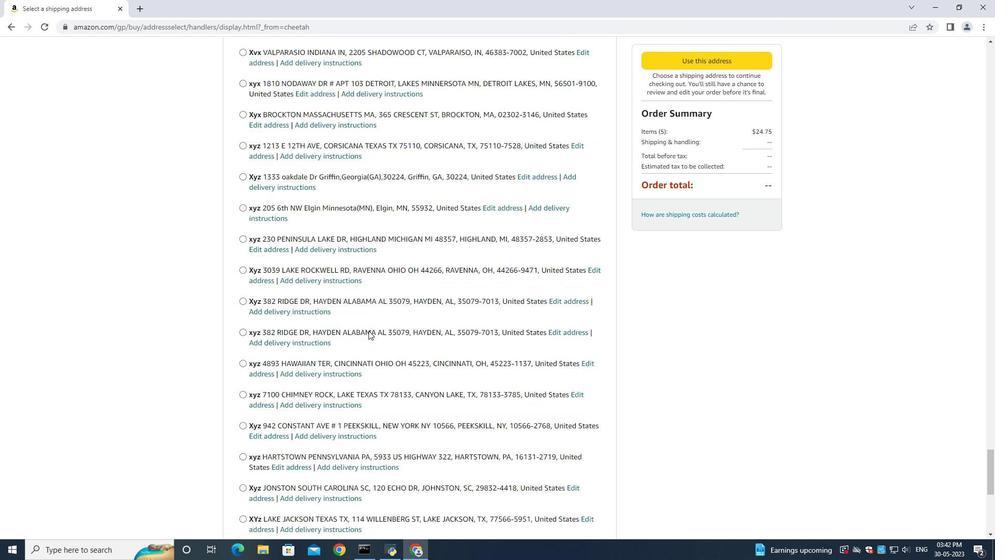 
Action: Mouse scrolled (368, 330) with delta (0, 0)
Screenshot: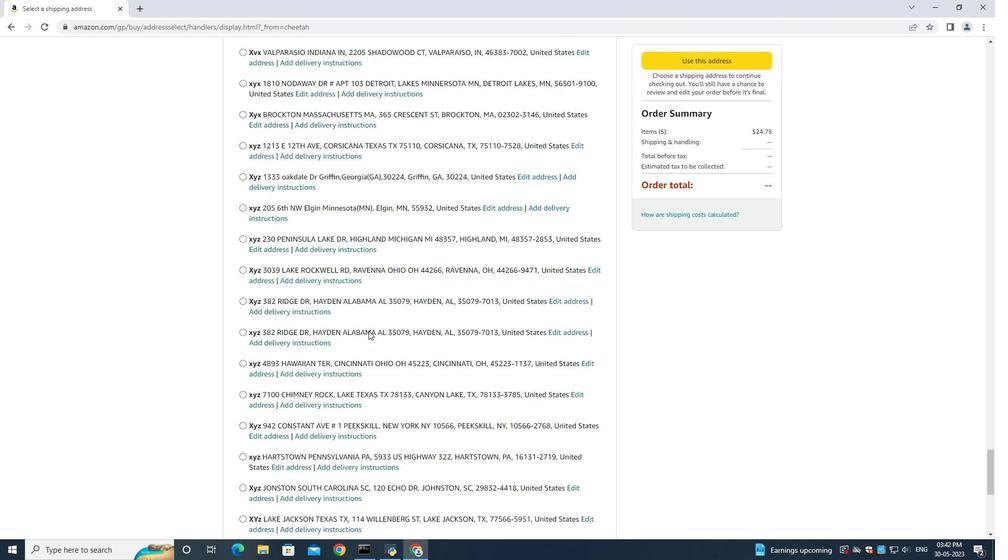 
Action: Mouse scrolled (368, 330) with delta (0, 0)
Screenshot: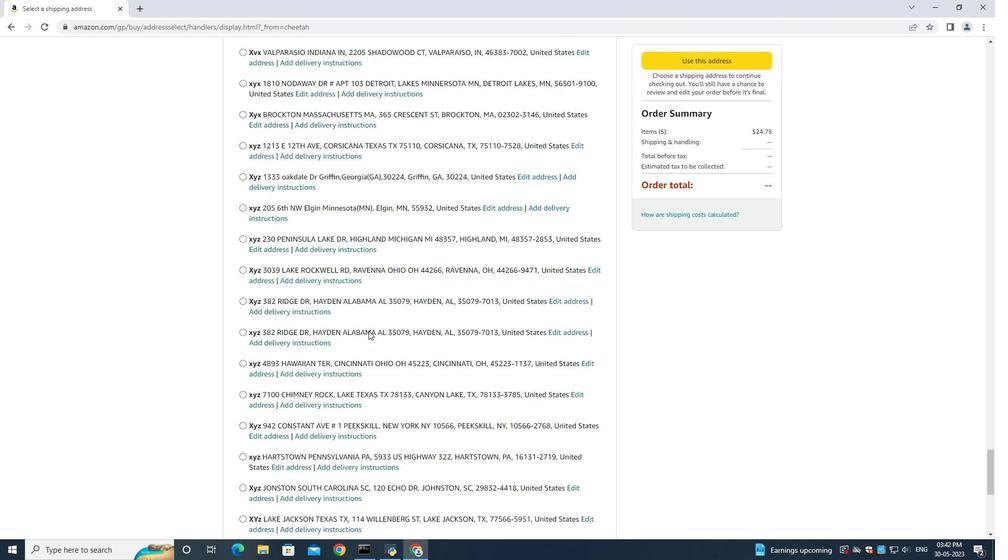 
Action: Mouse scrolled (368, 330) with delta (0, 0)
Screenshot: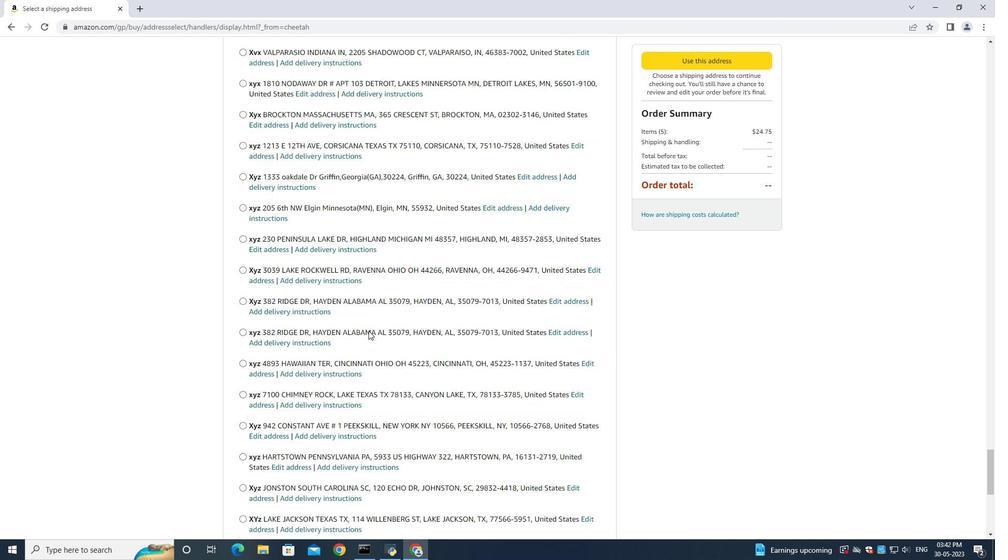 
Action: Mouse scrolled (368, 330) with delta (0, 0)
Screenshot: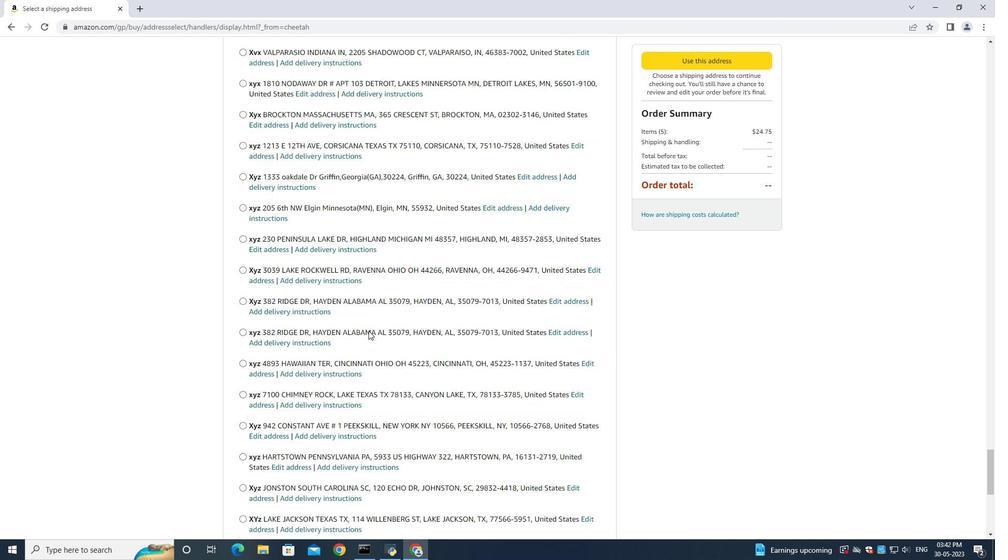 
Action: Mouse moved to (281, 337)
Screenshot: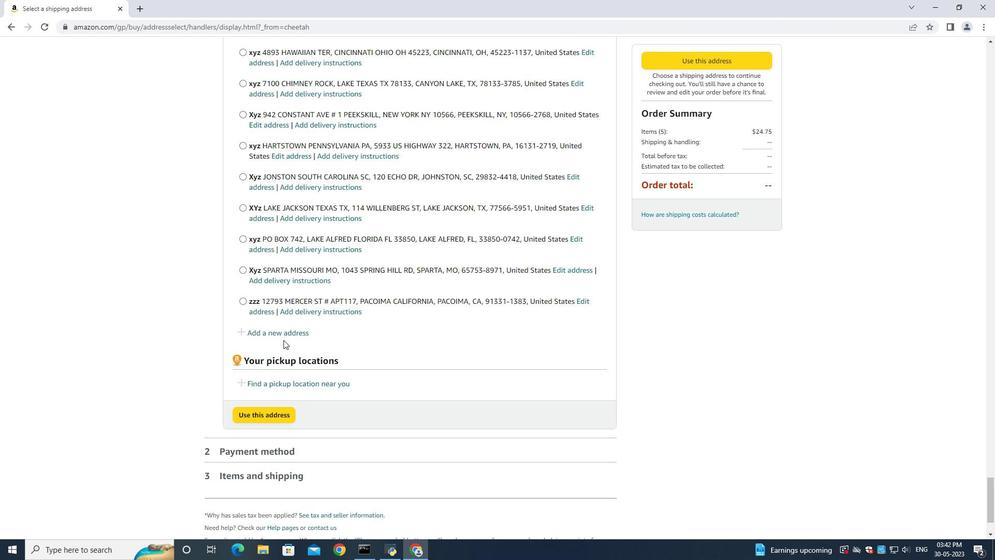 
Action: Mouse pressed left at (281, 337)
Screenshot: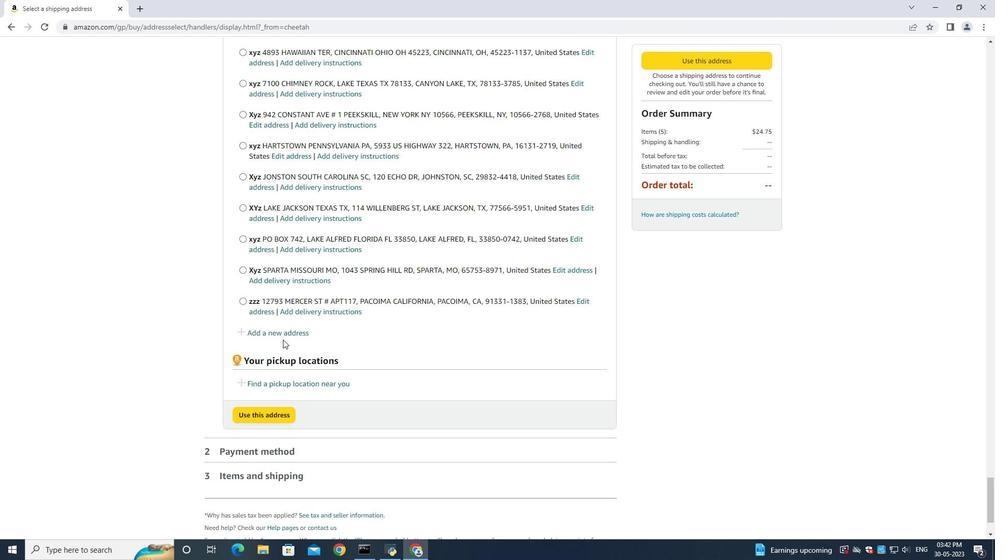 
Action: Mouse moved to (344, 251)
Screenshot: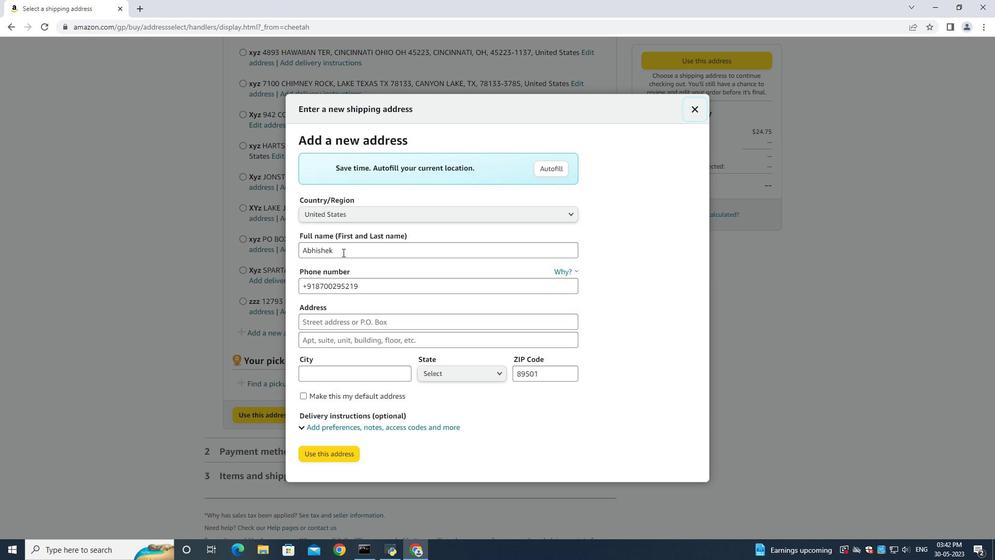 
Action: Mouse pressed left at (344, 251)
Screenshot: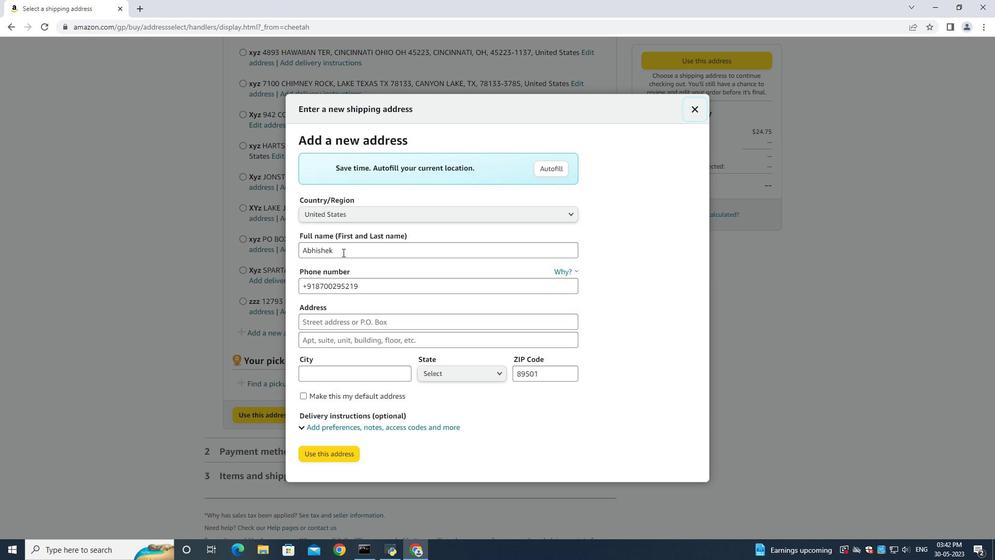 
Action: Key pressed ctrl+A<Key.backspace><Key.shift>Javier<Key.space><Key.shift>Perez<Key.space><Key.tab><Key.tab>=<Key.backspace><Key.backspace><Key.backspace>8585770212<Key.tab>2100<Key.space><Key.shift>Pike<Key.space><Key.shift>Ste<Key.backspace>reet<Key.space><Key.shift>San<Key.space><Key.shift><Key.backspace><Key.backspace><Key.backspace><Key.backspace><Key.tab><Key.shift>San<Key.space><Key.shift>Diego<Key.space><Key.shift><Key.shift>California<Key.space><Key.tab><Key.shift>San<Key.space><Key.shift>Diego<Key.tab><Key.up>ca<Key.enter><Key.tab><Key.backspace>
Screenshot: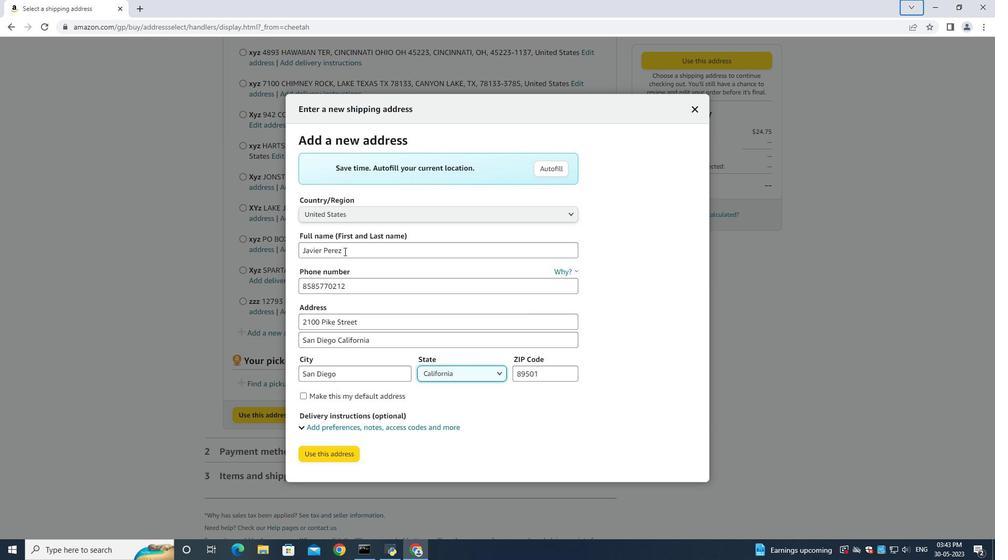 
Action: Mouse moved to (543, 375)
Screenshot: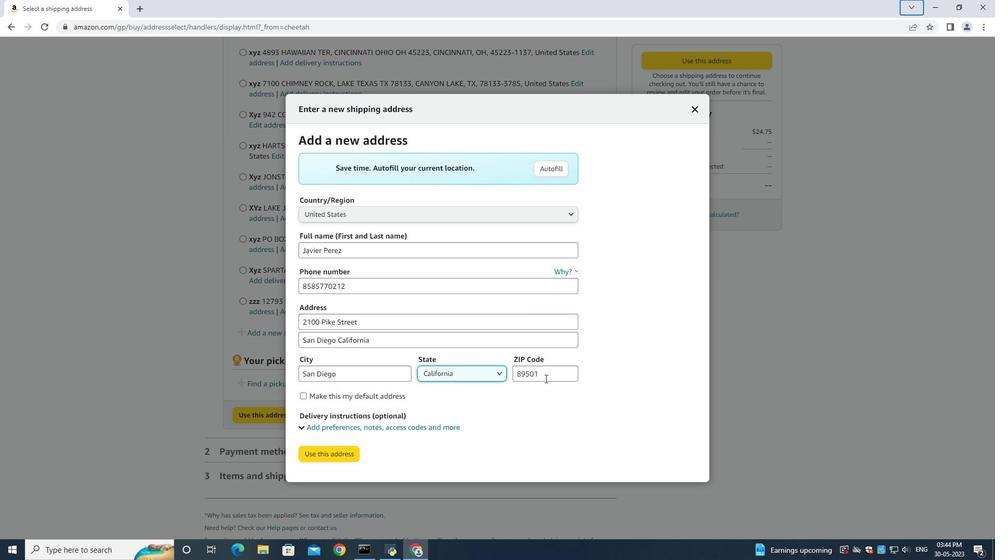 
Action: Mouse pressed left at (543, 375)
Screenshot: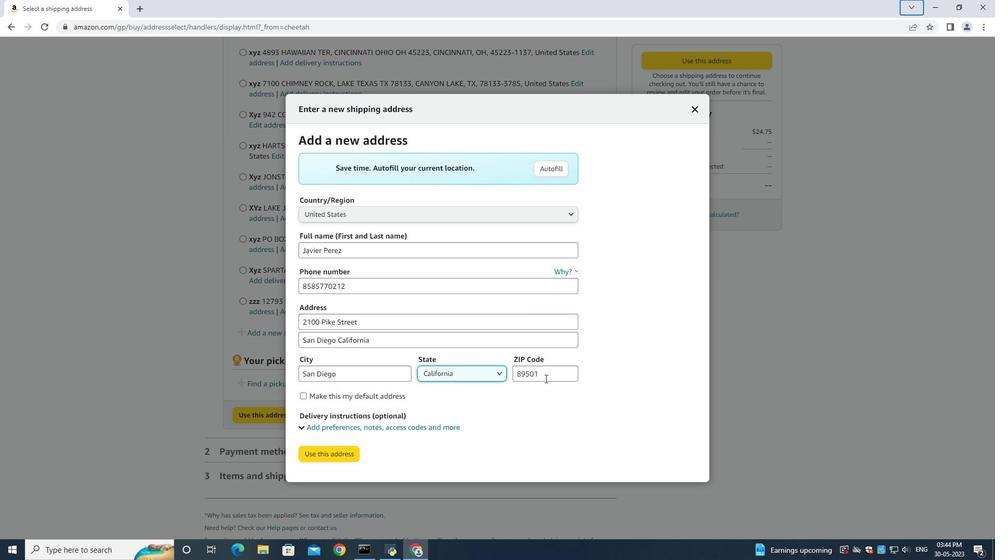 
Action: Key pressed ctrl+A<Key.backspace>92126
Screenshot: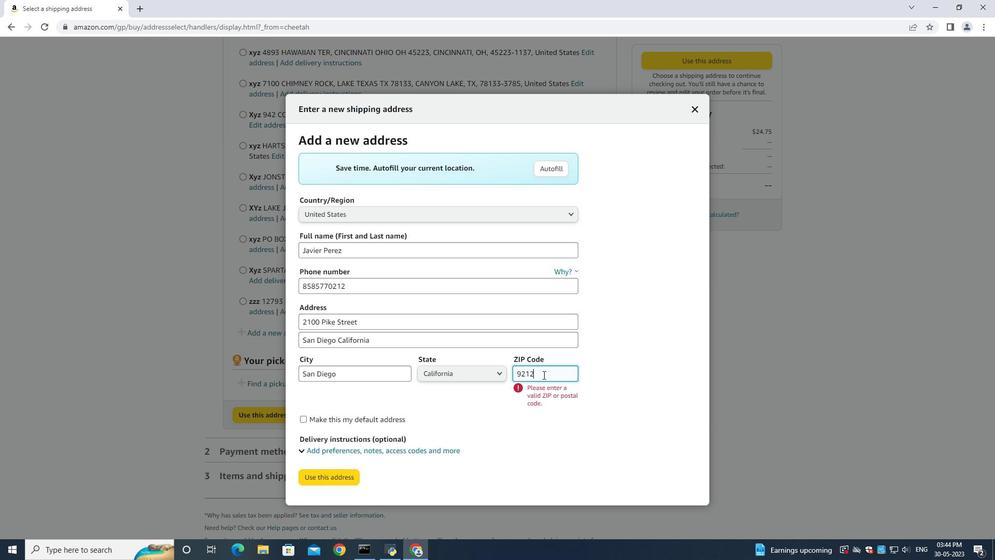 
Action: Mouse moved to (333, 458)
Screenshot: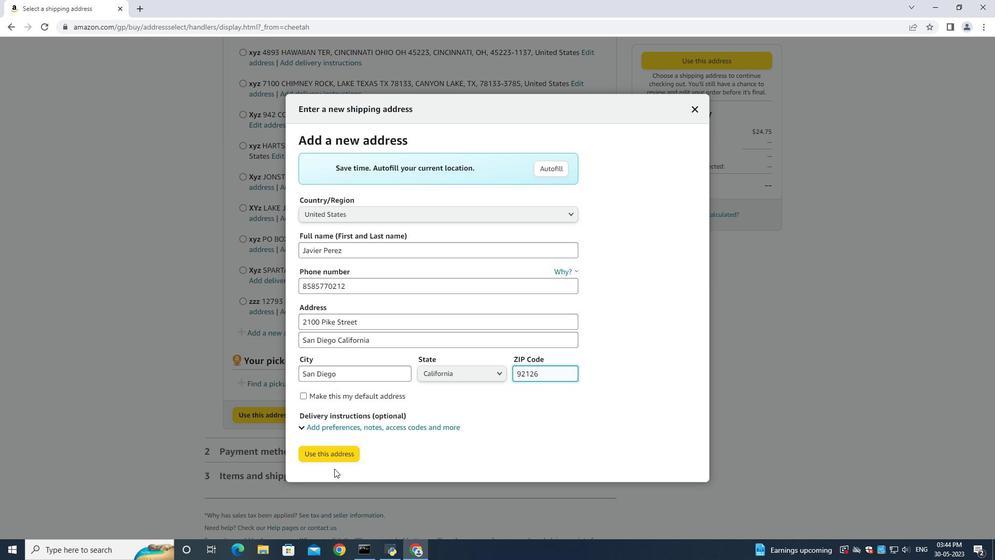 
Action: Mouse pressed left at (333, 458)
Screenshot: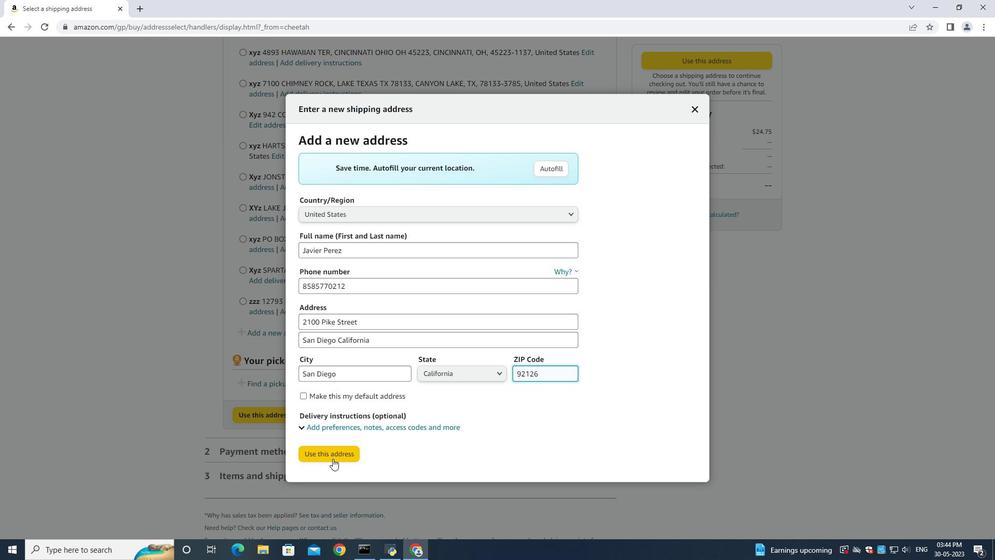 
Action: Mouse moved to (314, 327)
Screenshot: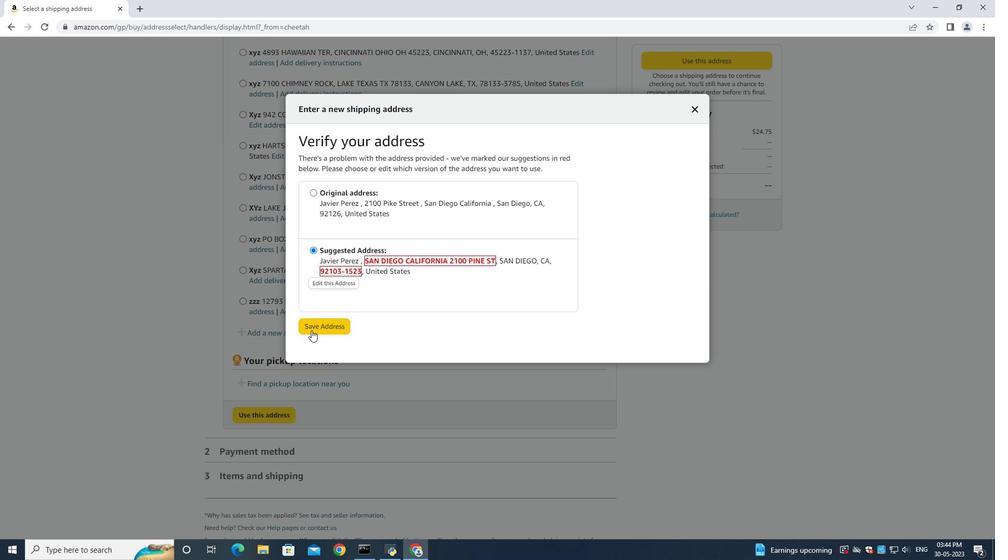 
Action: Mouse pressed left at (314, 327)
Screenshot: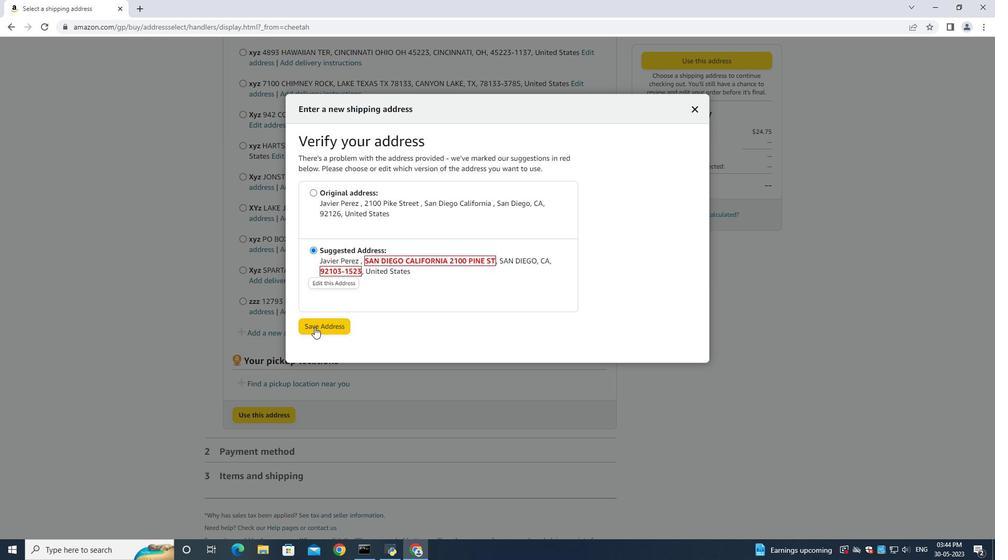 
Action: Mouse moved to (363, 328)
Screenshot: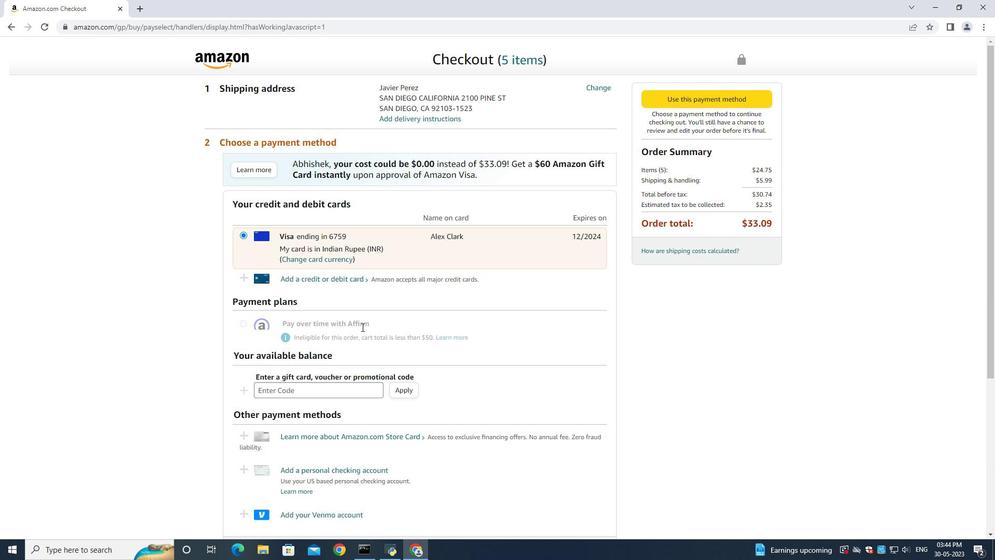 
